 Task: calculate the distance and displacement between Edmonton and Elk Island National Park.
Action: Mouse moved to (200, 63)
Screenshot: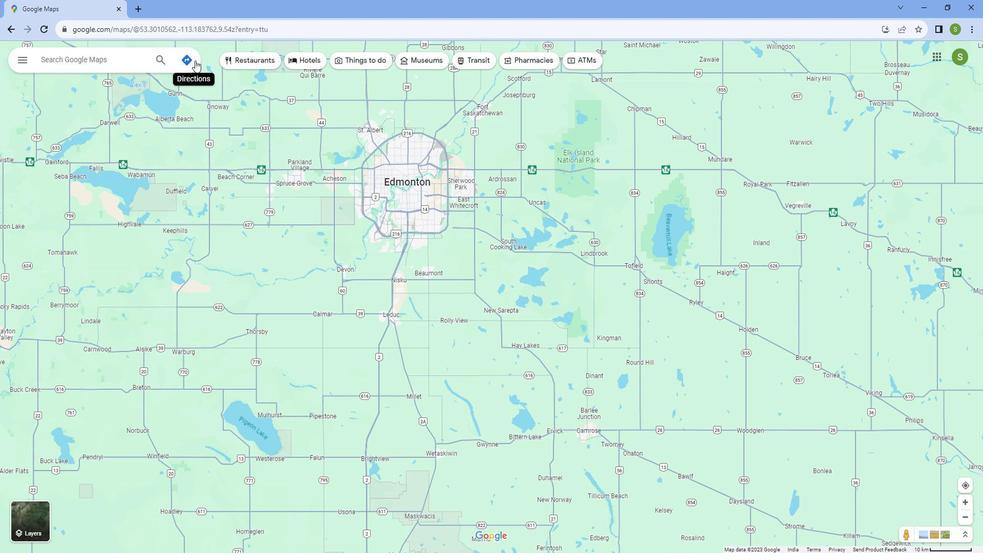 
Action: Mouse pressed left at (200, 63)
Screenshot: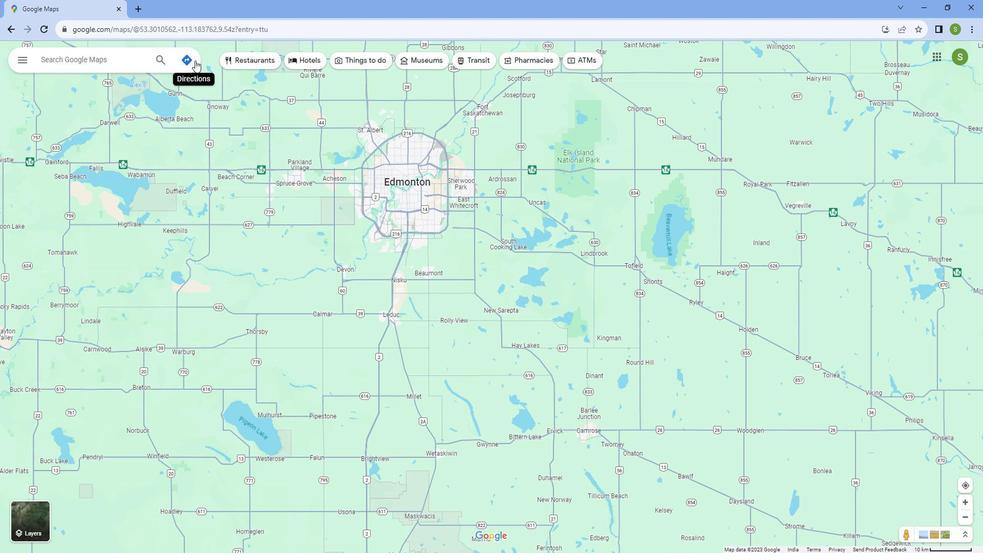 
Action: Mouse moved to (120, 86)
Screenshot: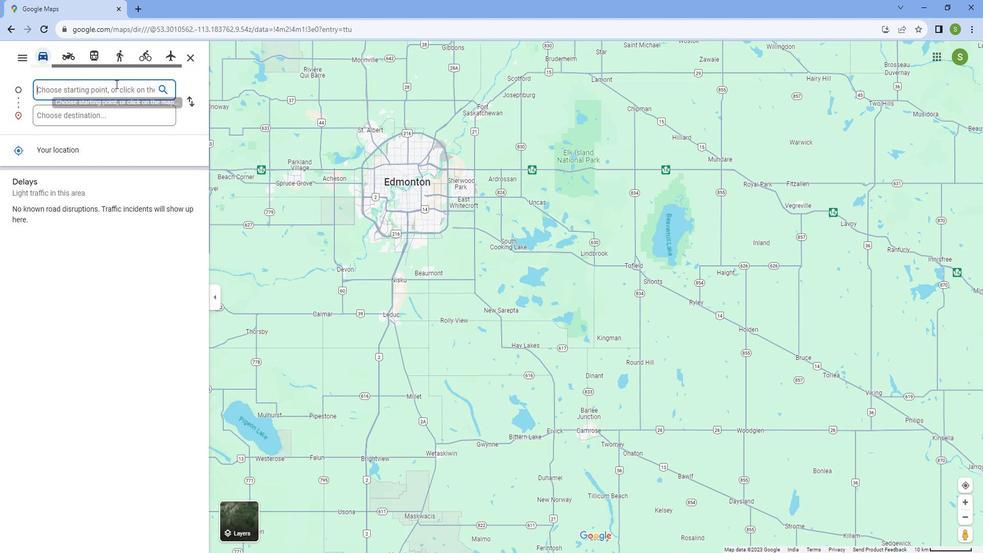 
Action: Mouse pressed left at (120, 86)
Screenshot: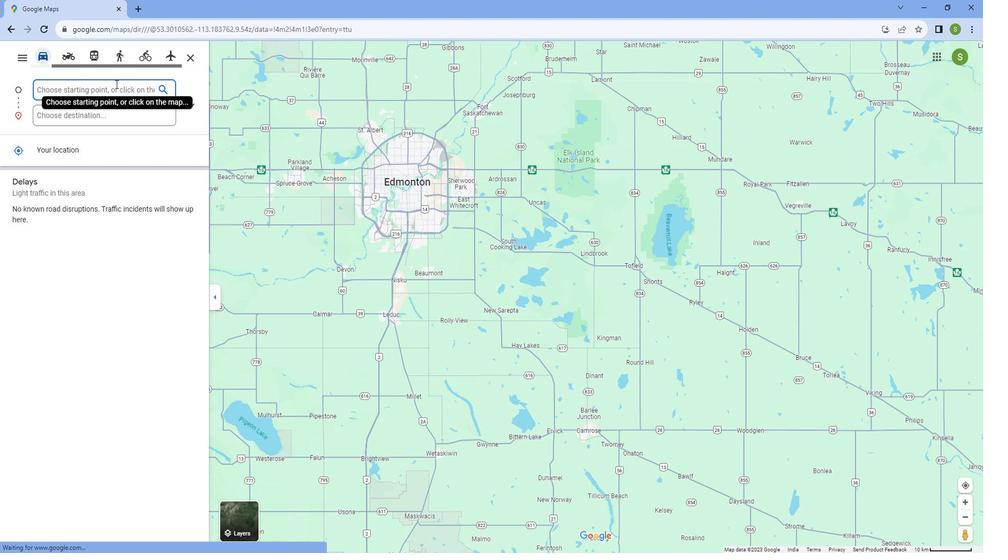 
Action: Mouse moved to (125, 85)
Screenshot: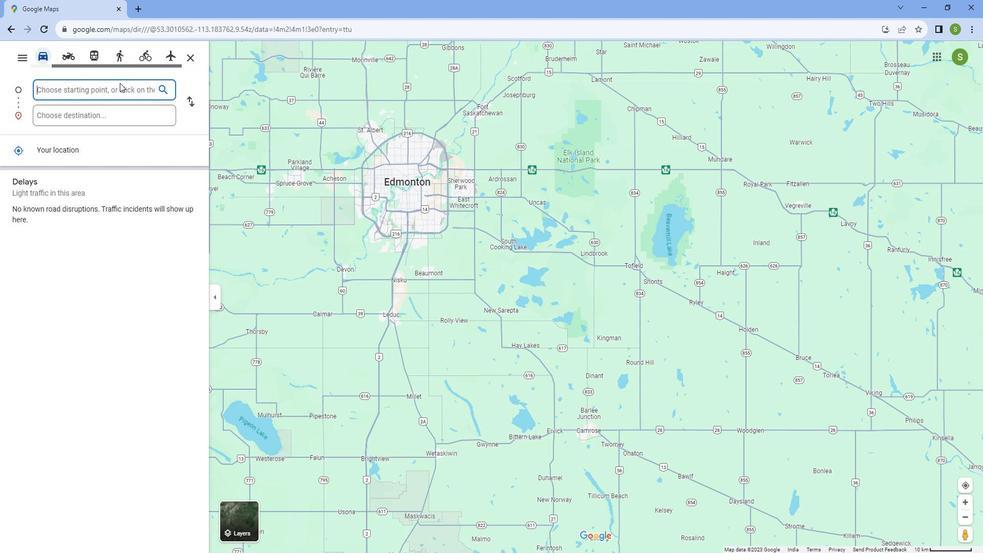 
Action: Key pressed <Key.caps_lock>E<Key.caps_lock>dmonton
Screenshot: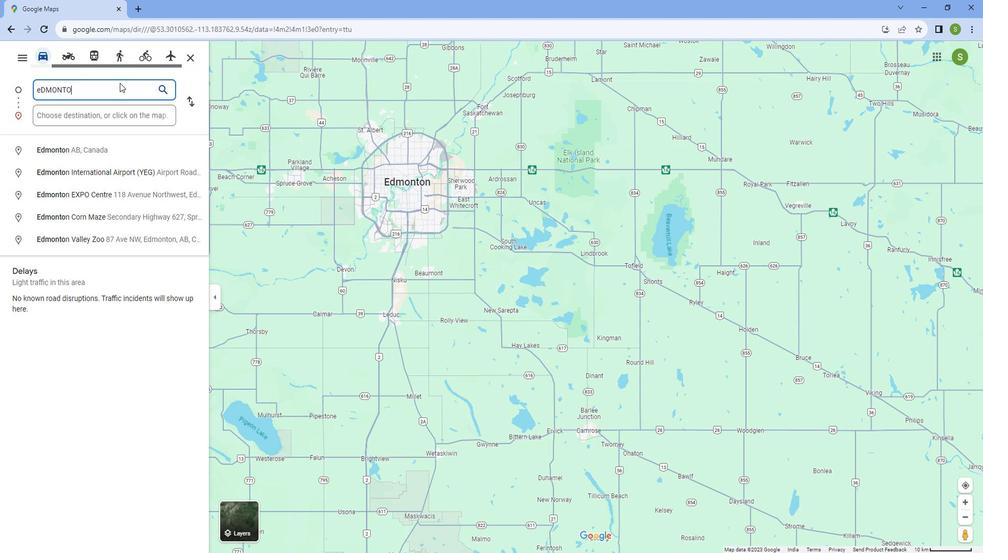 
Action: Mouse moved to (151, 151)
Screenshot: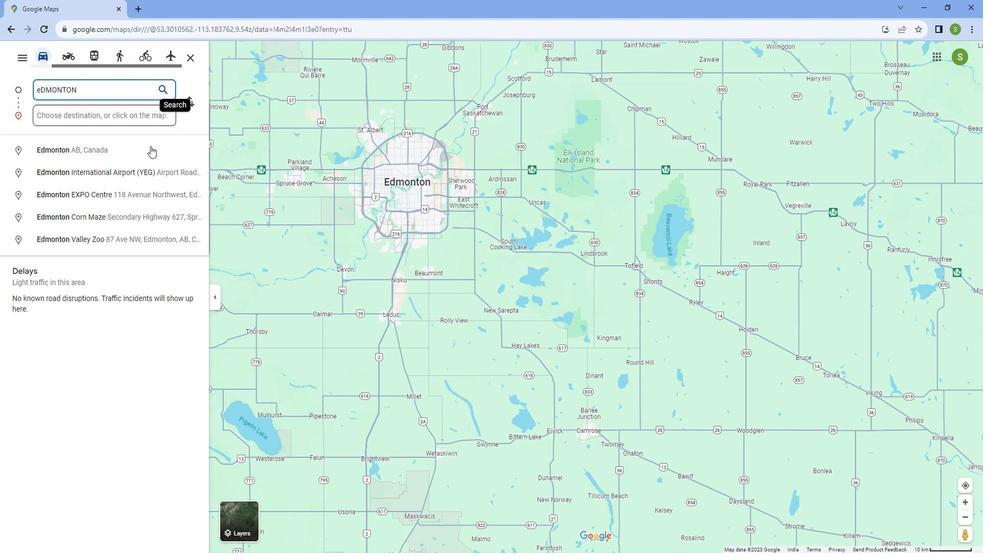 
Action: Mouse pressed left at (151, 151)
Screenshot: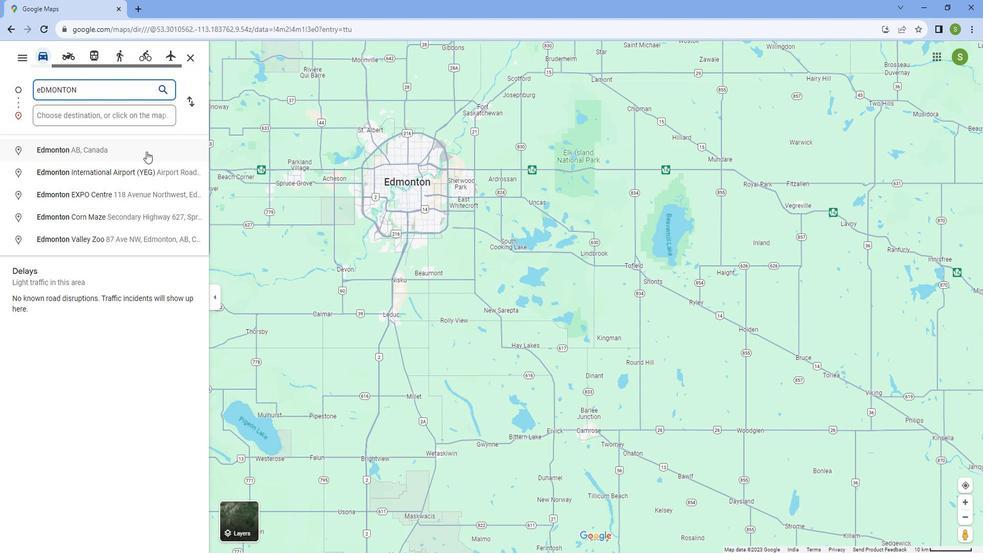 
Action: Mouse moved to (104, 112)
Screenshot: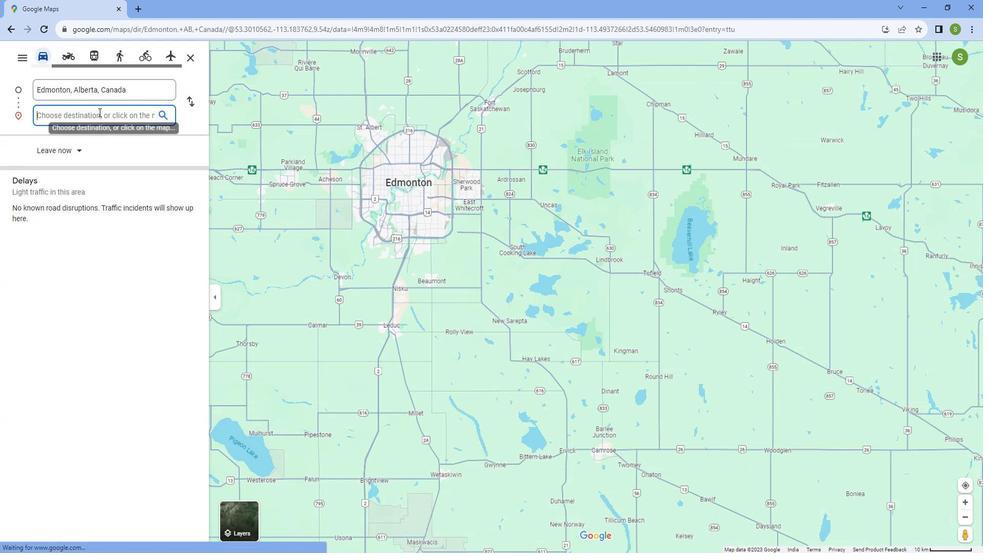 
Action: Mouse pressed left at (104, 112)
Screenshot: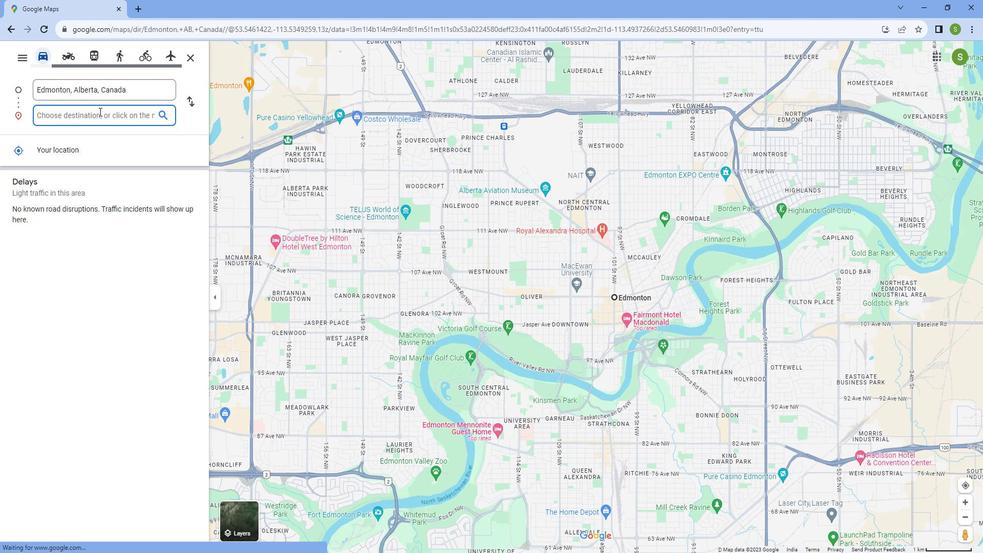 
Action: Key pressed <Key.caps_lock>E<Key.backspace><Key.caps_lock>e<Key.caps_lock>LK<Key.space><Key.caps_lock>i<Key.caps_lock>SLAND<Key.space><Key.caps_lock>n<Key.caps_lock>ATIONAL<Key.space><Key.caps_lock>p<Key.caps_lock>ARK
Screenshot: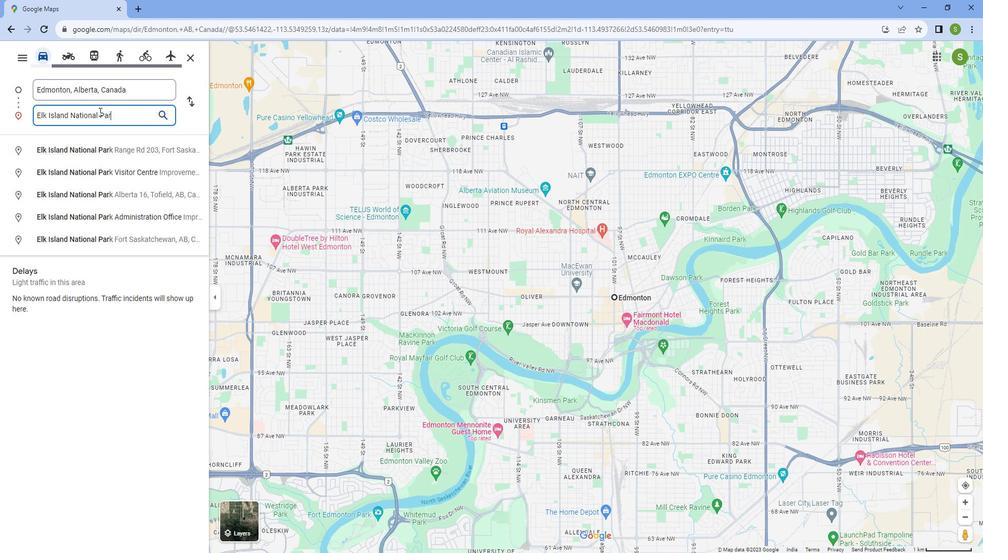 
Action: Mouse moved to (114, 148)
Screenshot: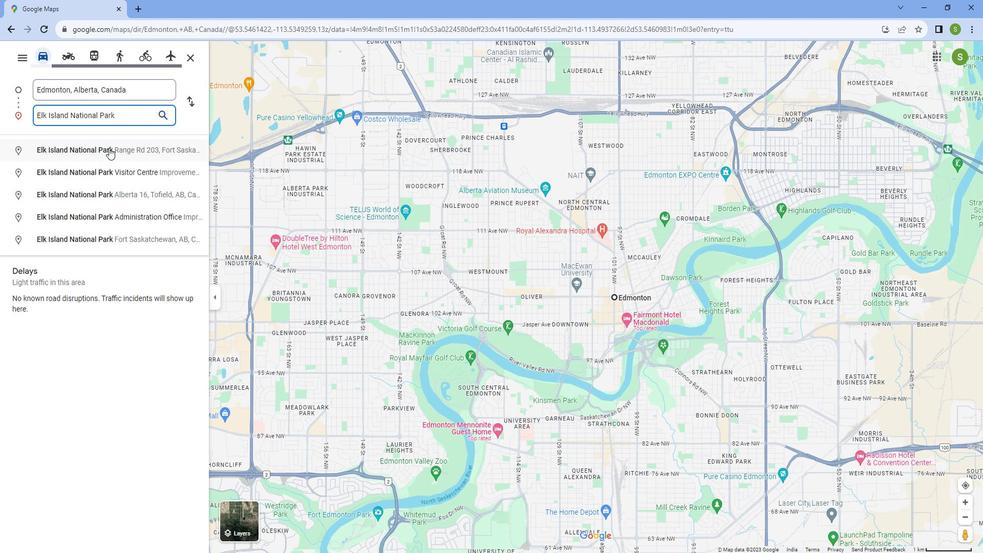 
Action: Mouse pressed left at (114, 148)
Screenshot: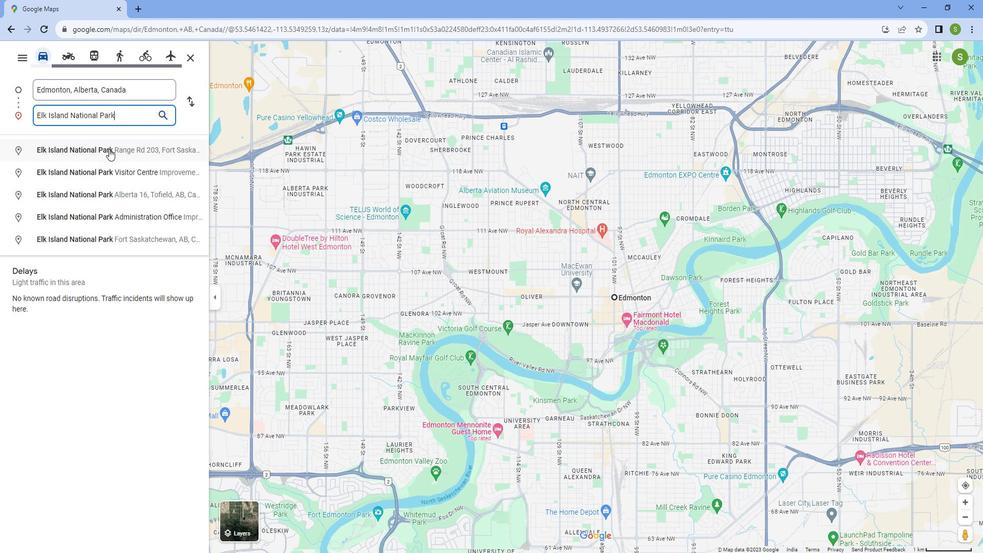 
Action: Mouse moved to (406, 496)
Screenshot: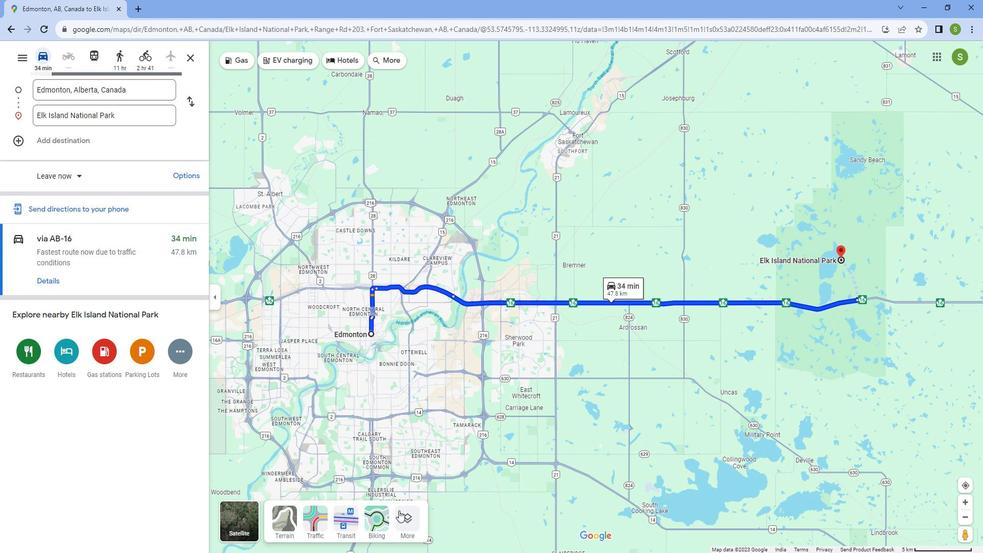 
Action: Mouse pressed left at (406, 496)
Screenshot: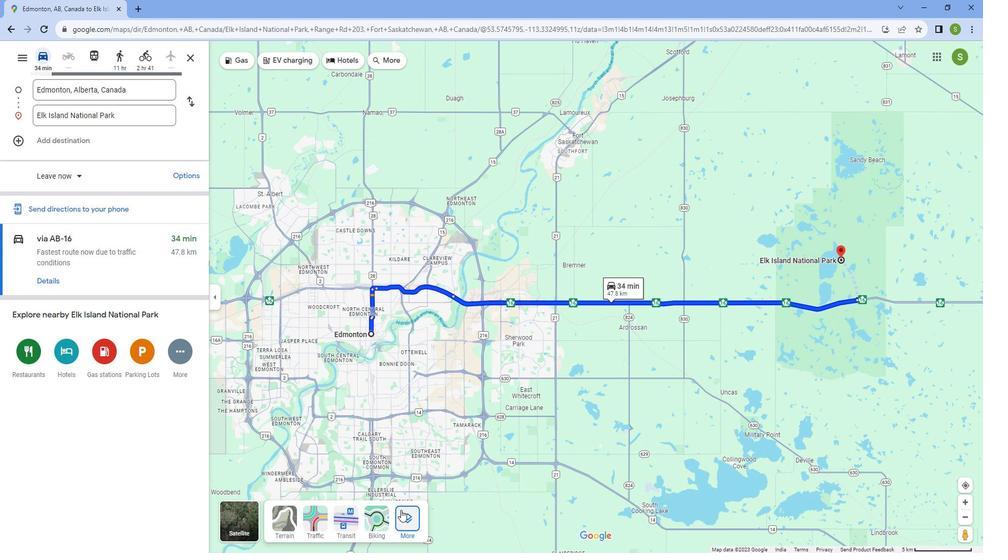 
Action: Mouse moved to (318, 403)
Screenshot: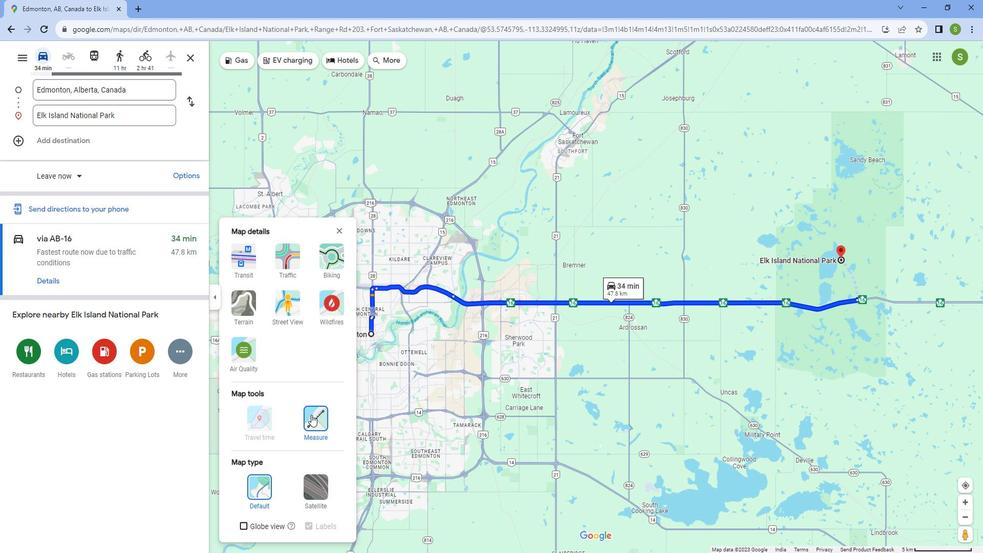 
Action: Mouse pressed left at (318, 403)
Screenshot: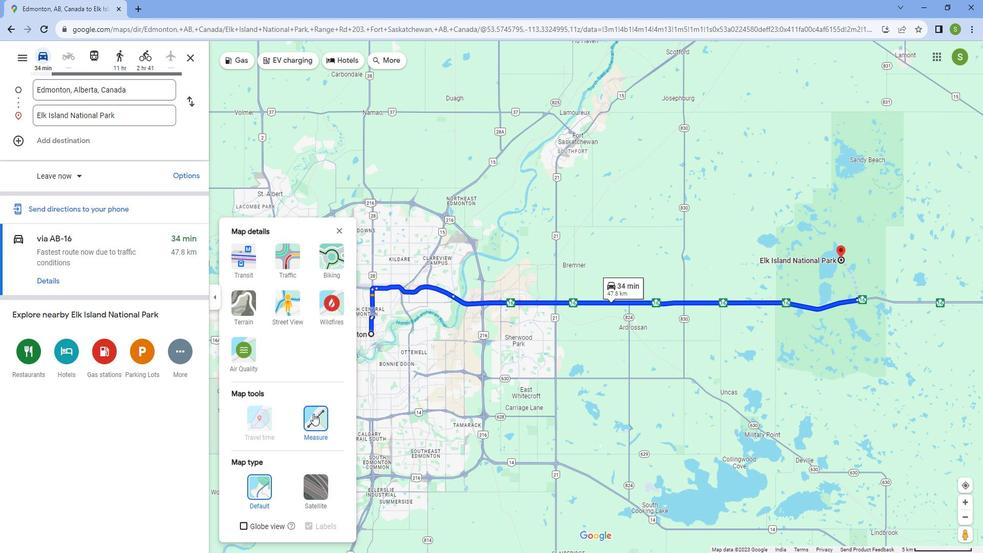 
Action: Mouse moved to (365, 337)
Screenshot: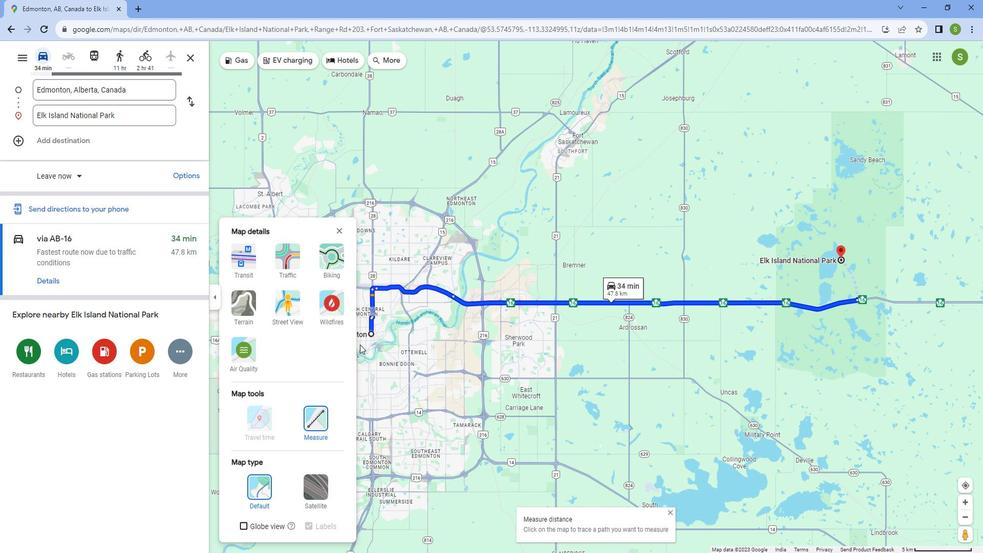 
Action: Mouse scrolled (365, 337) with delta (0, 0)
Screenshot: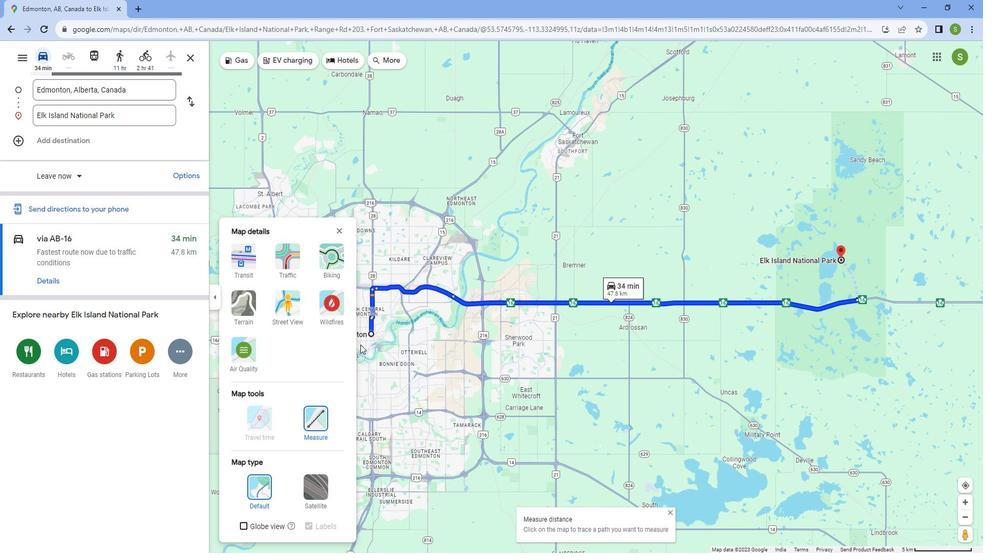 
Action: Mouse scrolled (365, 337) with delta (0, 0)
Screenshot: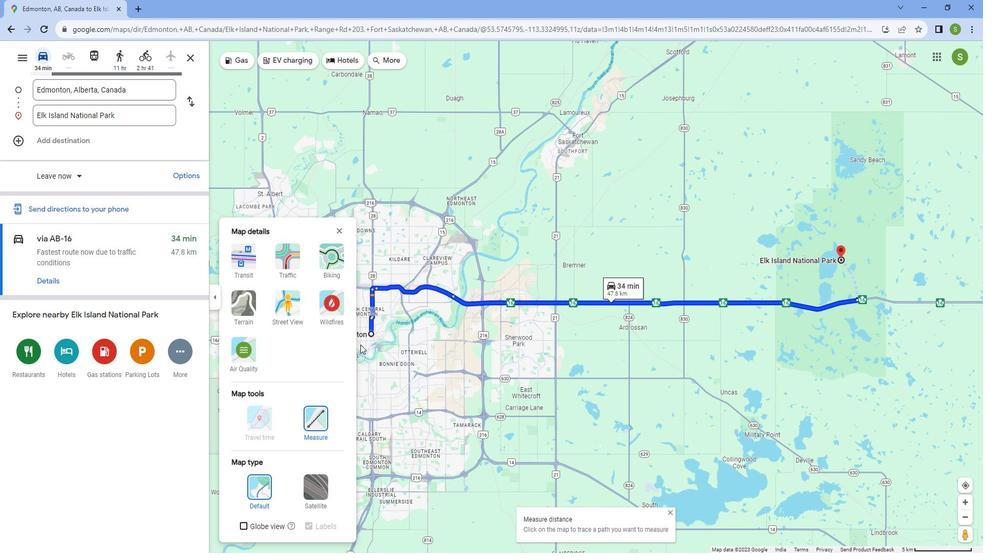 
Action: Mouse scrolled (365, 337) with delta (0, 0)
Screenshot: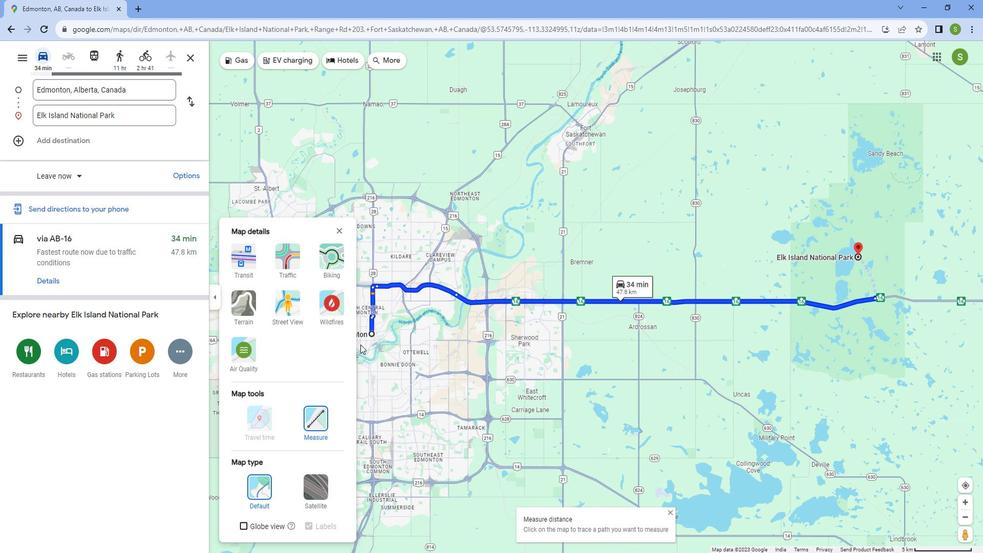 
Action: Mouse scrolled (365, 337) with delta (0, 0)
Screenshot: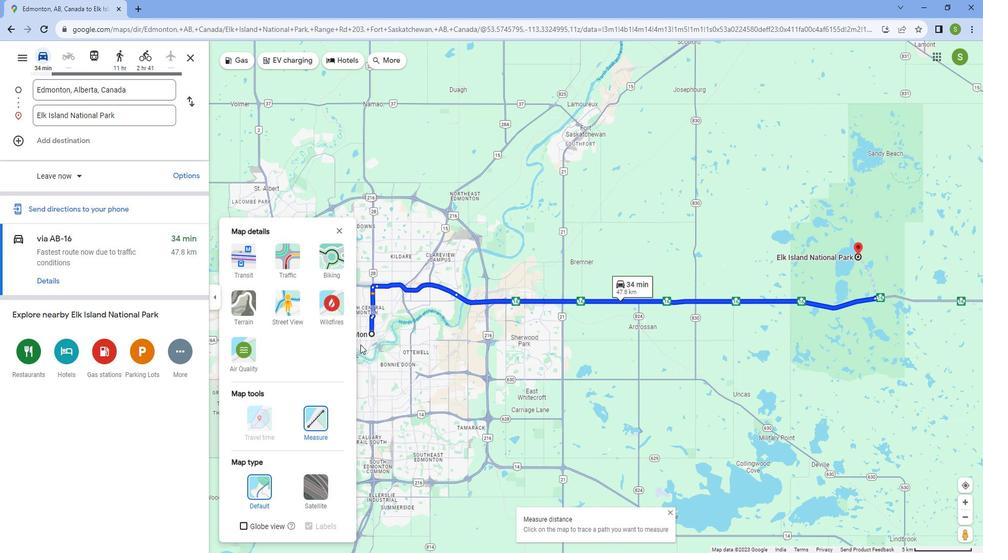 
Action: Mouse scrolled (365, 337) with delta (0, 0)
Screenshot: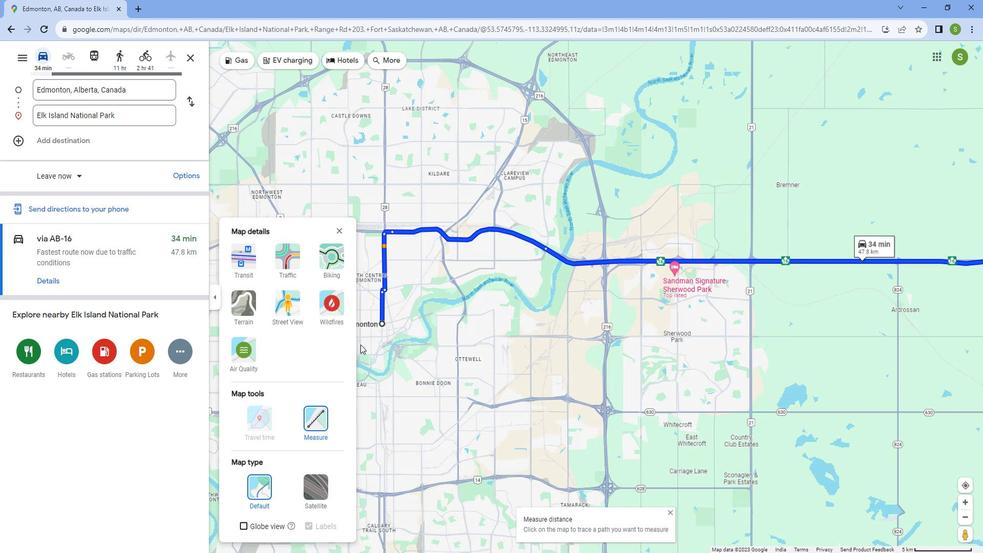 
Action: Mouse scrolled (365, 337) with delta (0, 0)
Screenshot: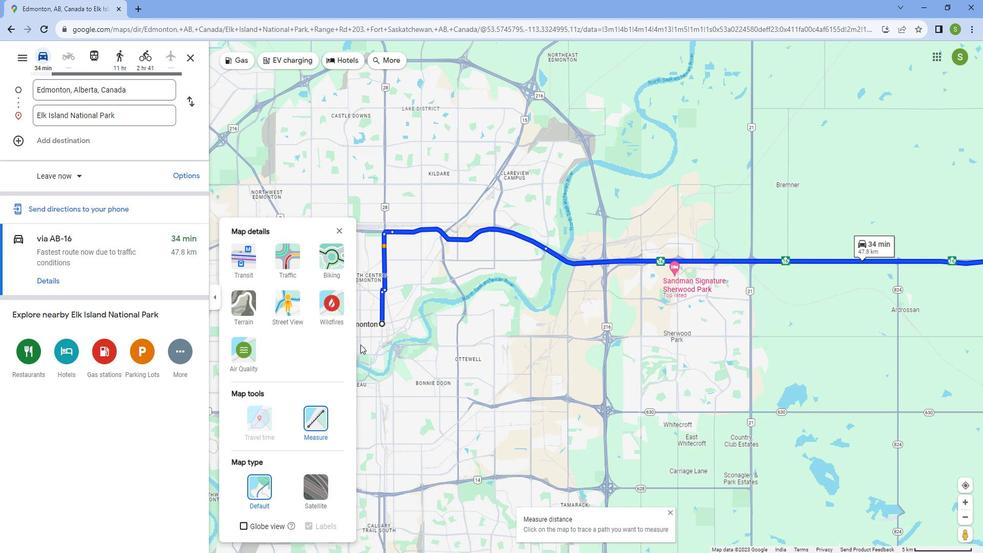 
Action: Mouse scrolled (365, 337) with delta (0, 0)
Screenshot: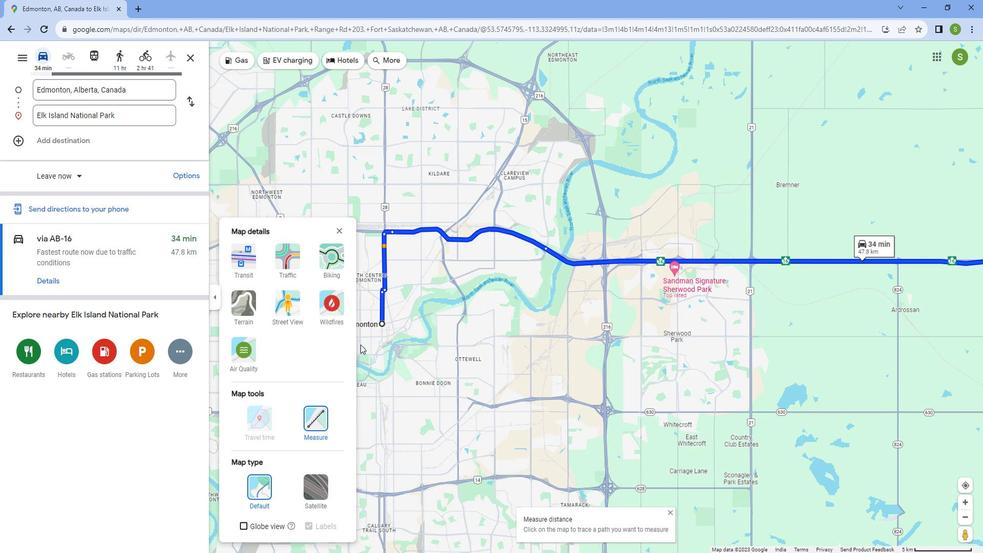 
Action: Mouse scrolled (365, 337) with delta (0, 0)
Screenshot: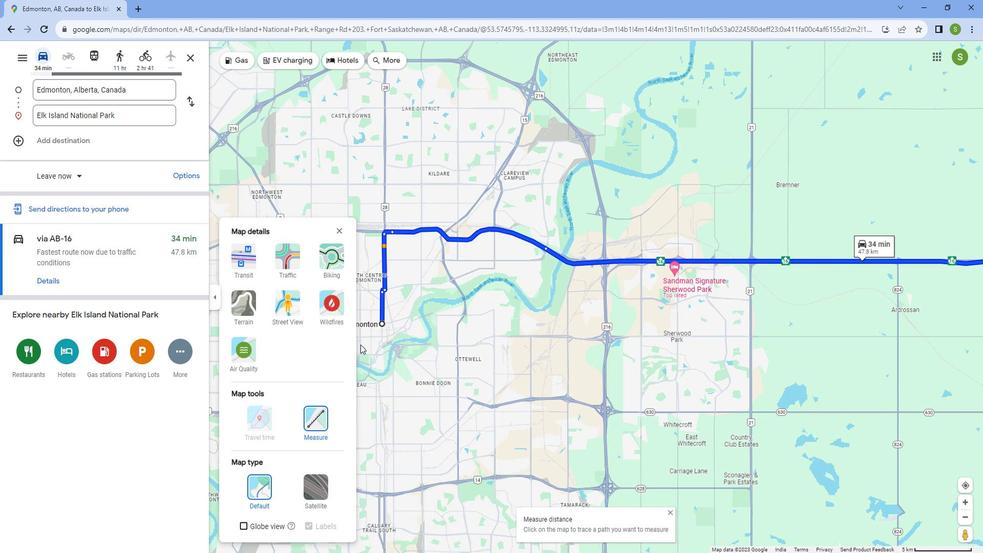
Action: Mouse scrolled (365, 337) with delta (0, 0)
Screenshot: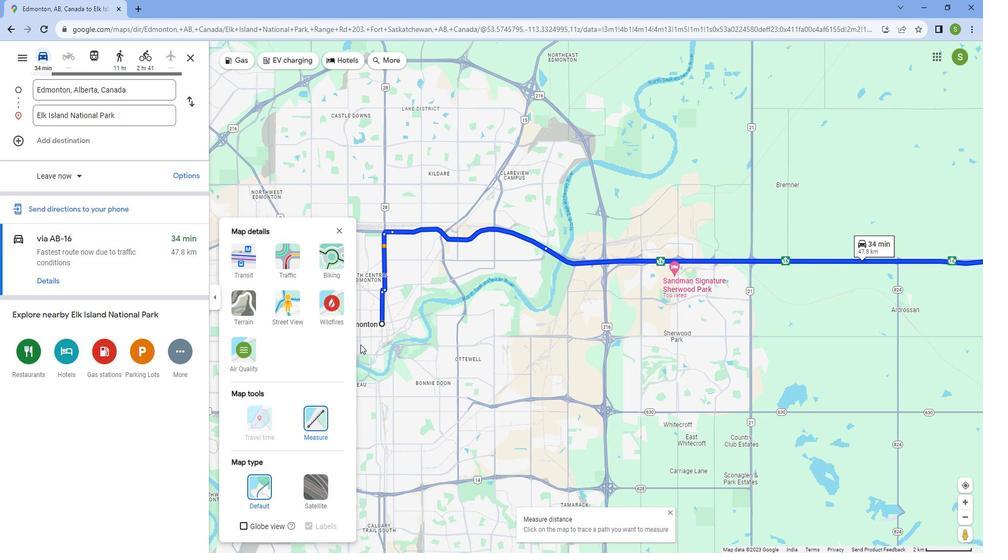 
Action: Mouse scrolled (365, 337) with delta (0, 0)
Screenshot: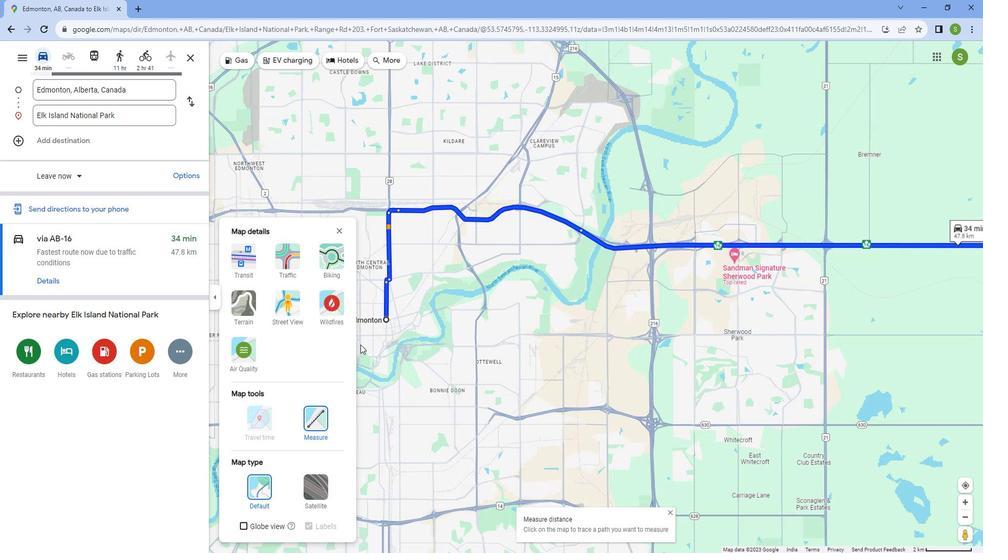 
Action: Mouse scrolled (365, 337) with delta (0, 0)
Screenshot: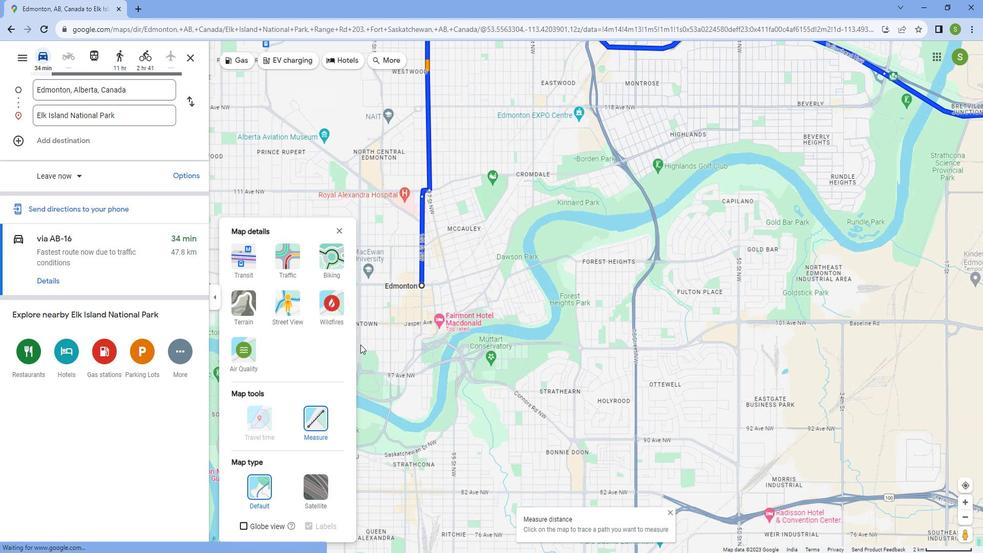 
Action: Mouse scrolled (365, 337) with delta (0, 0)
Screenshot: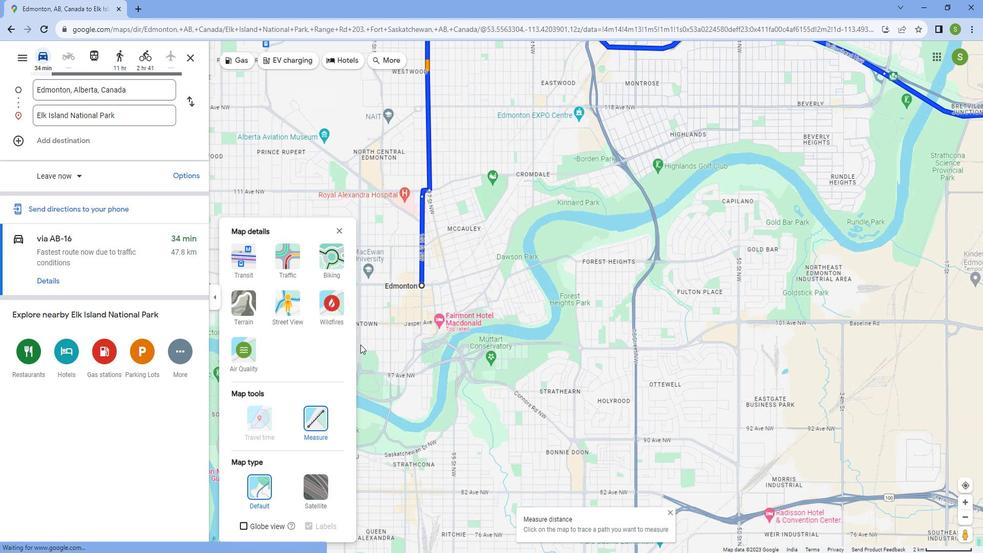 
Action: Mouse scrolled (365, 337) with delta (0, 0)
Screenshot: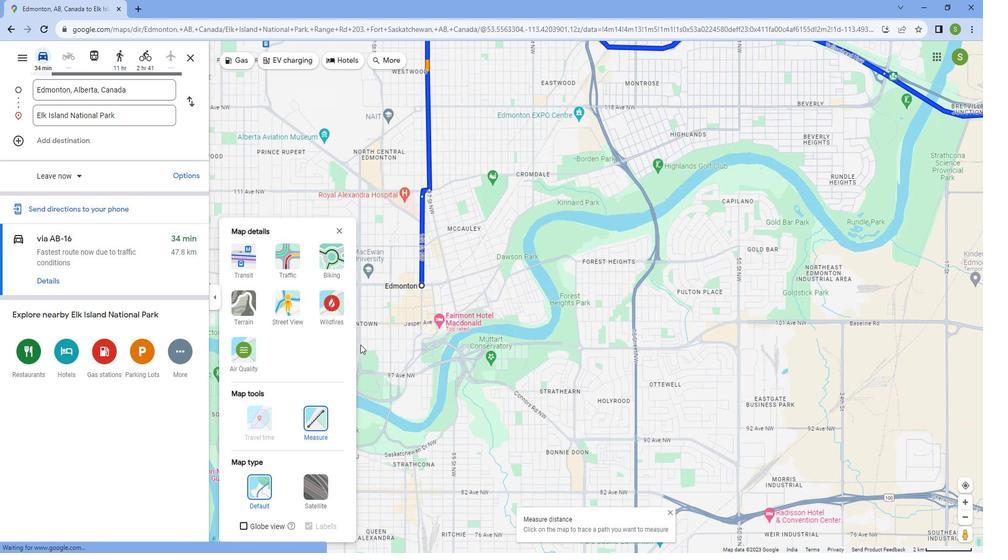 
Action: Mouse scrolled (365, 337) with delta (0, 0)
Screenshot: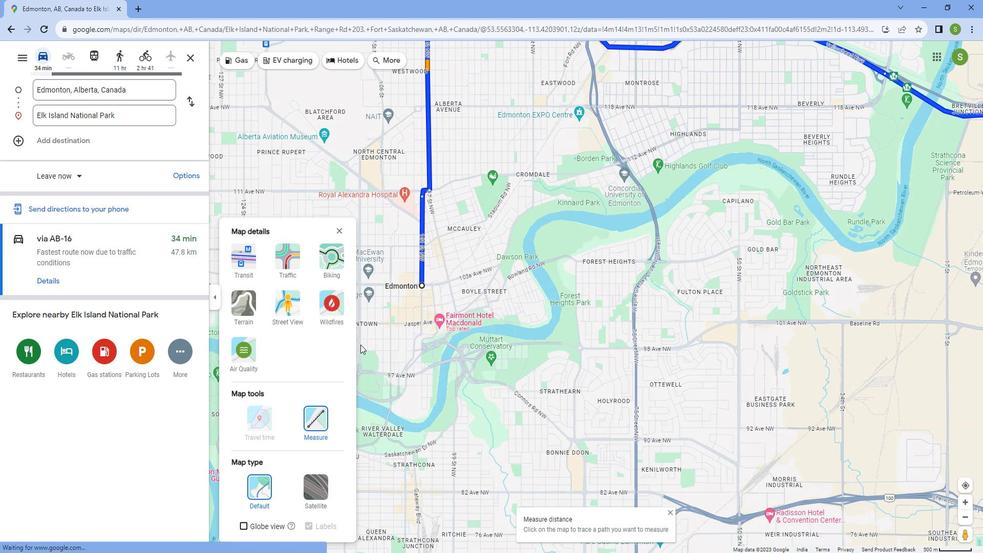 
Action: Mouse scrolled (365, 337) with delta (0, 0)
Screenshot: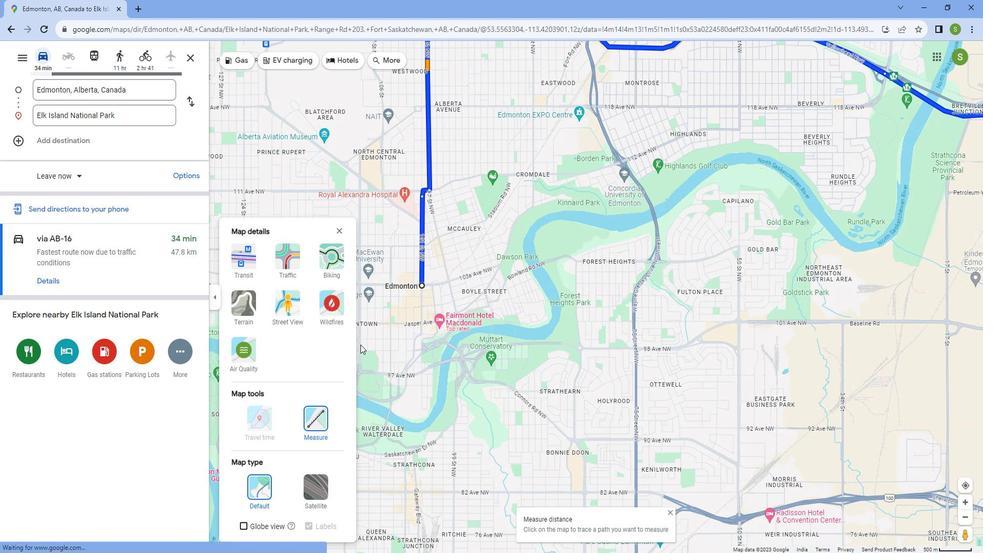 
Action: Mouse moved to (508, 216)
Screenshot: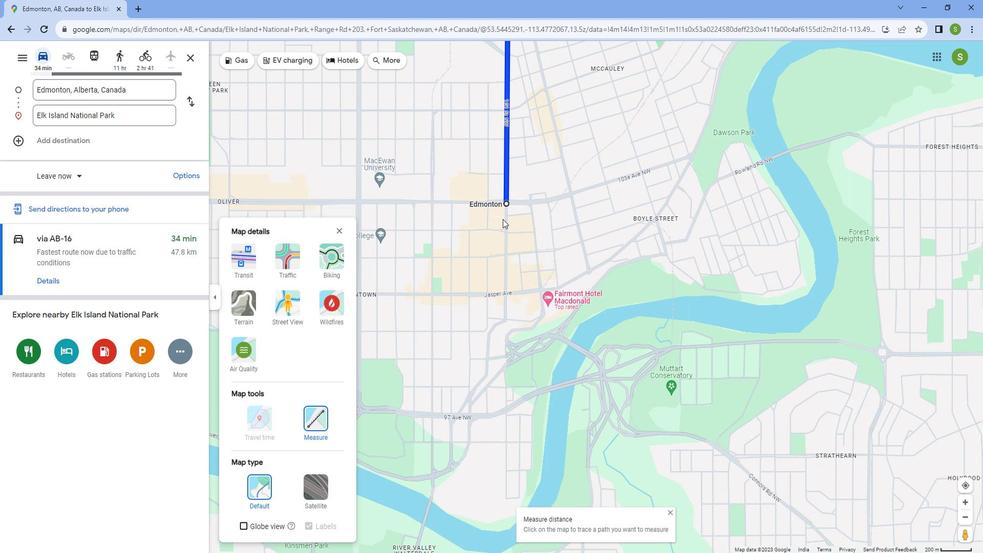 
Action: Mouse scrolled (508, 216) with delta (0, 0)
Screenshot: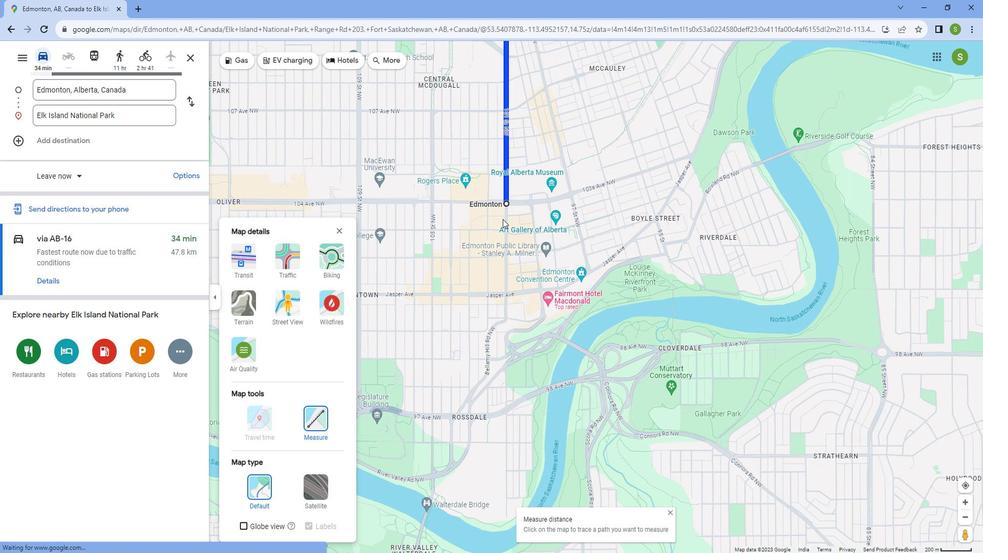 
Action: Mouse scrolled (508, 216) with delta (0, 0)
Screenshot: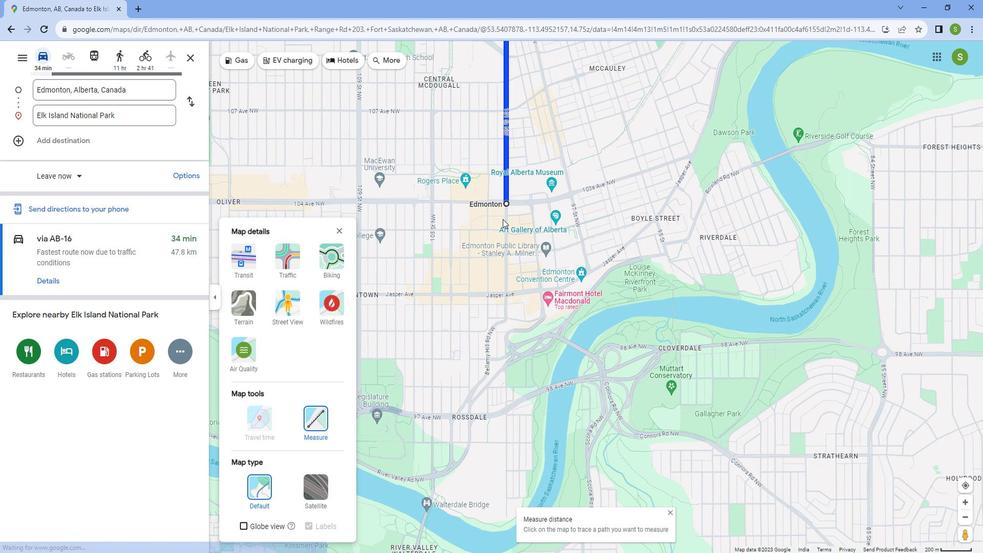 
Action: Mouse scrolled (508, 216) with delta (0, 0)
Screenshot: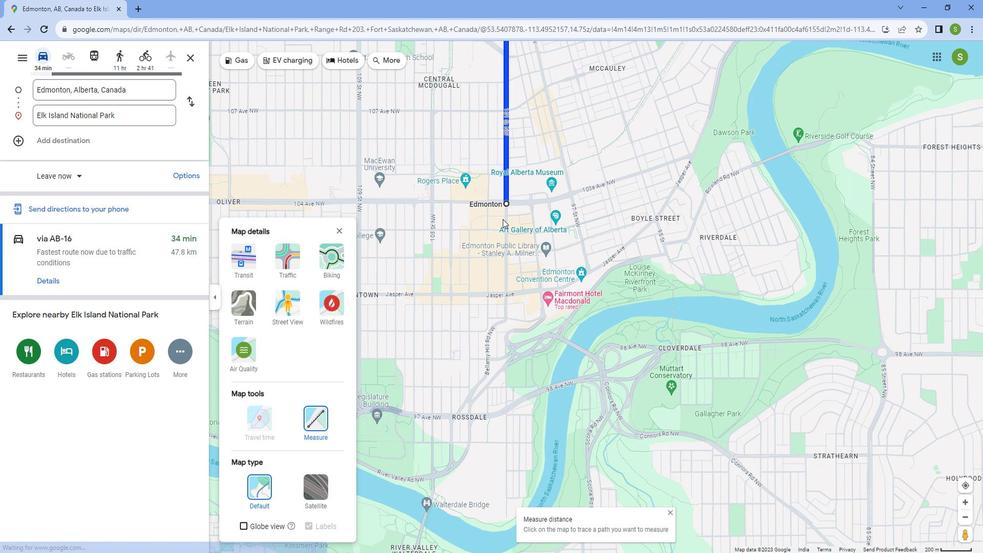 
Action: Mouse scrolled (508, 216) with delta (0, 0)
Screenshot: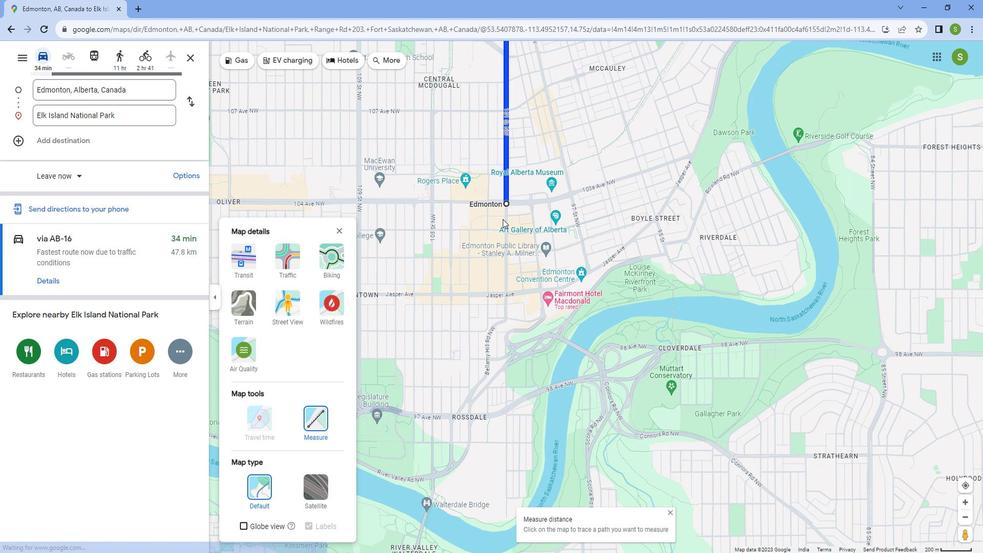 
Action: Mouse scrolled (508, 216) with delta (0, 0)
Screenshot: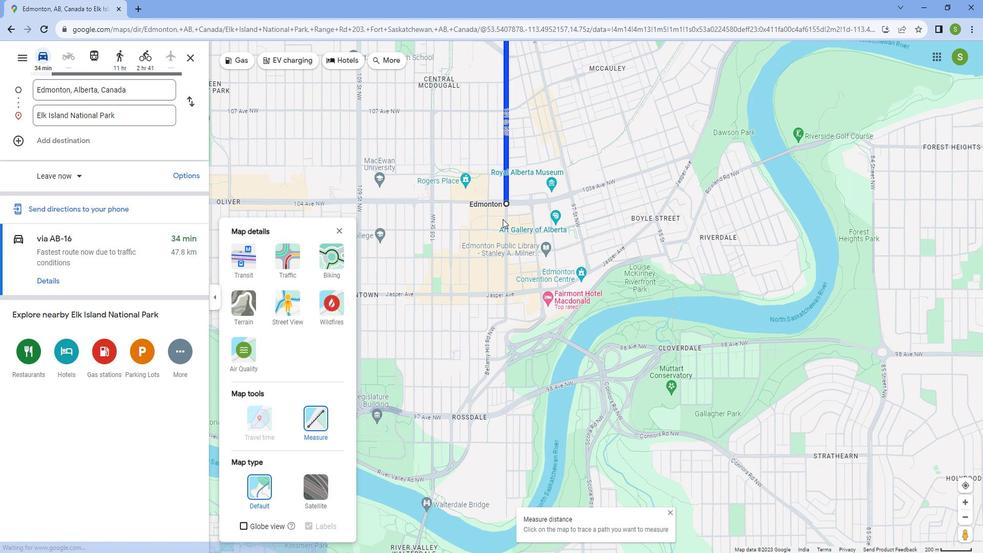 
Action: Mouse scrolled (508, 216) with delta (0, 0)
Screenshot: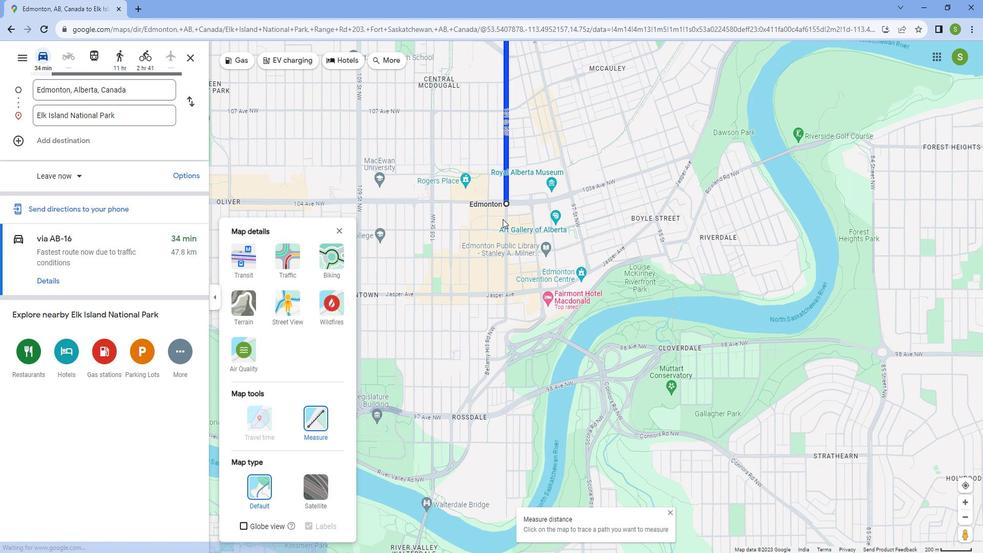 
Action: Mouse scrolled (508, 216) with delta (0, 0)
Screenshot: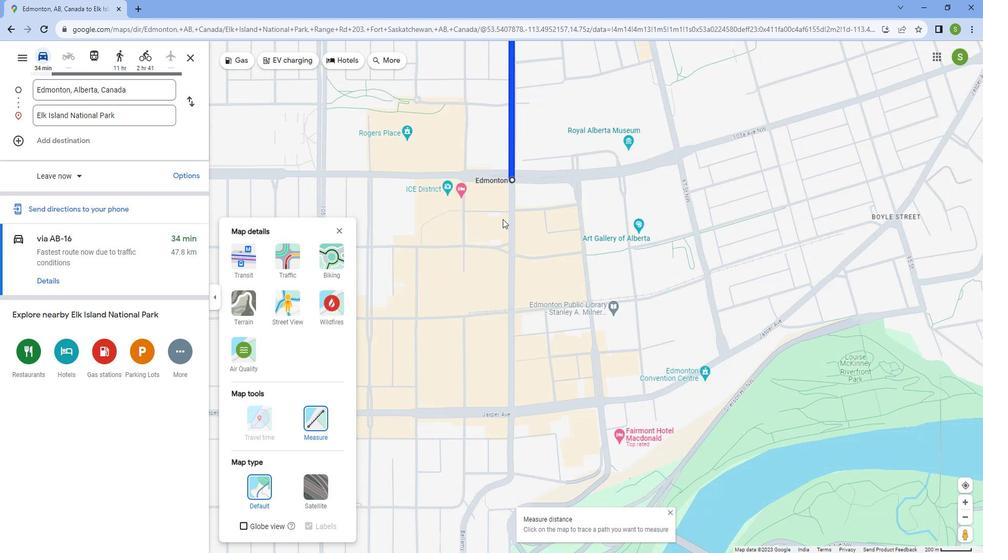 
Action: Mouse scrolled (508, 216) with delta (0, 0)
Screenshot: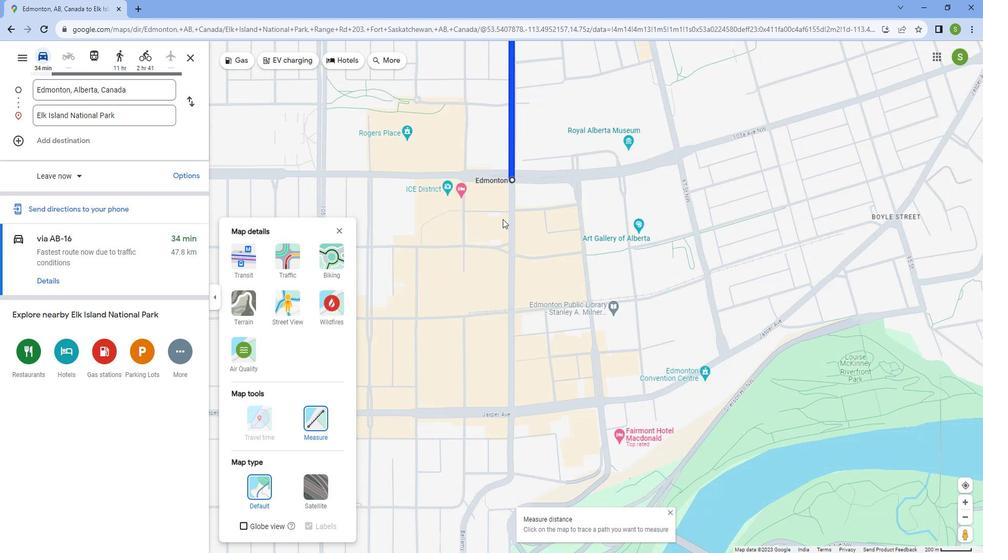 
Action: Mouse scrolled (508, 216) with delta (0, 0)
Screenshot: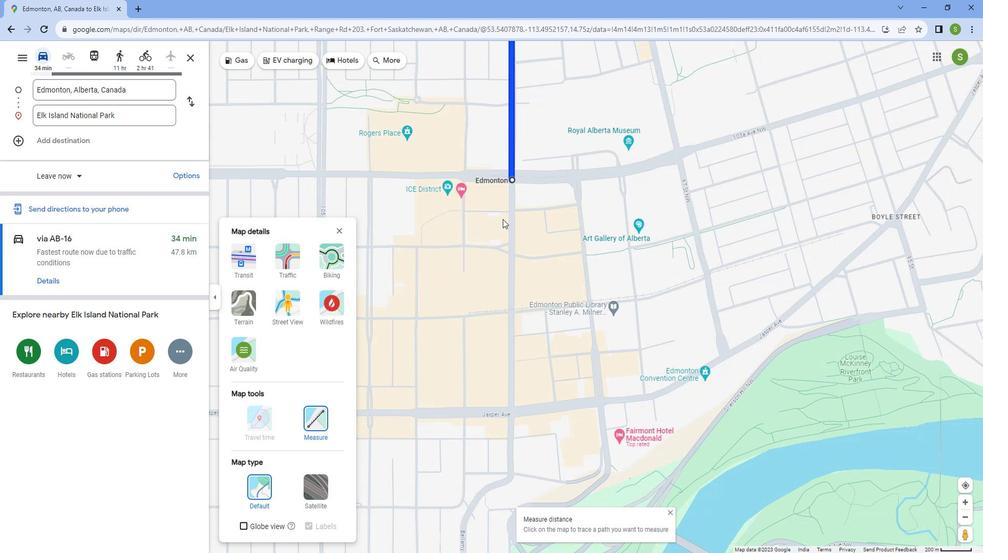 
Action: Mouse scrolled (508, 216) with delta (0, 0)
Screenshot: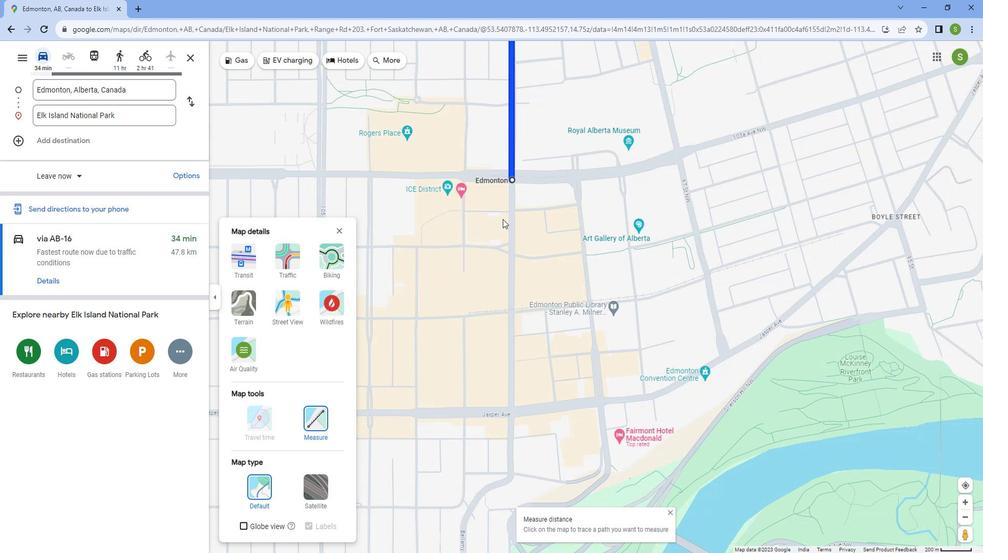 
Action: Mouse scrolled (508, 216) with delta (0, 0)
Screenshot: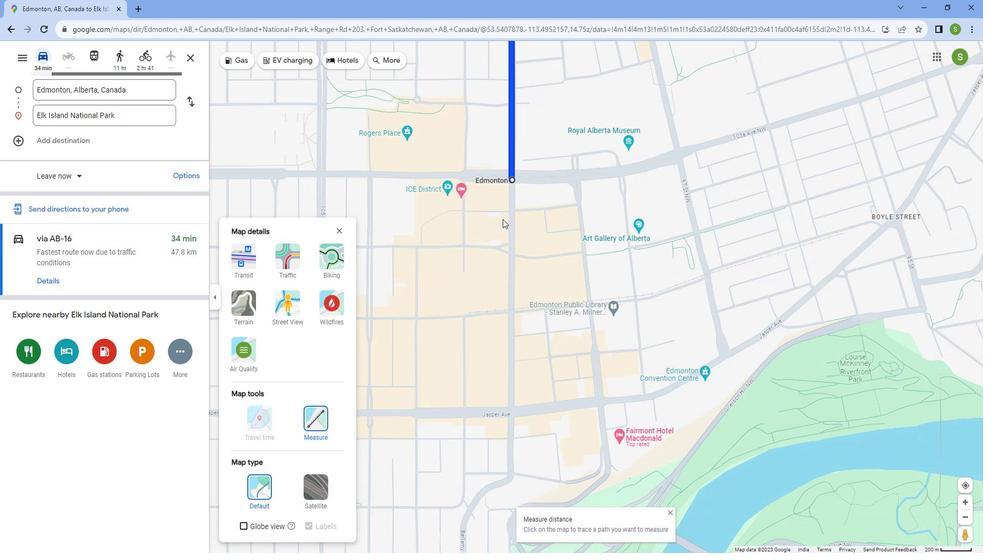 
Action: Mouse scrolled (508, 216) with delta (0, 0)
Screenshot: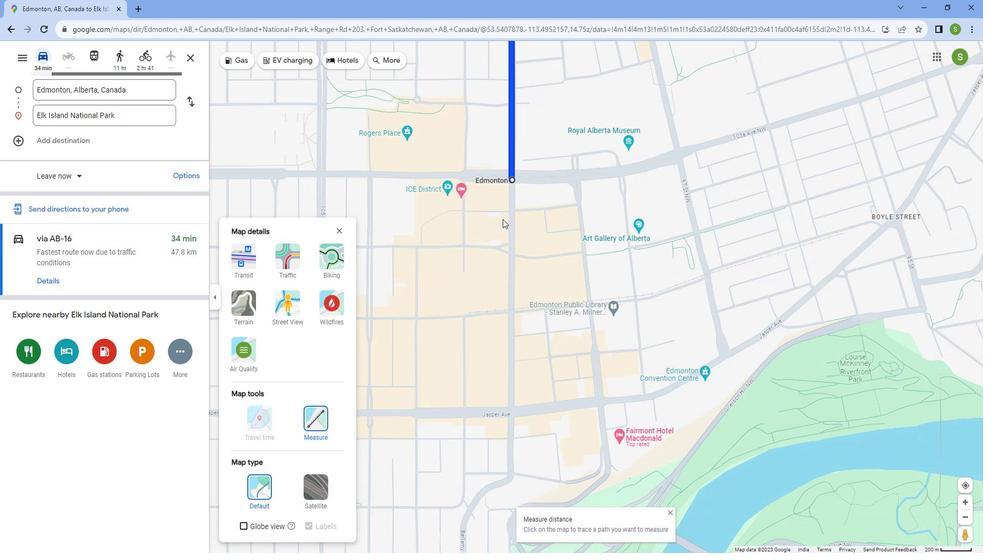 
Action: Mouse moved to (537, 98)
Screenshot: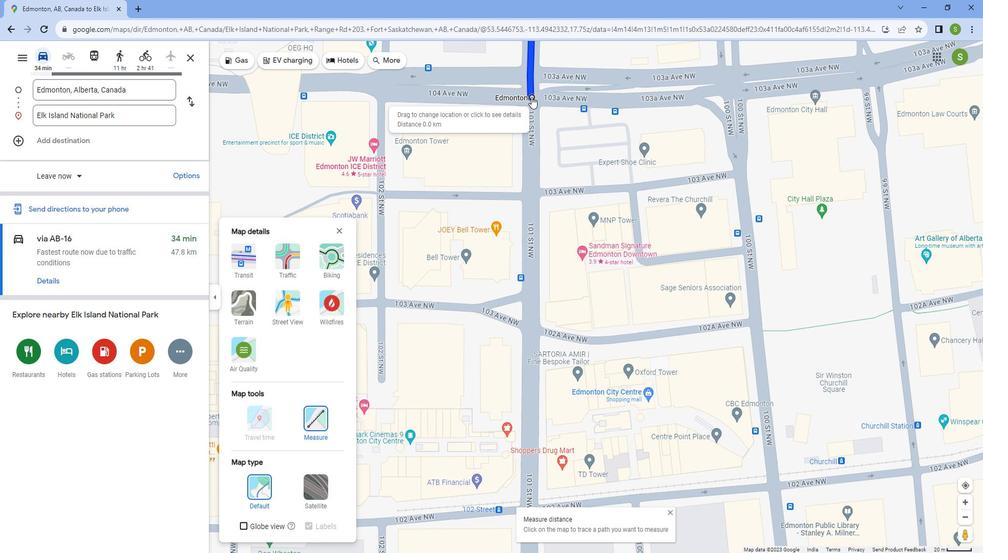 
Action: Mouse pressed left at (537, 98)
Screenshot: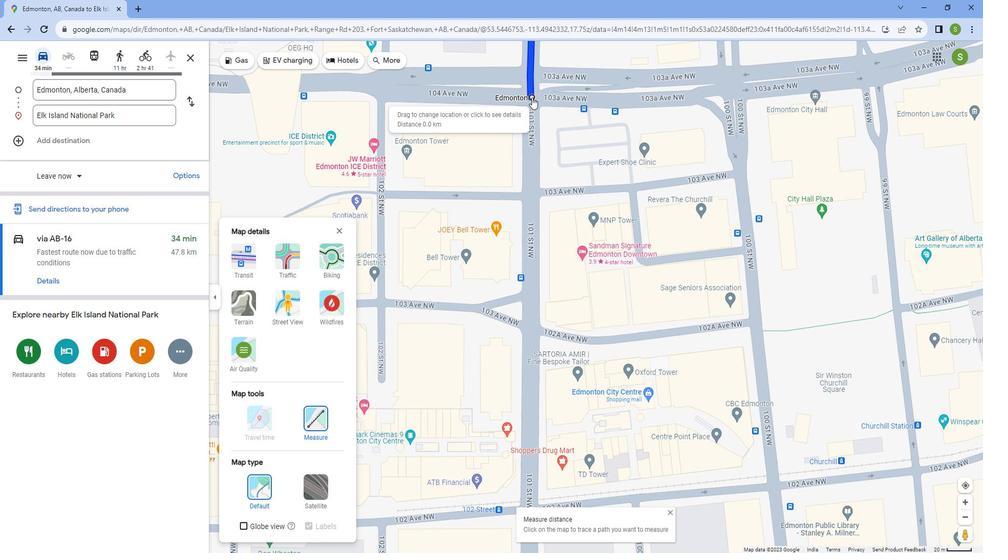 
Action: Mouse moved to (484, 238)
Screenshot: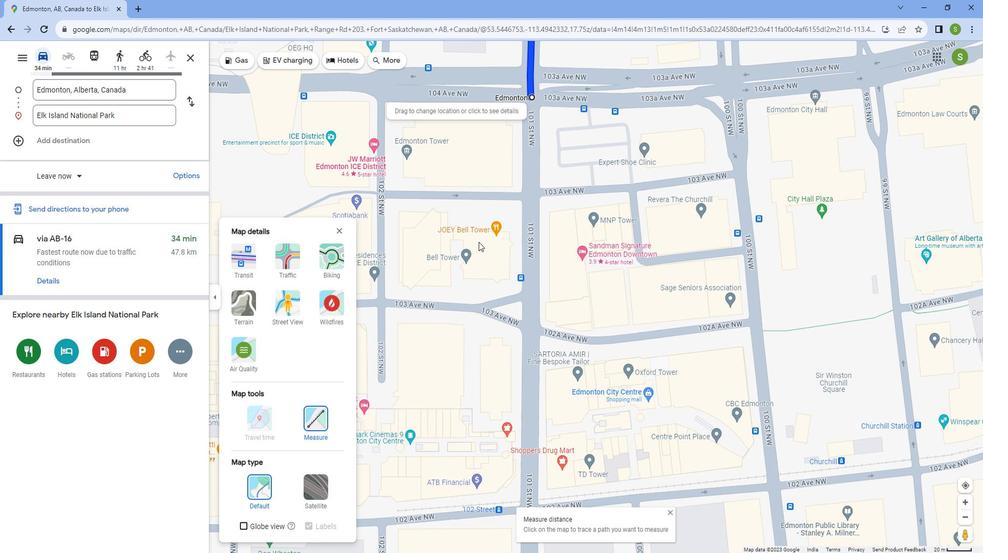 
Action: Mouse scrolled (484, 237) with delta (0, 0)
Screenshot: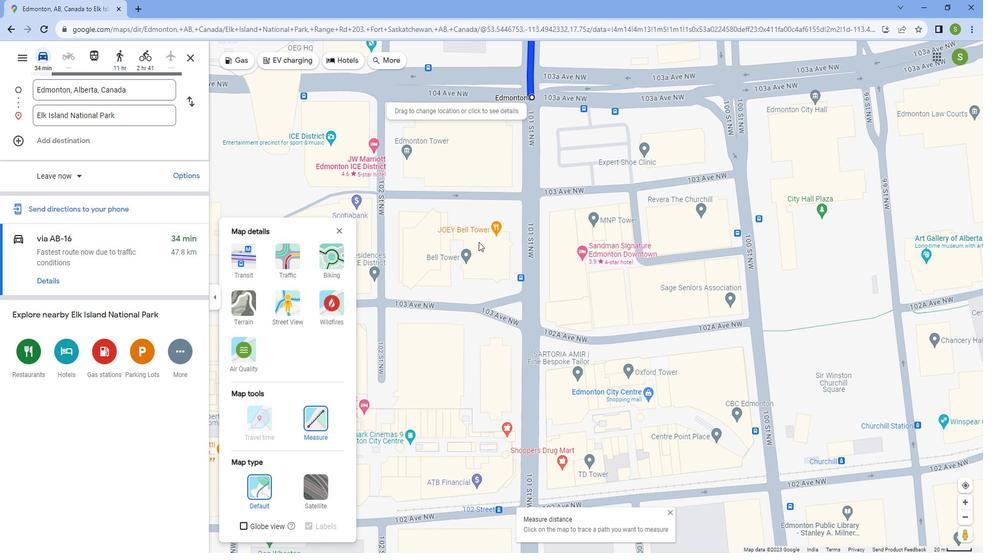 
Action: Mouse moved to (483, 238)
Screenshot: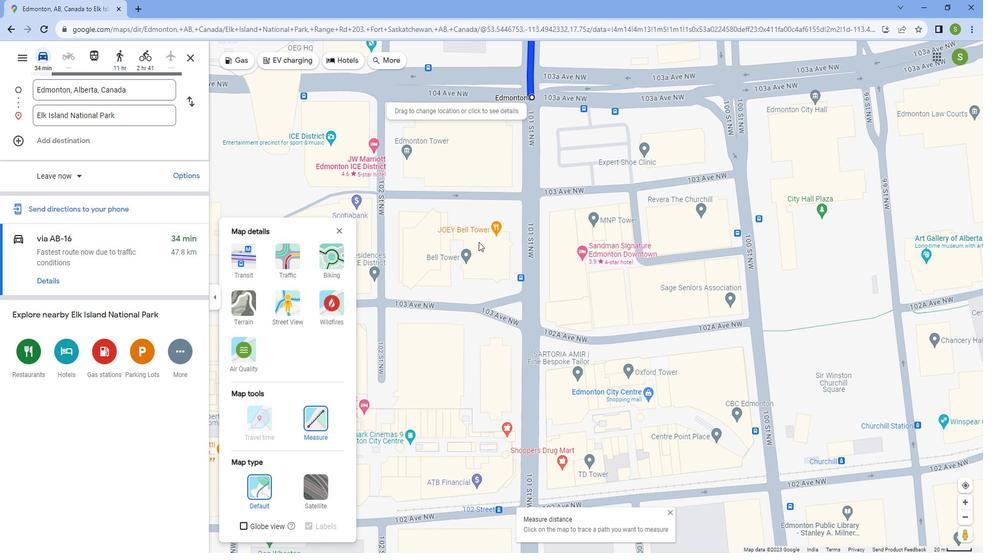 
Action: Mouse scrolled (483, 237) with delta (0, 0)
Screenshot: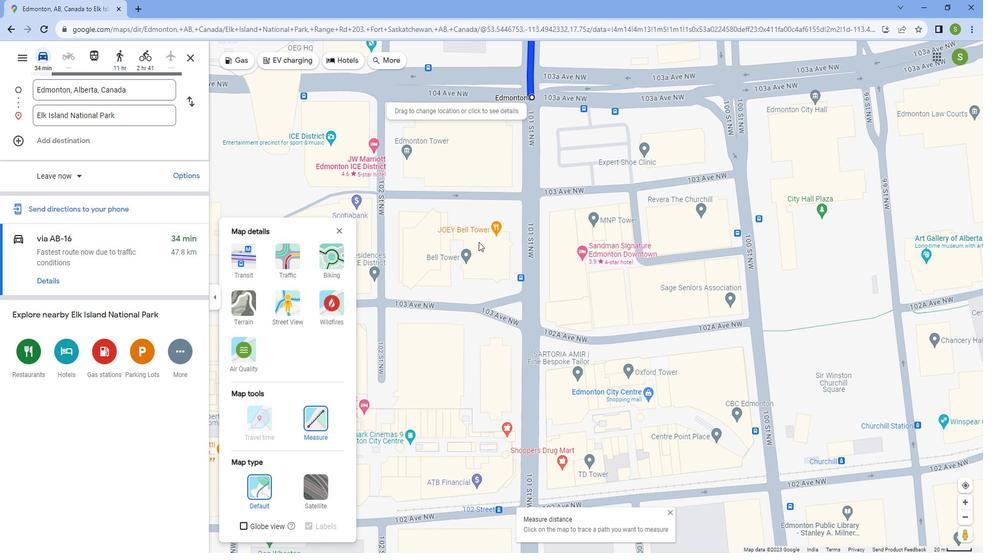 
Action: Mouse moved to (482, 238)
Screenshot: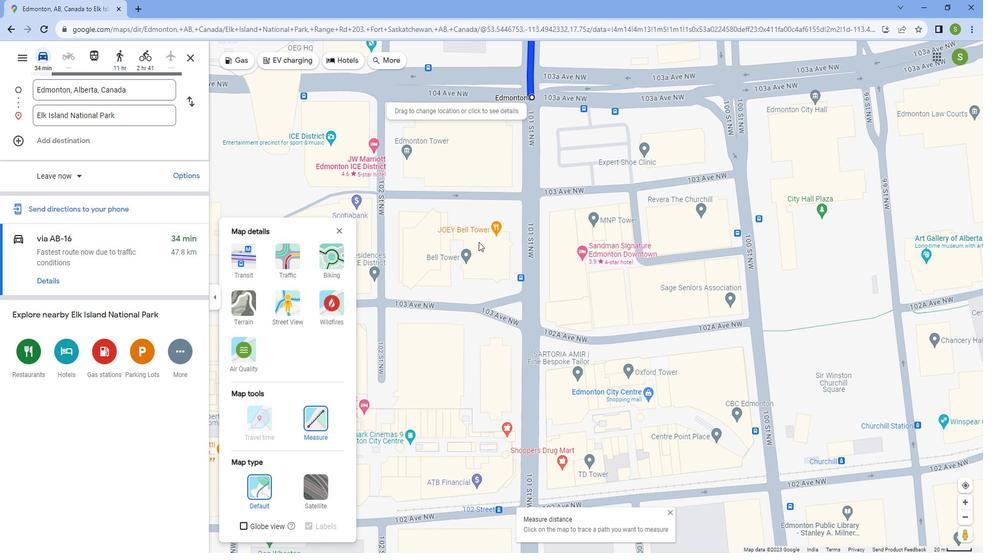 
Action: Mouse scrolled (482, 237) with delta (0, 0)
Screenshot: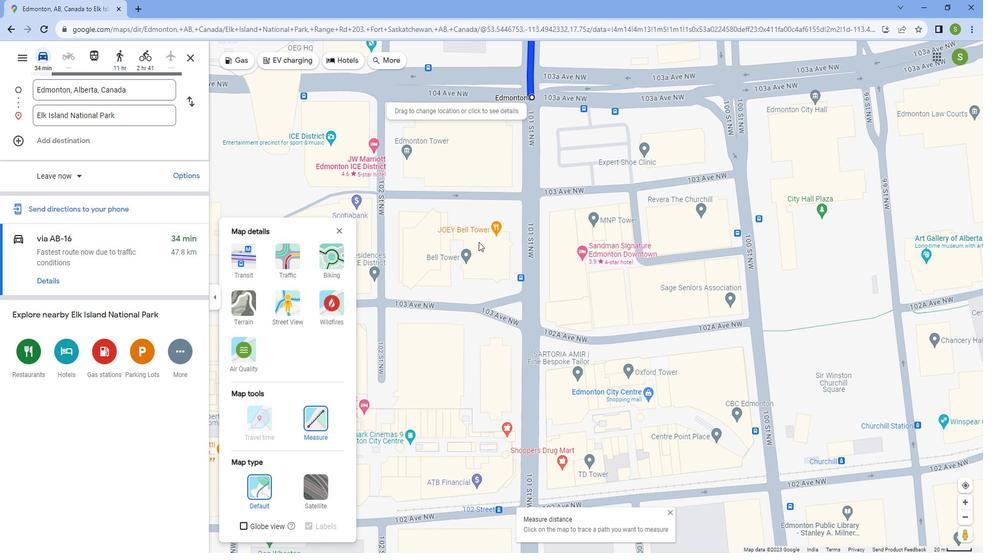 
Action: Mouse moved to (481, 238)
Screenshot: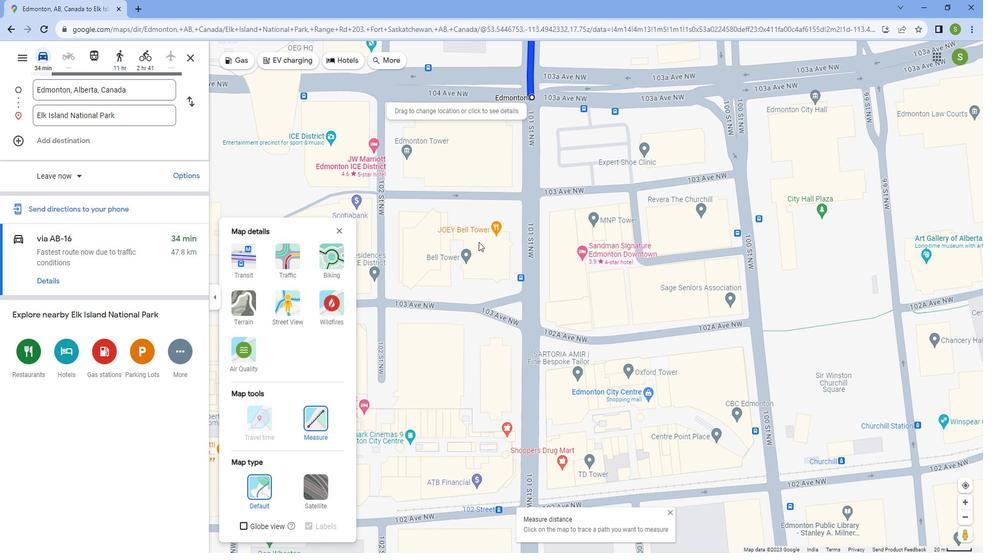 
Action: Mouse scrolled (481, 237) with delta (0, 0)
Screenshot: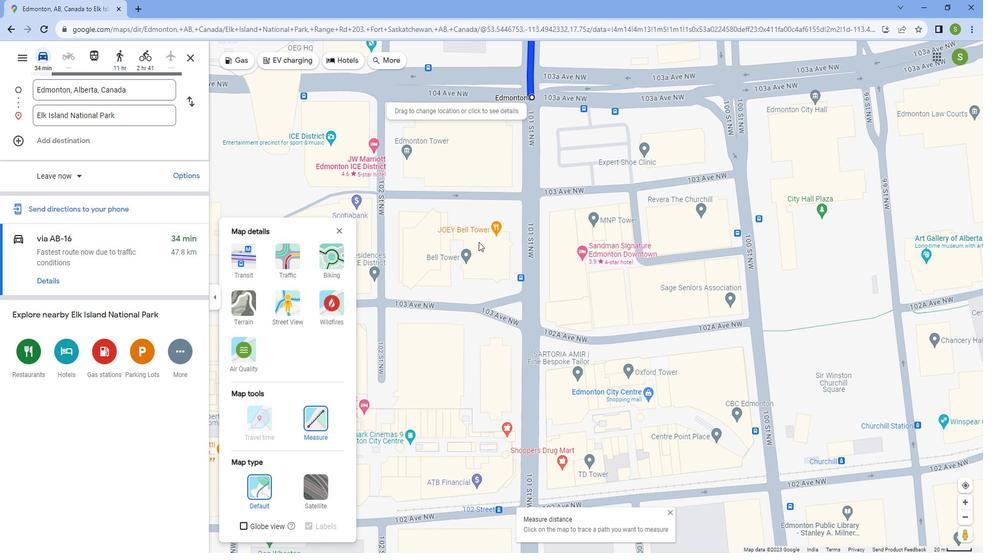 
Action: Mouse moved to (481, 238)
Screenshot: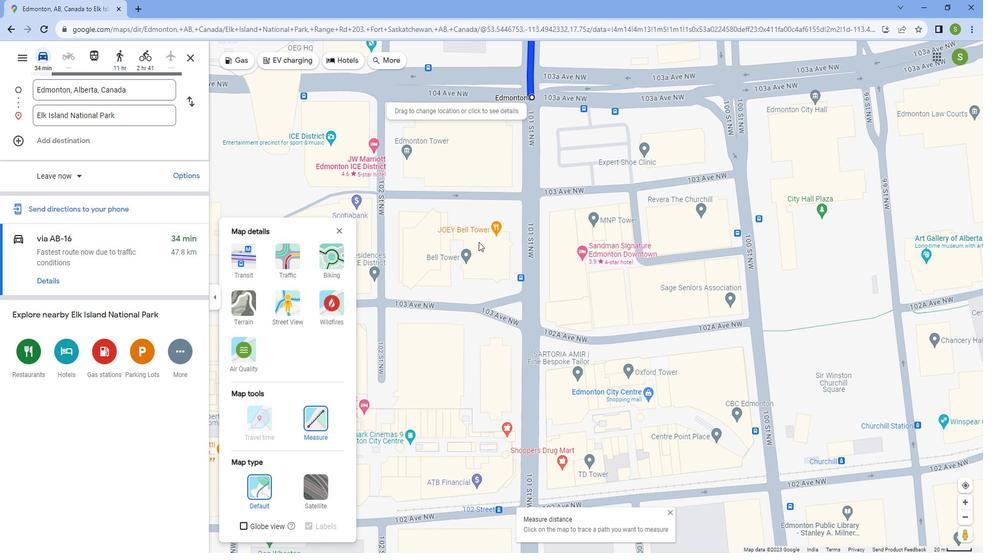 
Action: Mouse scrolled (481, 237) with delta (0, 0)
Screenshot: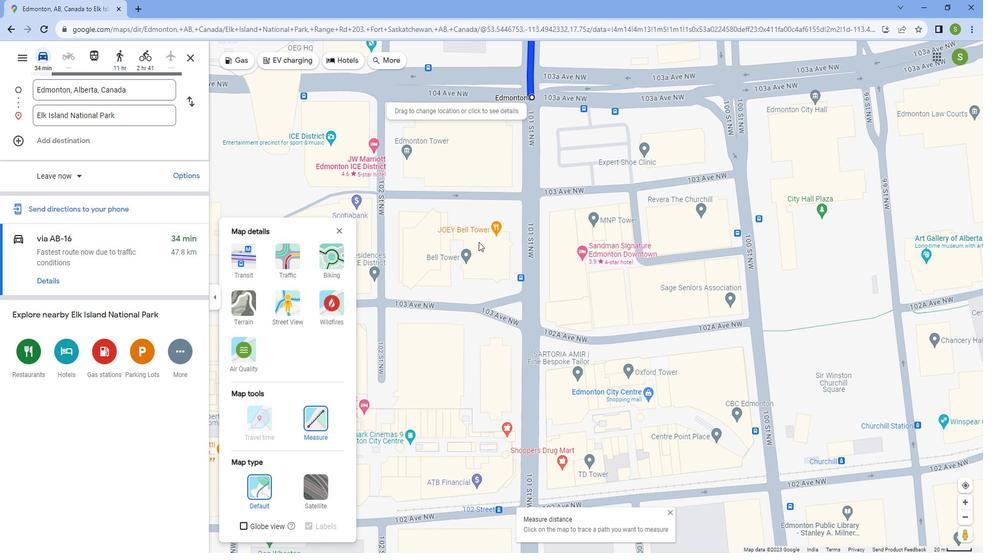 
Action: Mouse scrolled (481, 237) with delta (0, 0)
Screenshot: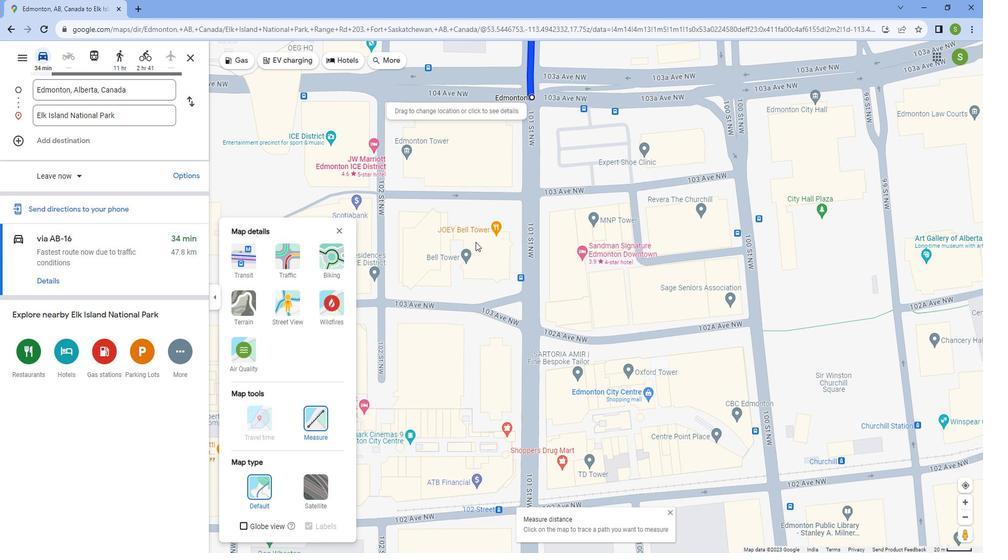 
Action: Mouse scrolled (481, 237) with delta (0, 0)
Screenshot: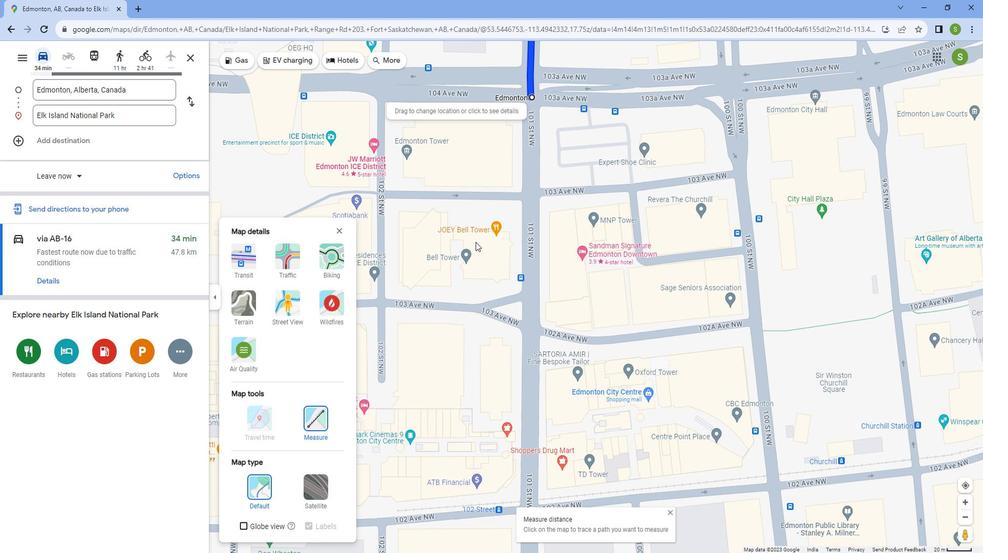 
Action: Mouse moved to (476, 233)
Screenshot: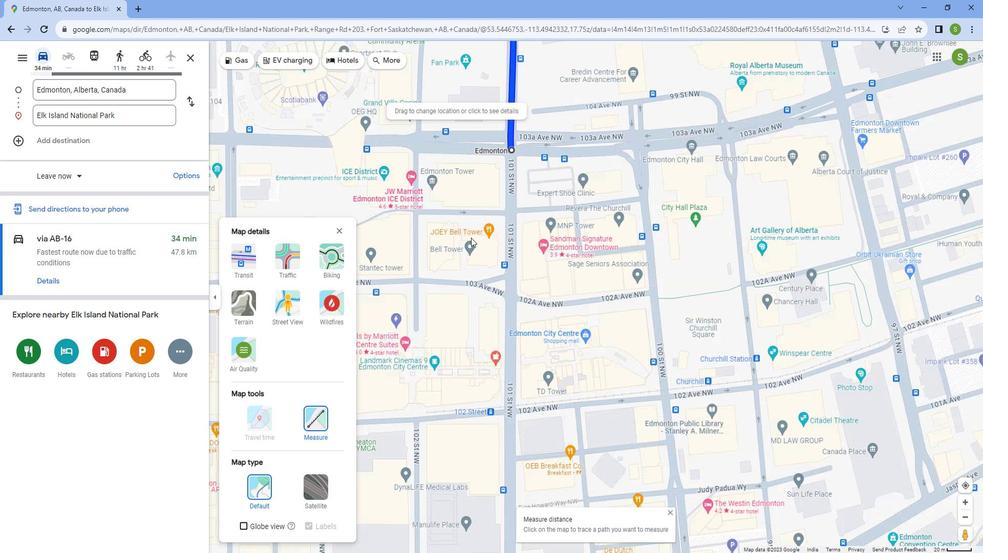 
Action: Mouse scrolled (476, 233) with delta (0, 0)
Screenshot: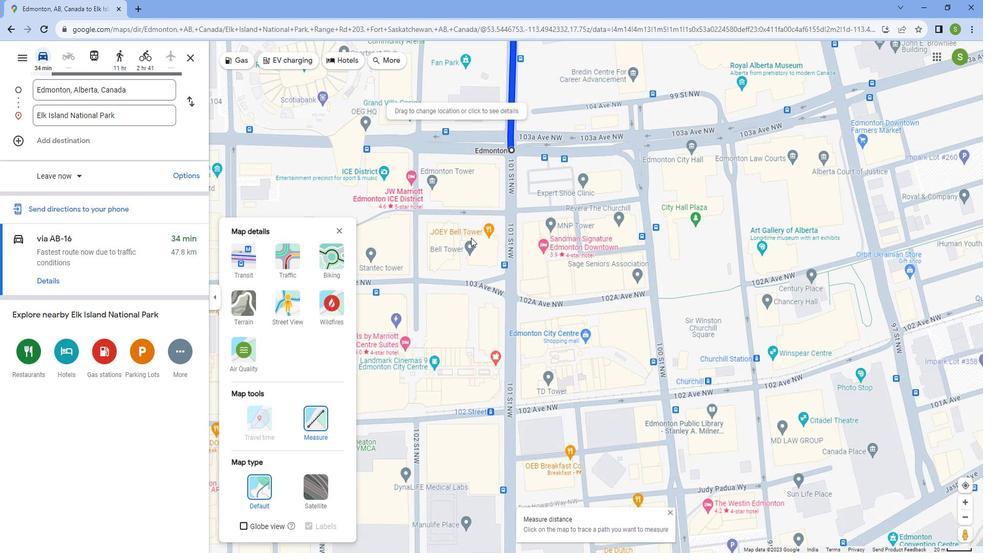 
Action: Mouse scrolled (476, 233) with delta (0, 0)
Screenshot: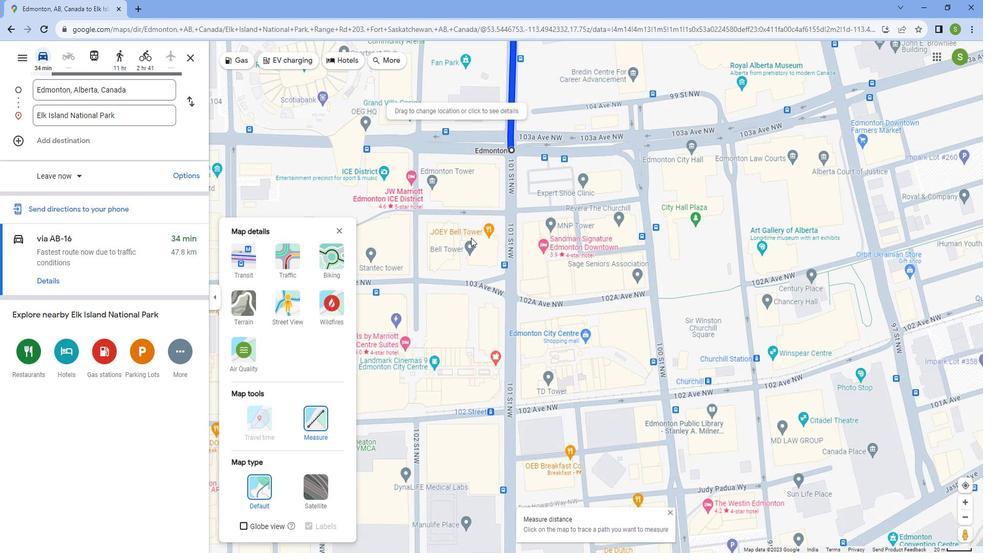 
Action: Mouse scrolled (476, 233) with delta (0, 0)
Screenshot: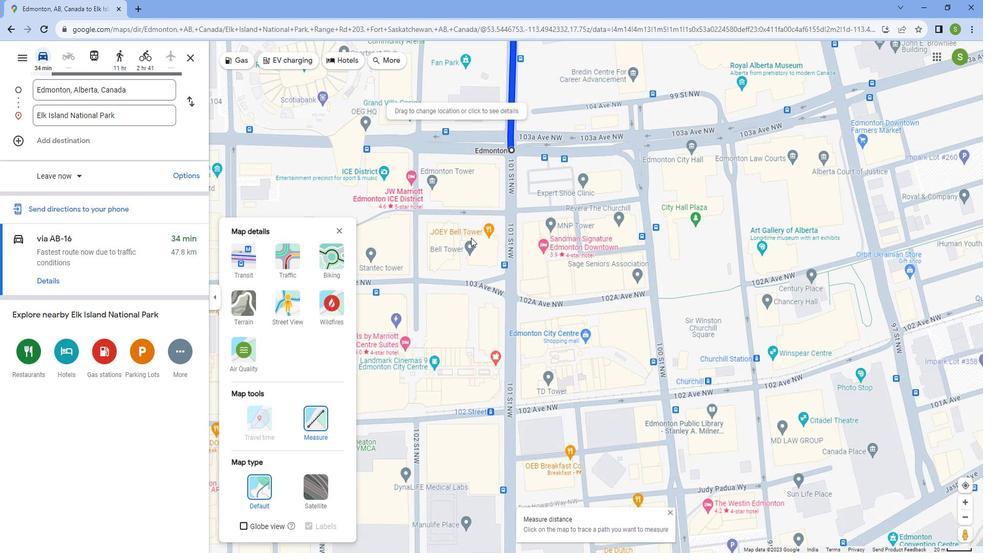 
Action: Mouse scrolled (476, 233) with delta (0, 0)
Screenshot: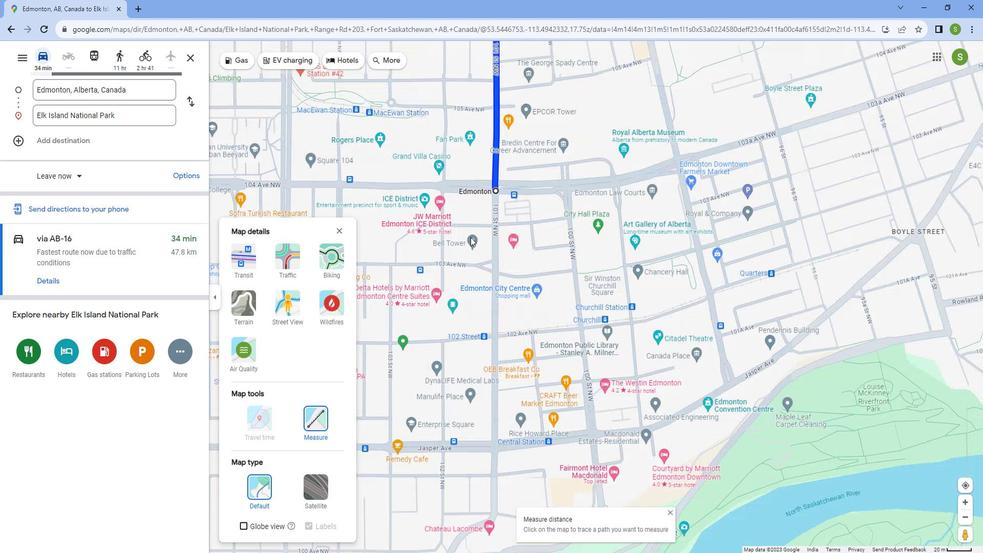 
Action: Mouse scrolled (476, 233) with delta (0, 0)
Screenshot: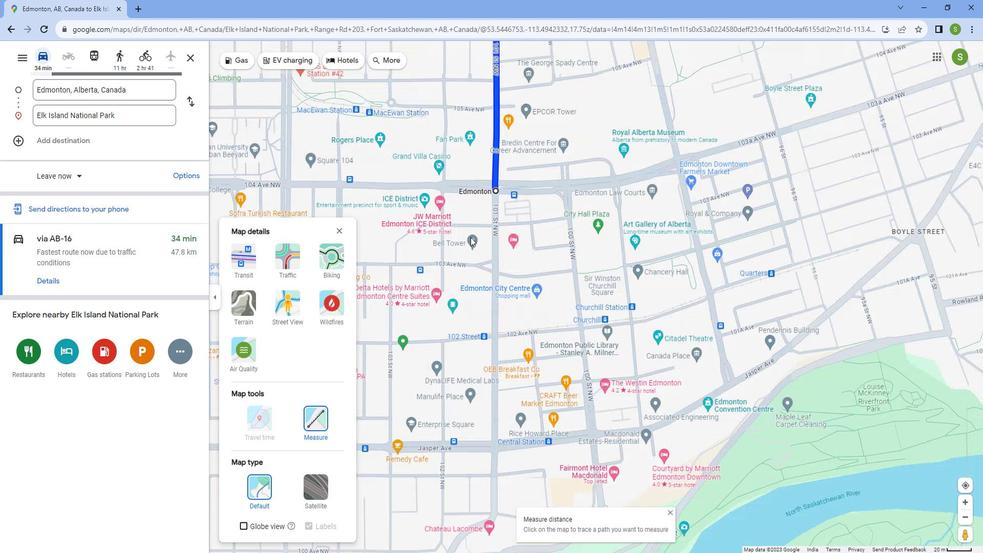 
Action: Mouse scrolled (476, 233) with delta (0, 0)
Screenshot: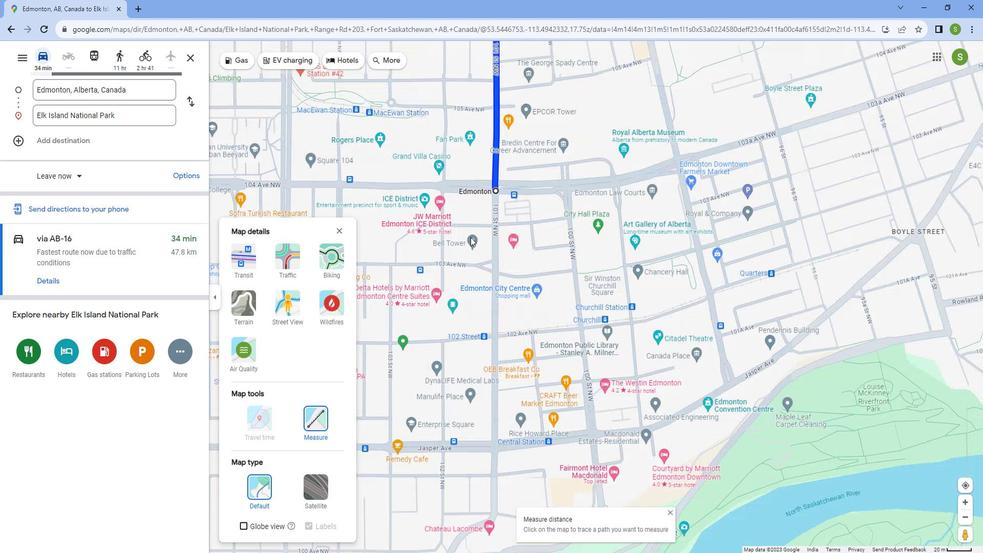 
Action: Mouse scrolled (476, 233) with delta (0, 0)
Screenshot: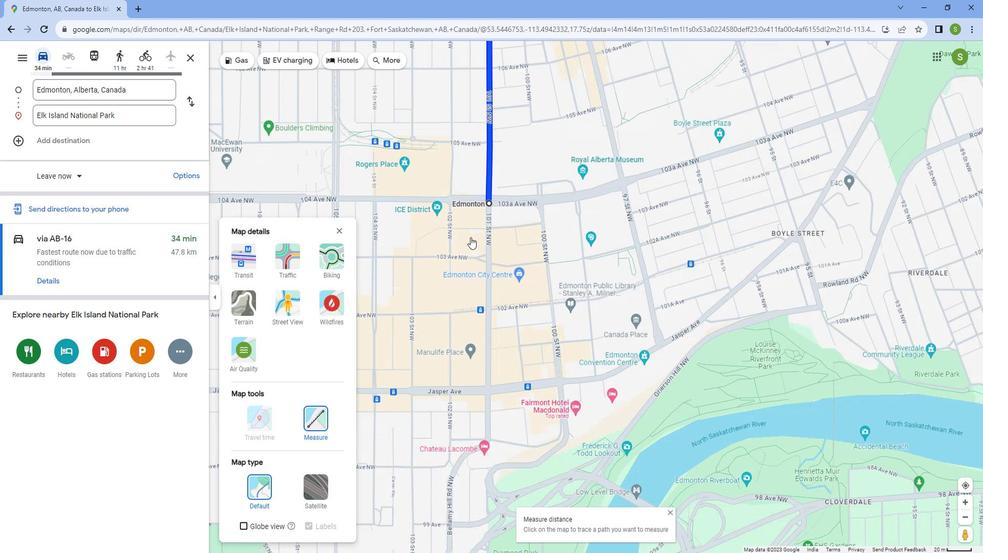 
Action: Mouse scrolled (476, 233) with delta (0, 0)
Screenshot: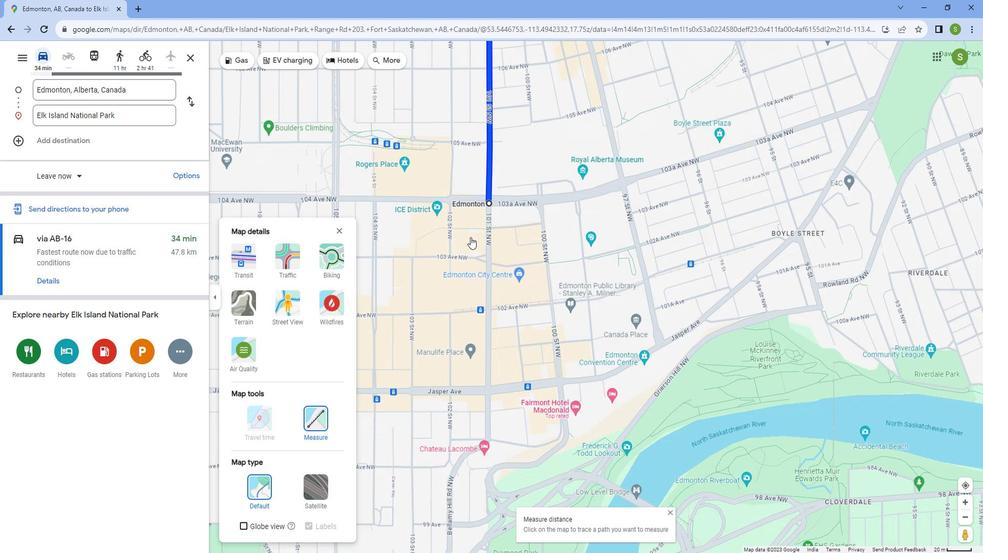 
Action: Mouse scrolled (476, 233) with delta (0, 0)
Screenshot: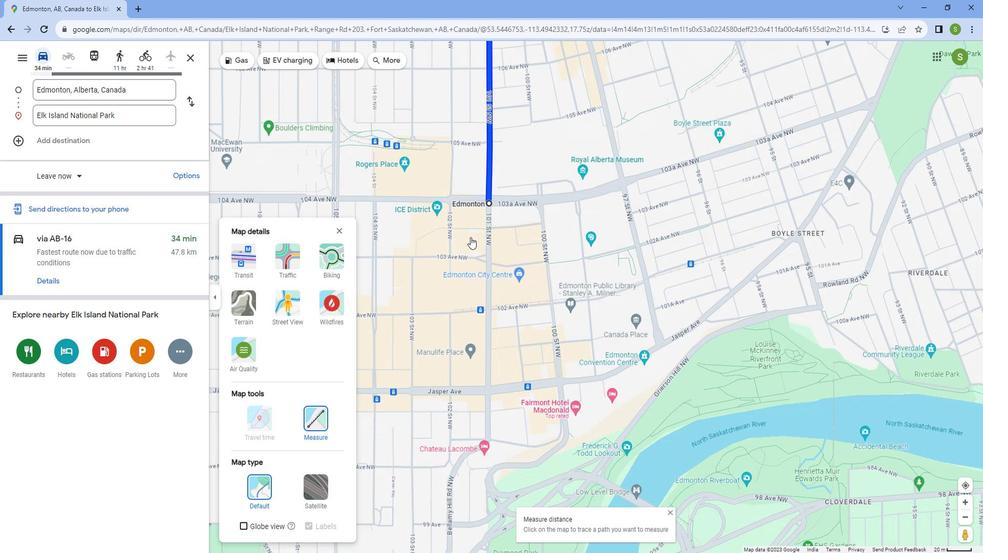 
Action: Mouse scrolled (476, 233) with delta (0, 0)
Screenshot: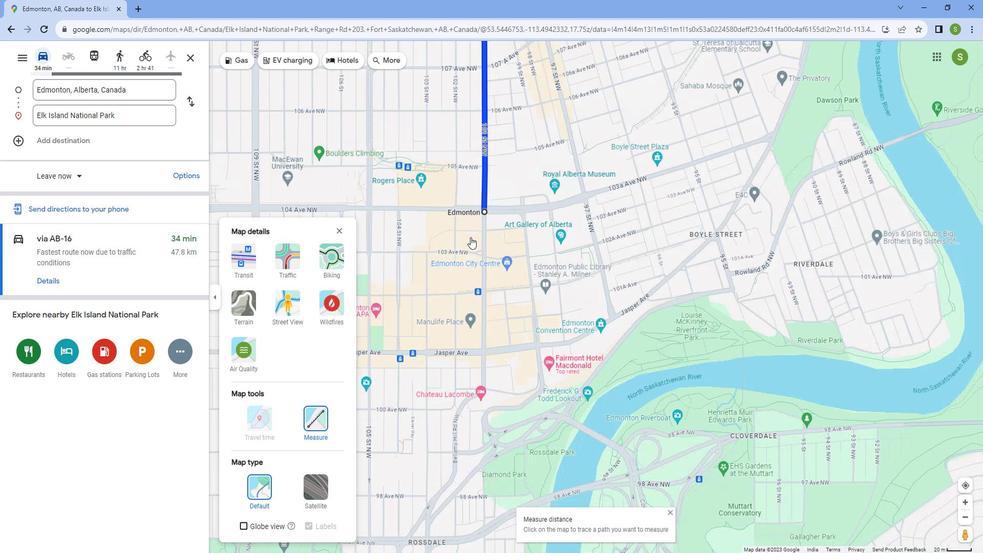 
Action: Mouse scrolled (476, 233) with delta (0, 0)
Screenshot: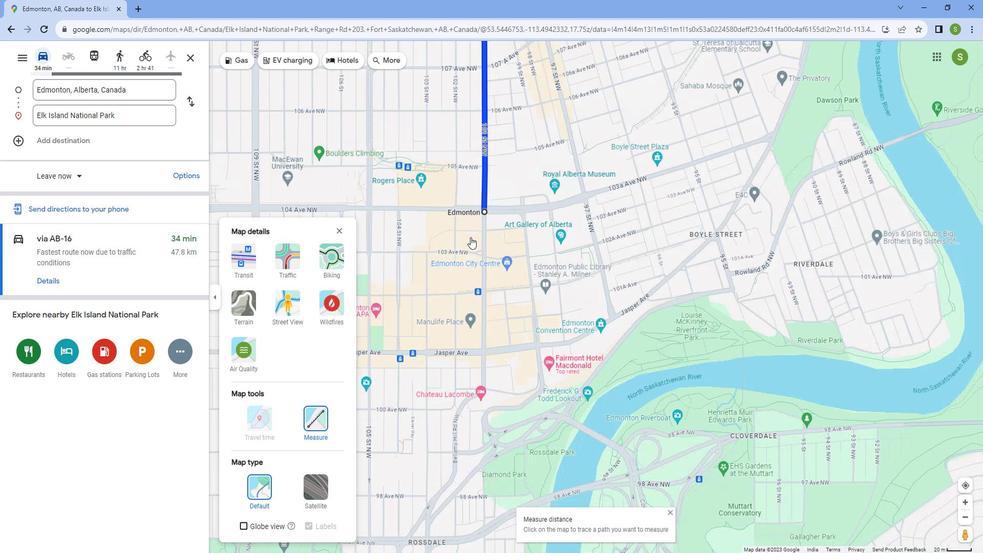 
Action: Mouse scrolled (476, 233) with delta (0, 0)
Screenshot: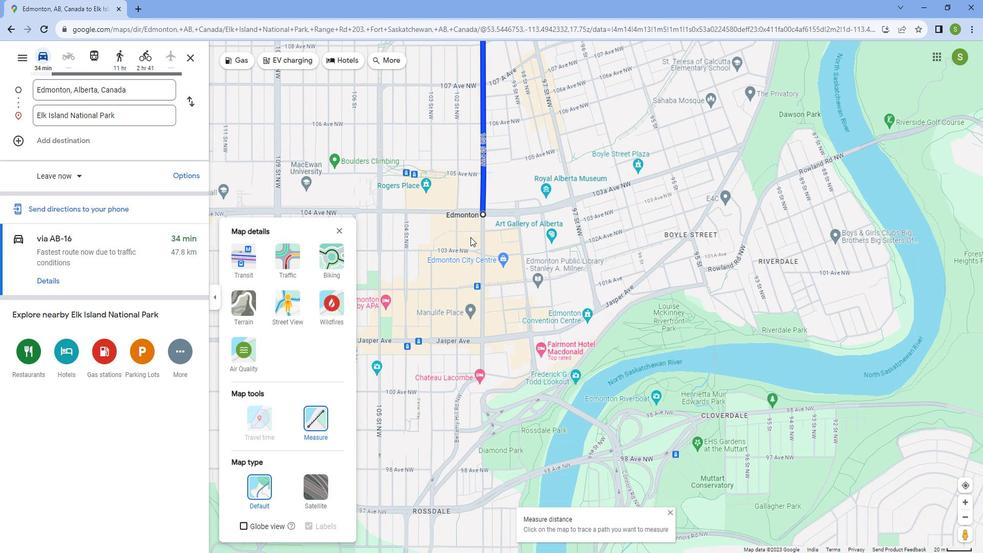 
Action: Mouse scrolled (476, 233) with delta (0, 0)
Screenshot: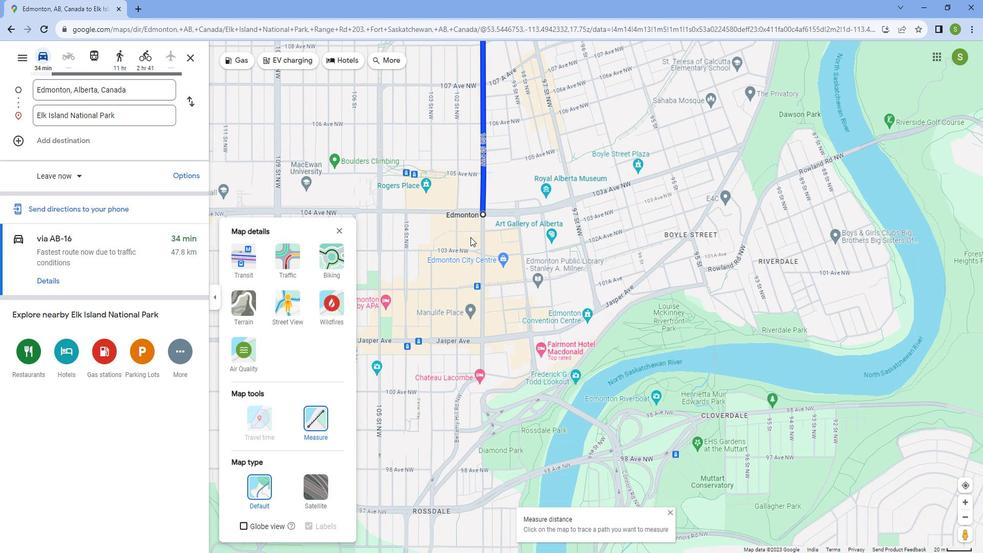 
Action: Mouse scrolled (476, 233) with delta (0, 0)
Screenshot: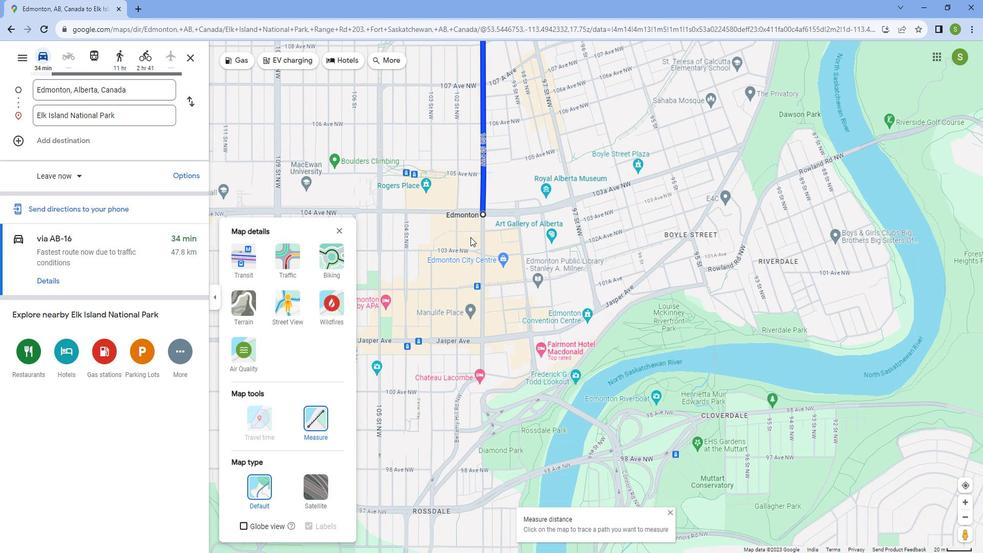 
Action: Mouse scrolled (476, 233) with delta (0, 0)
Screenshot: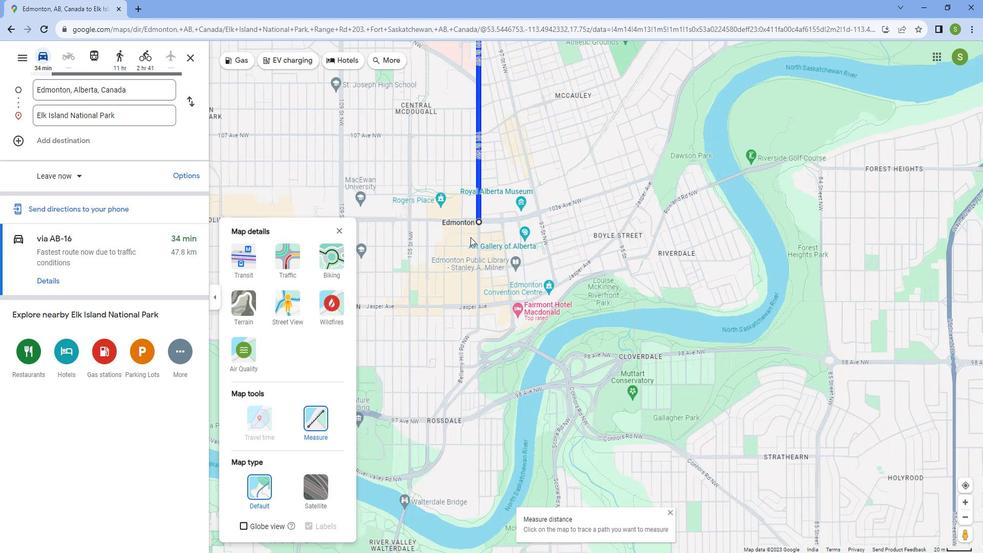 
Action: Mouse scrolled (476, 233) with delta (0, 0)
Screenshot: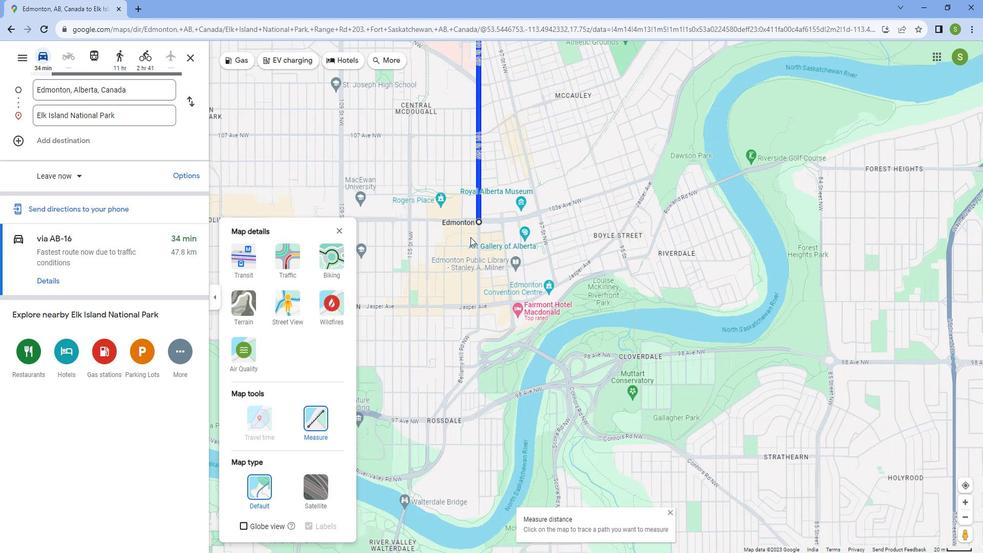 
Action: Mouse scrolled (476, 233) with delta (0, 0)
Screenshot: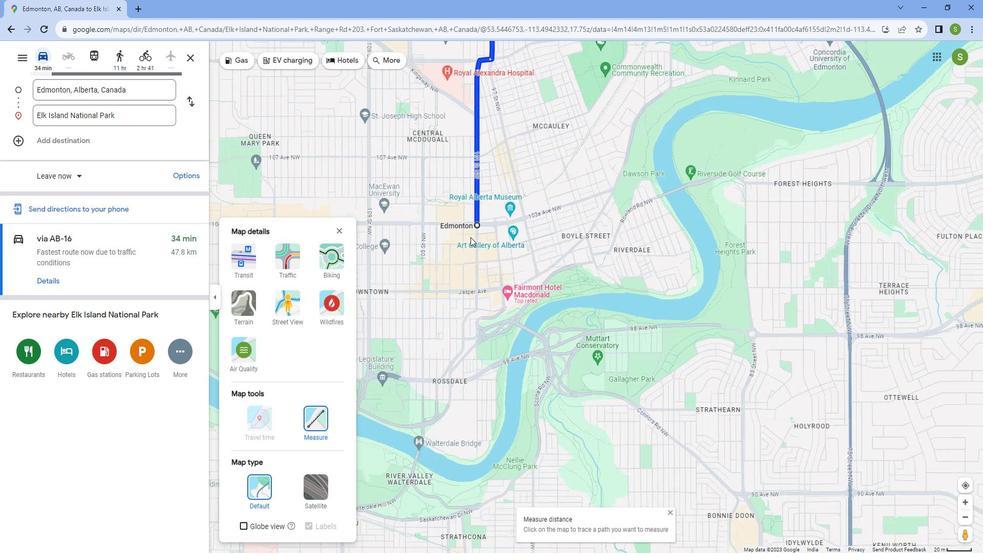 
Action: Mouse scrolled (476, 233) with delta (0, 0)
Screenshot: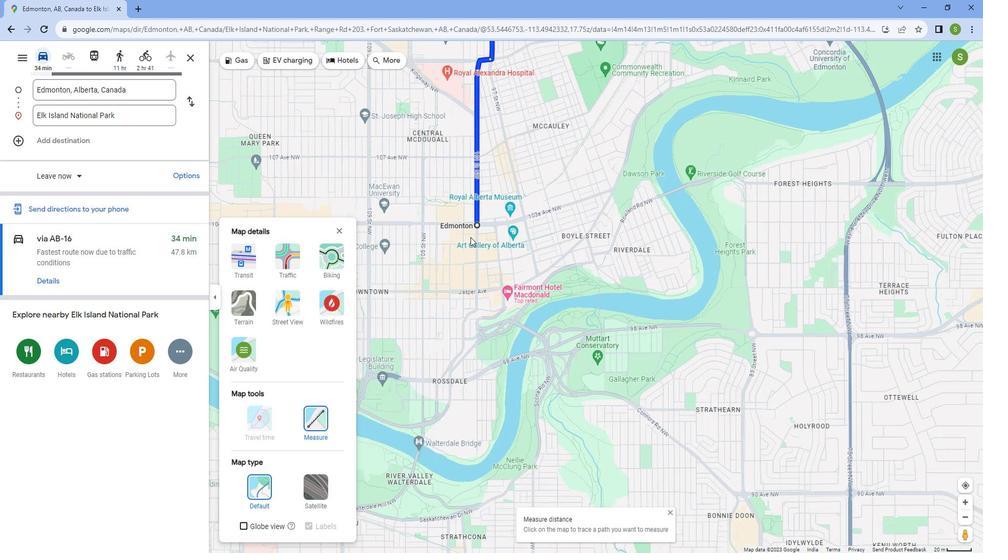 
Action: Mouse scrolled (476, 233) with delta (0, 0)
Screenshot: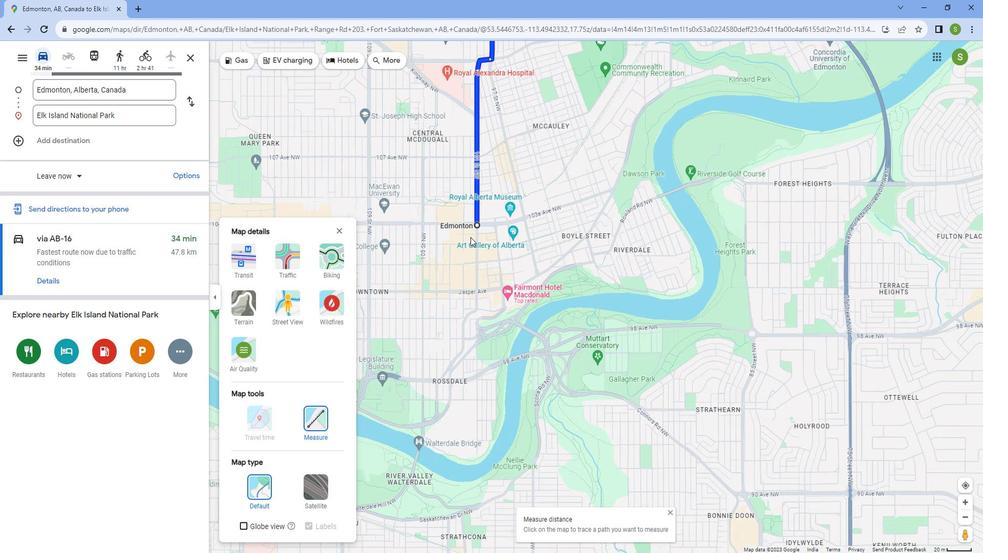 
Action: Mouse scrolled (476, 233) with delta (0, 0)
Screenshot: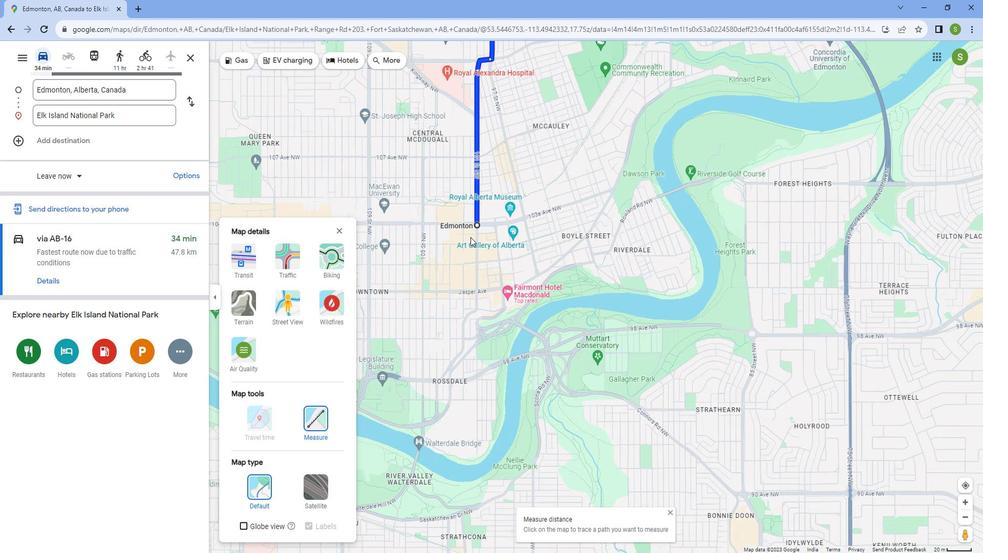 
Action: Mouse moved to (474, 231)
Screenshot: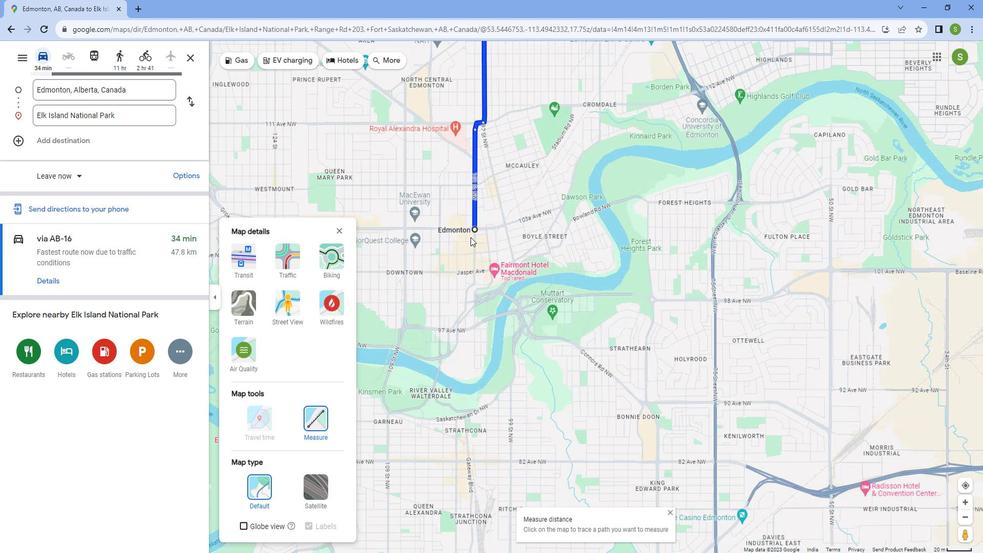 
Action: Mouse scrolled (474, 230) with delta (0, 0)
Screenshot: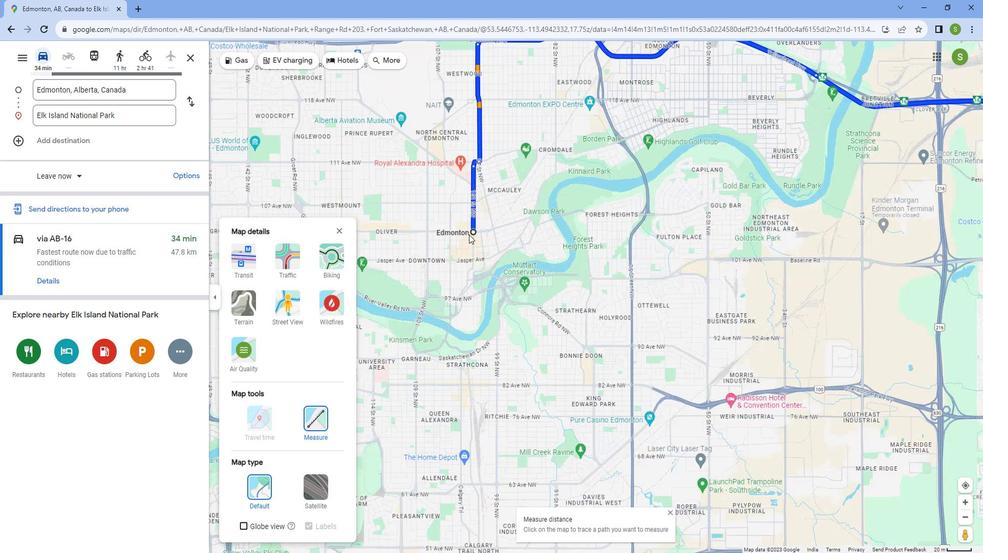 
Action: Mouse scrolled (474, 230) with delta (0, 0)
Screenshot: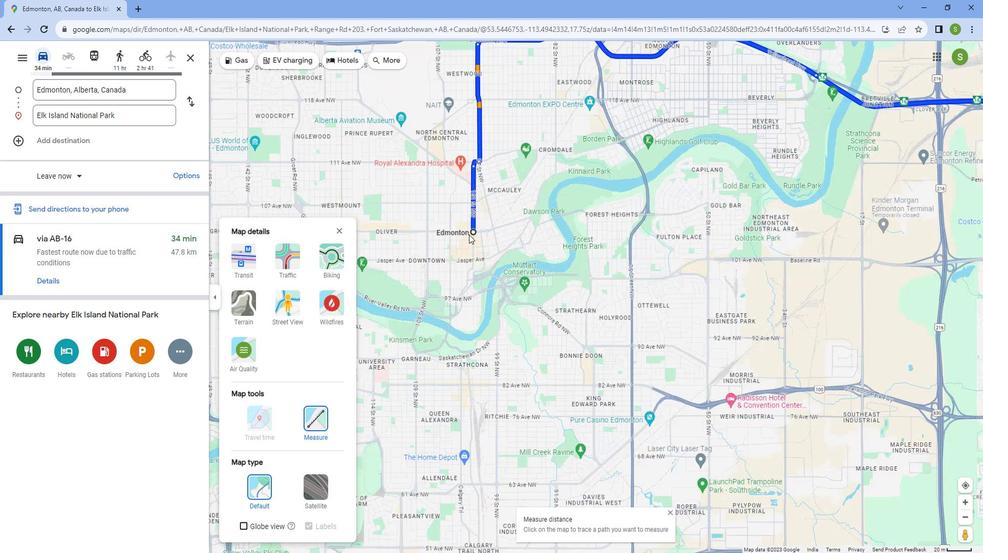 
Action: Mouse scrolled (474, 230) with delta (0, 0)
Screenshot: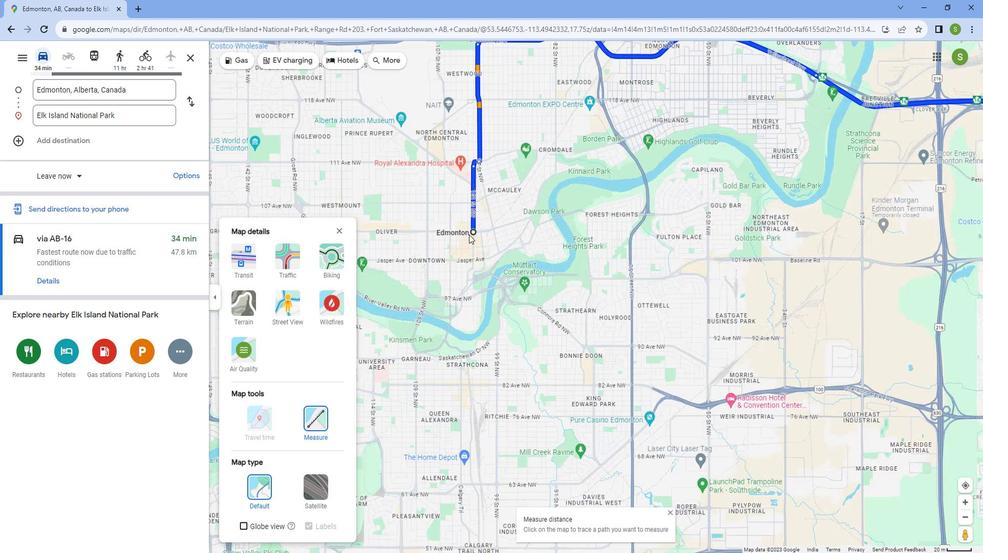 
Action: Mouse scrolled (474, 230) with delta (0, 0)
Screenshot: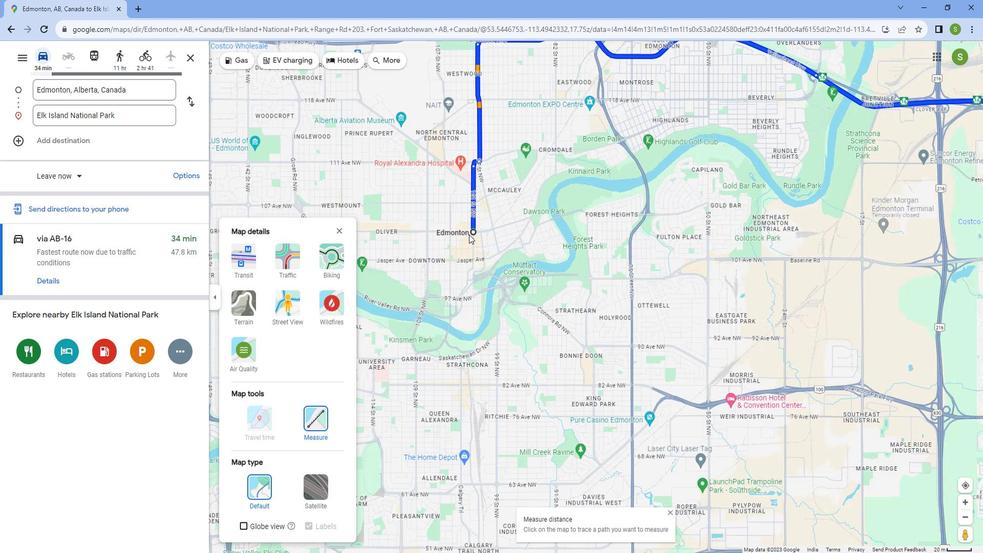 
Action: Mouse moved to (727, 151)
Screenshot: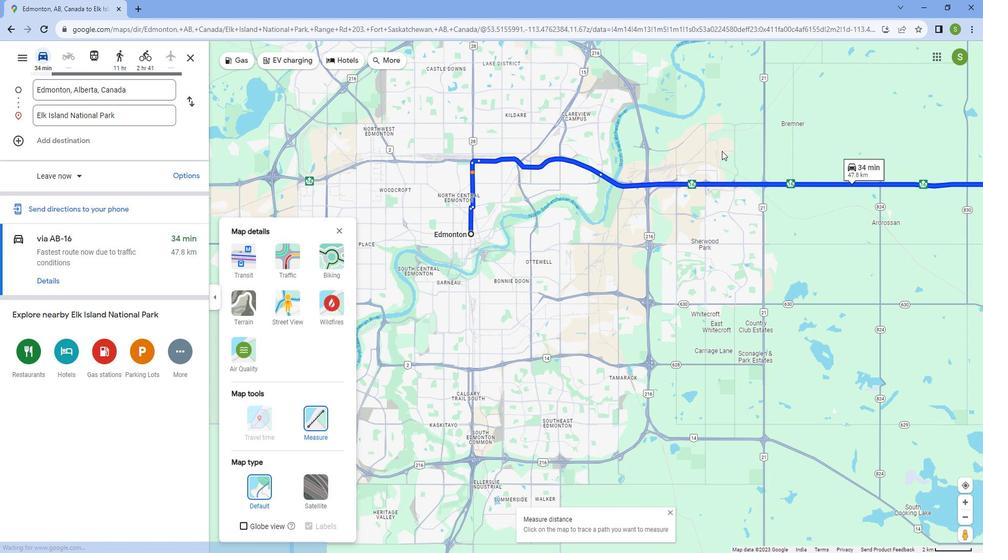 
Action: Mouse pressed left at (727, 151)
Screenshot: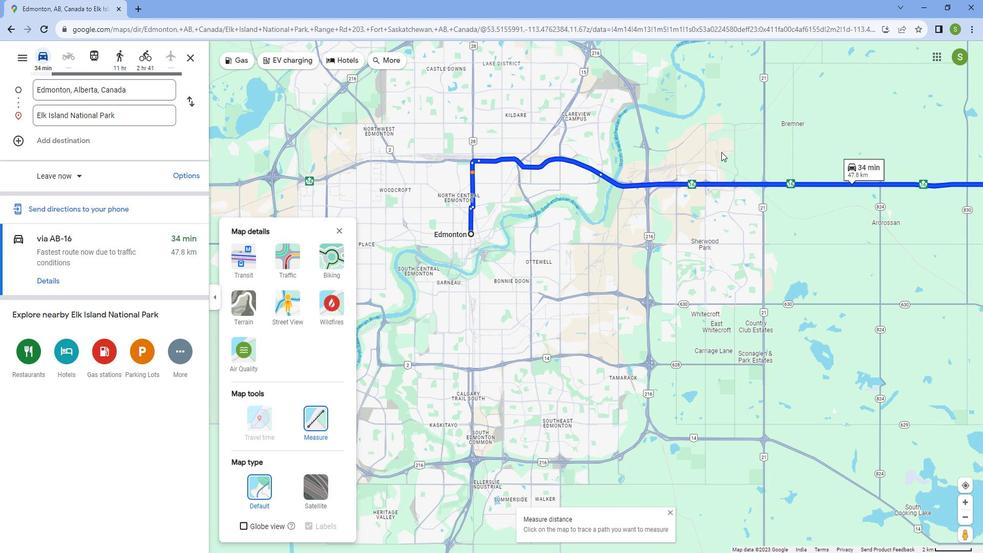 
Action: Mouse moved to (534, 150)
Screenshot: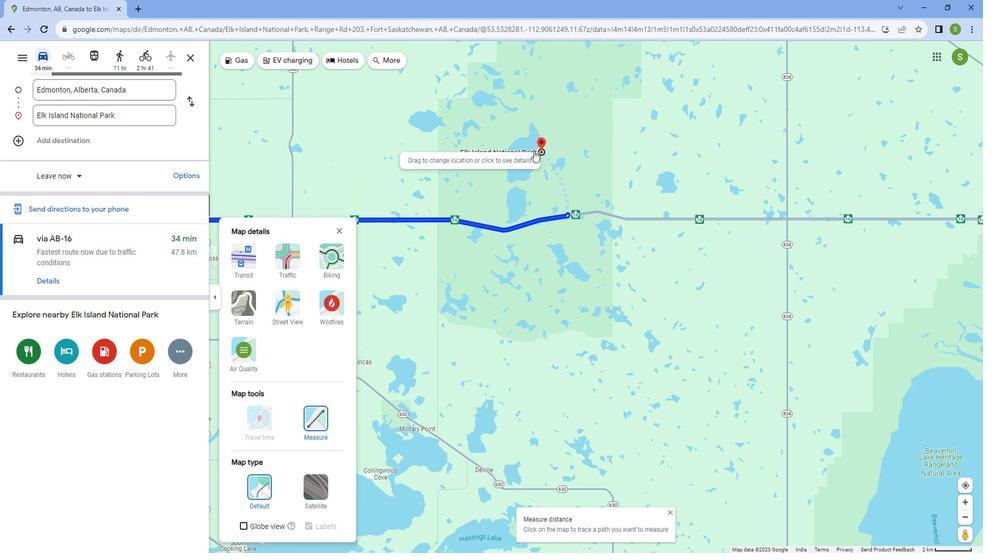 
Action: Mouse scrolled (534, 150) with delta (0, 0)
Screenshot: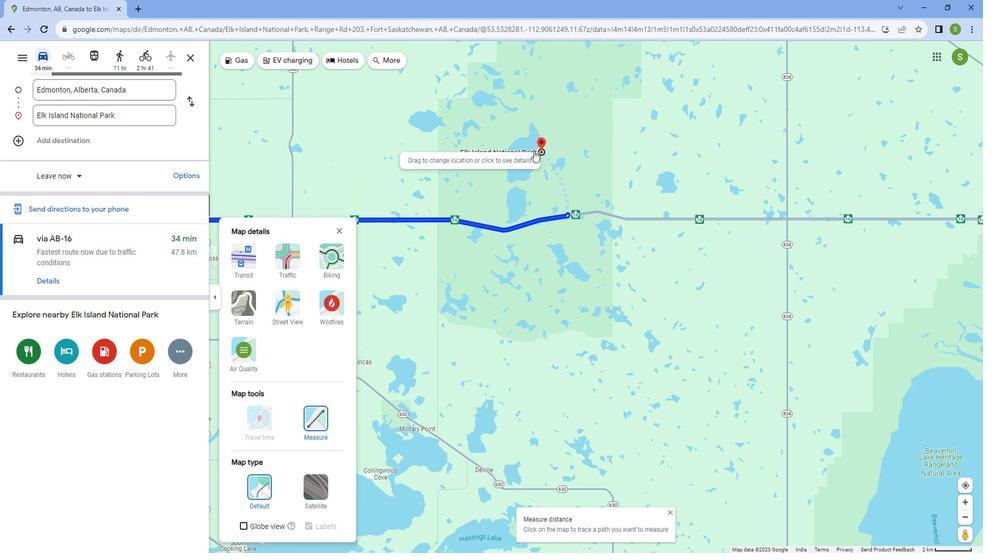 
Action: Mouse moved to (534, 150)
Screenshot: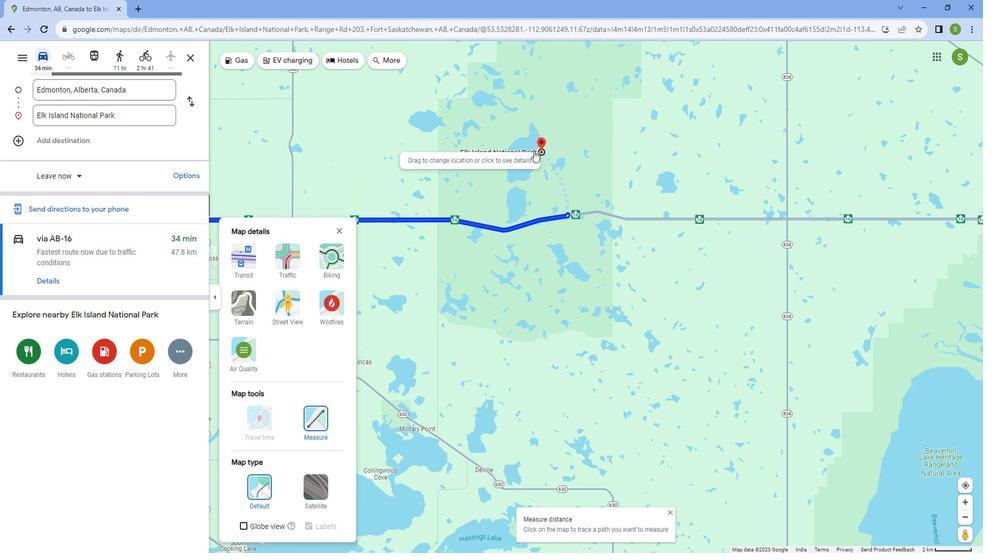 
Action: Mouse scrolled (534, 150) with delta (0, 0)
Screenshot: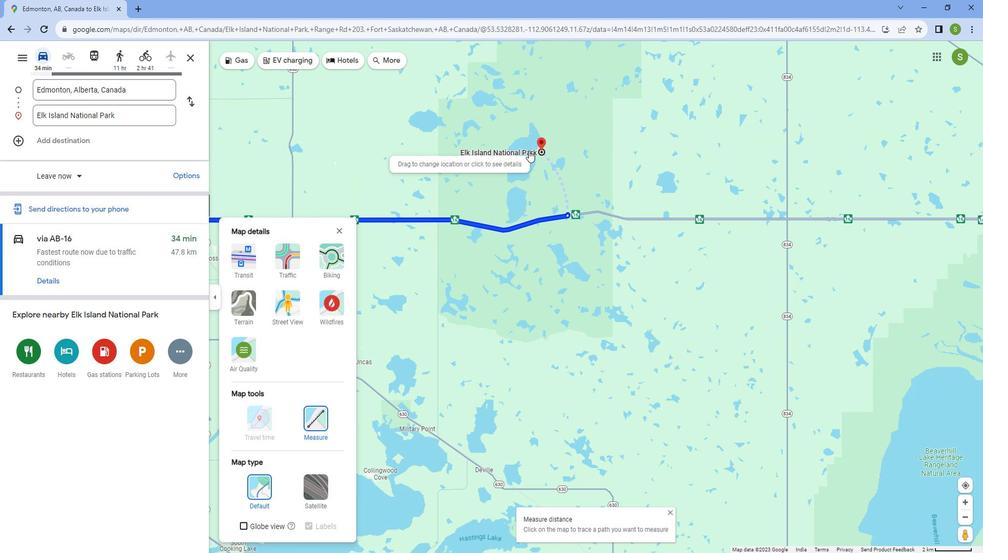 
Action: Mouse scrolled (534, 150) with delta (0, 0)
Screenshot: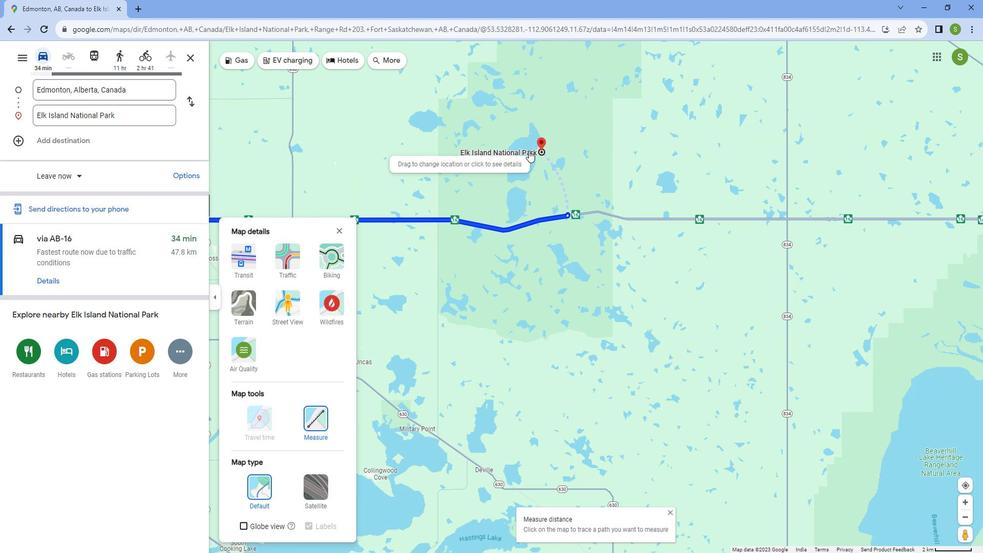 
Action: Mouse scrolled (534, 150) with delta (0, 0)
Screenshot: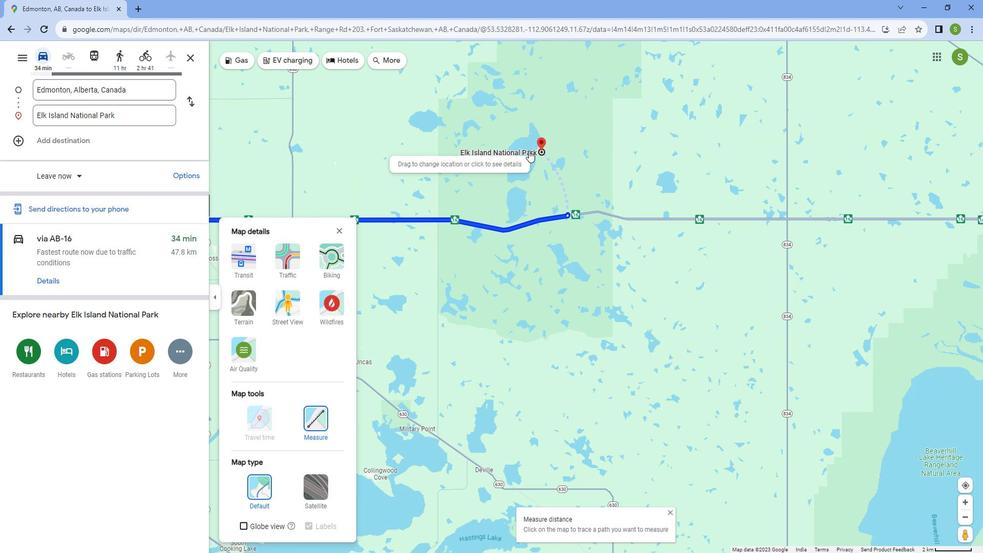 
Action: Mouse scrolled (534, 150) with delta (0, 0)
Screenshot: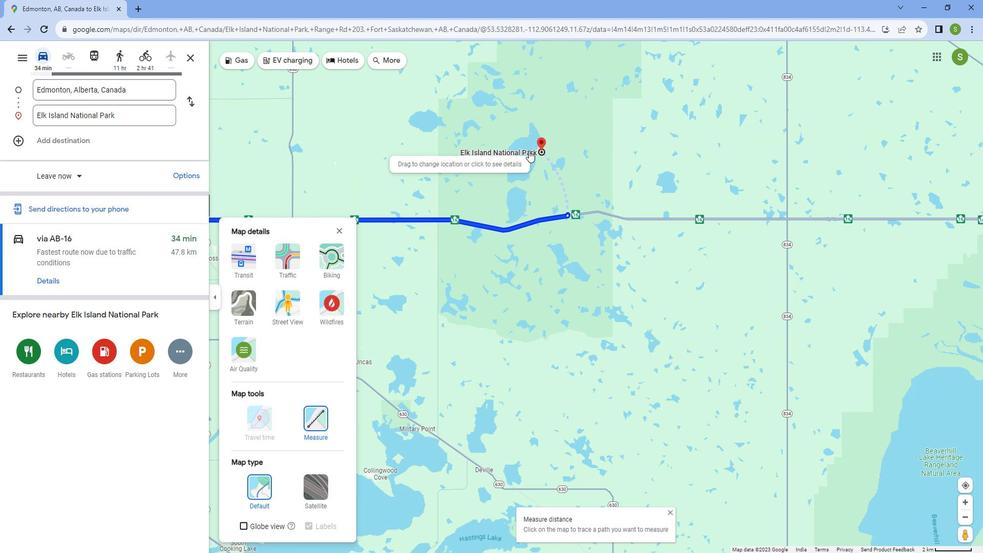 
Action: Mouse scrolled (534, 150) with delta (0, 0)
Screenshot: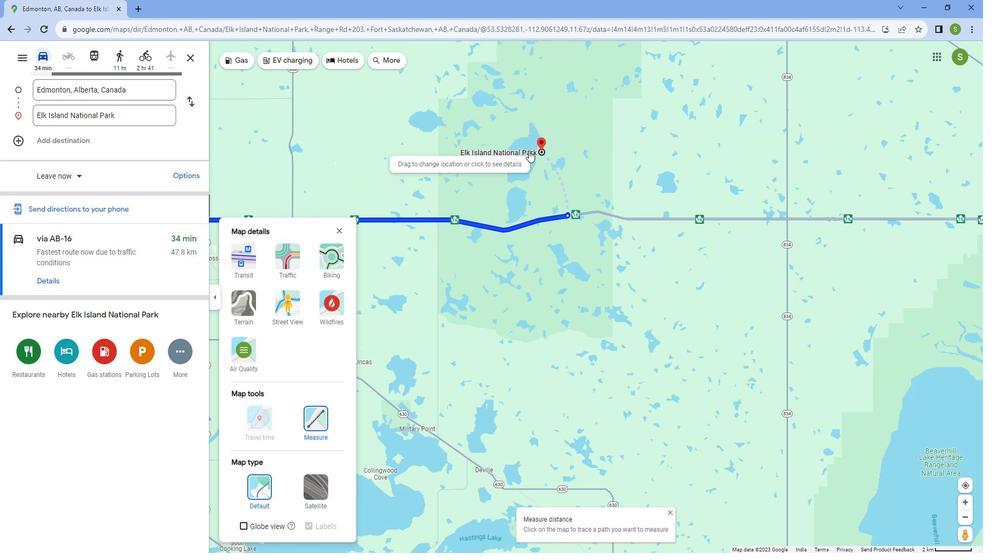 
Action: Mouse moved to (532, 150)
Screenshot: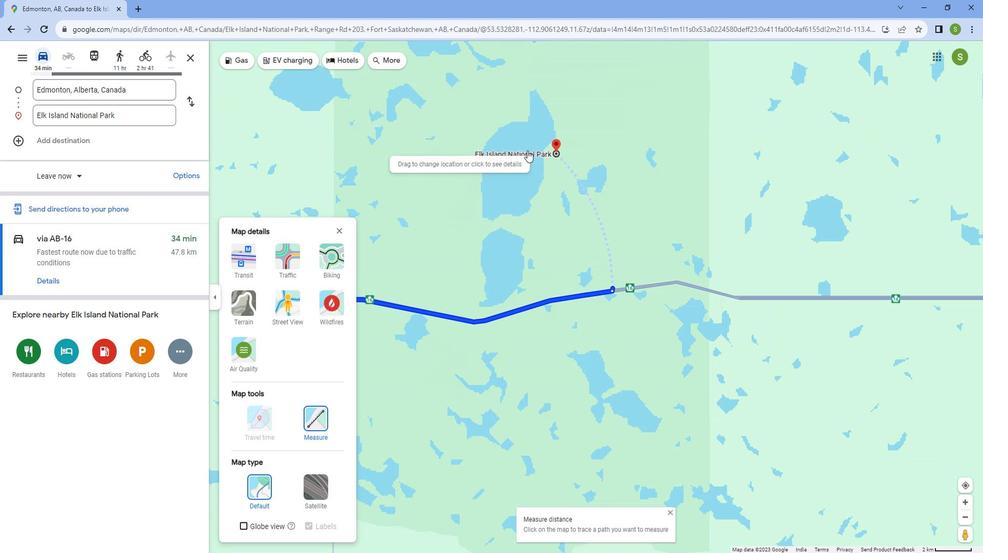 
Action: Mouse scrolled (532, 150) with delta (0, 0)
Screenshot: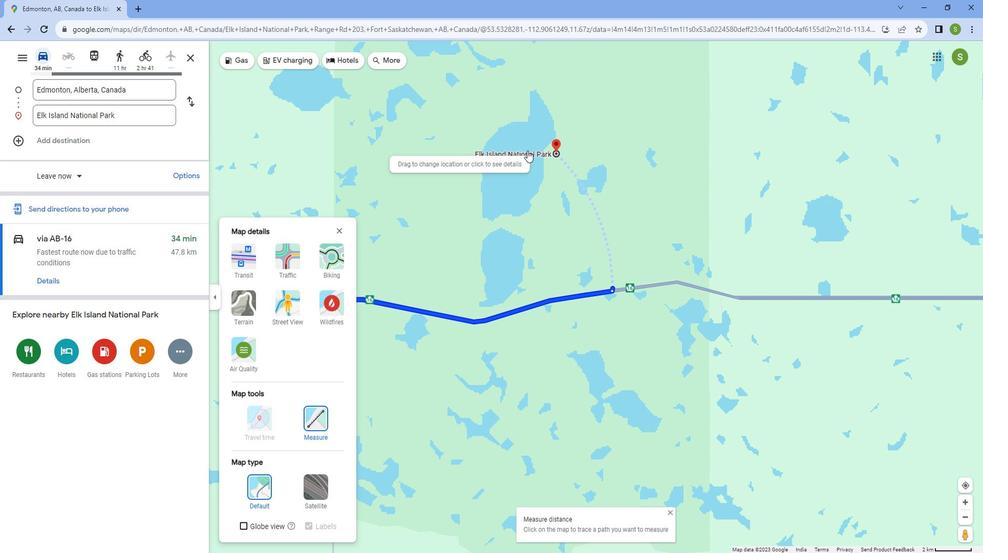 
Action: Mouse scrolled (532, 150) with delta (0, 0)
Screenshot: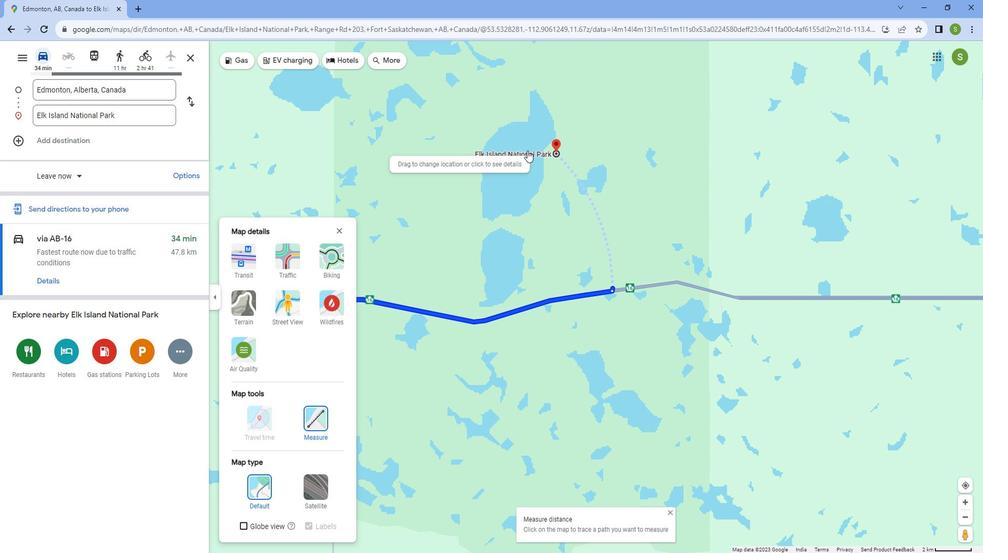 
Action: Mouse scrolled (532, 150) with delta (0, 0)
Screenshot: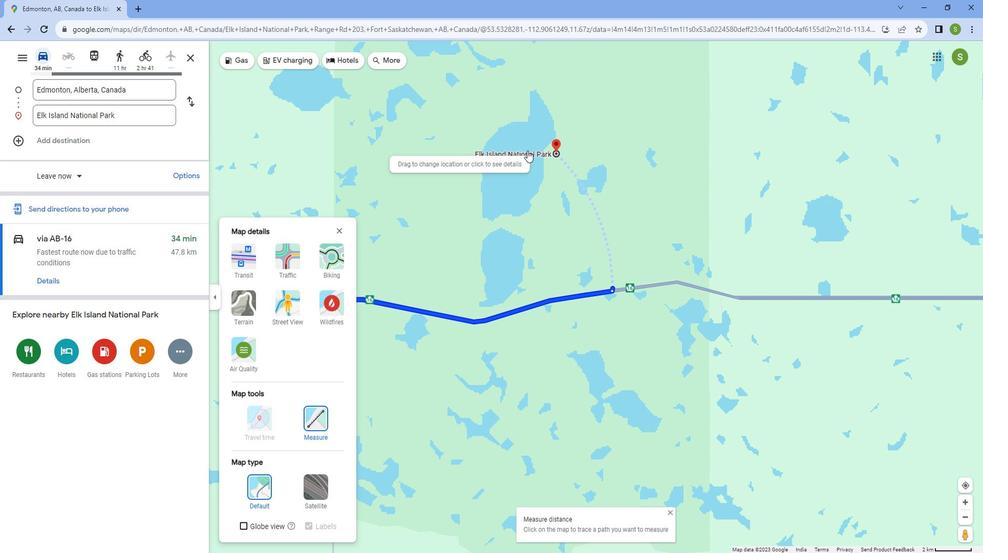 
Action: Mouse scrolled (532, 150) with delta (0, 0)
Screenshot: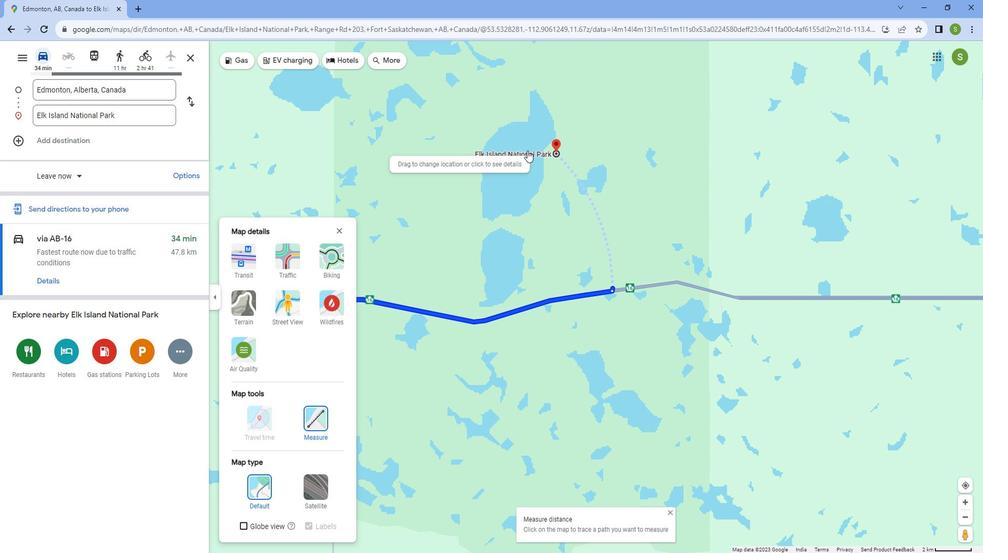 
Action: Mouse scrolled (532, 150) with delta (0, 0)
Screenshot: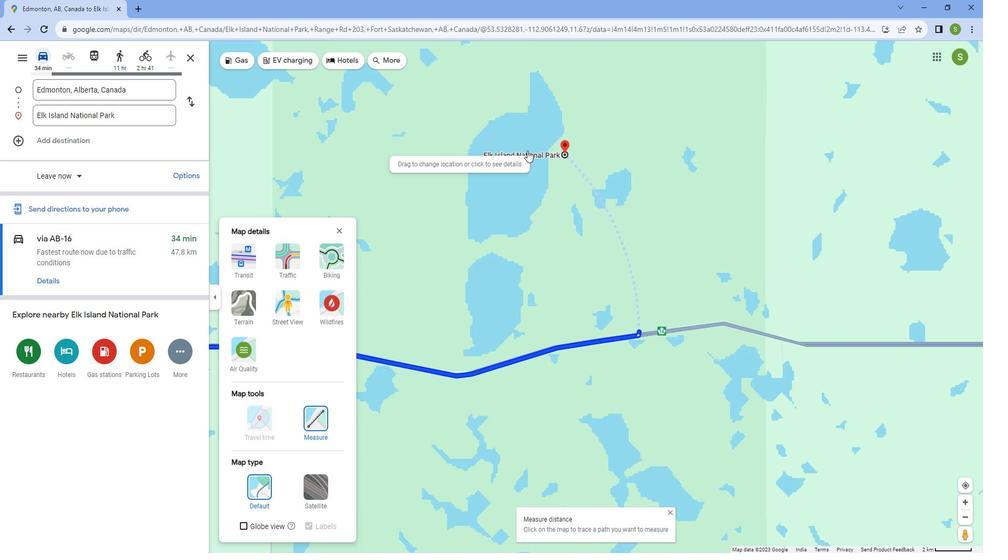 
Action: Mouse scrolled (532, 150) with delta (0, 0)
Screenshot: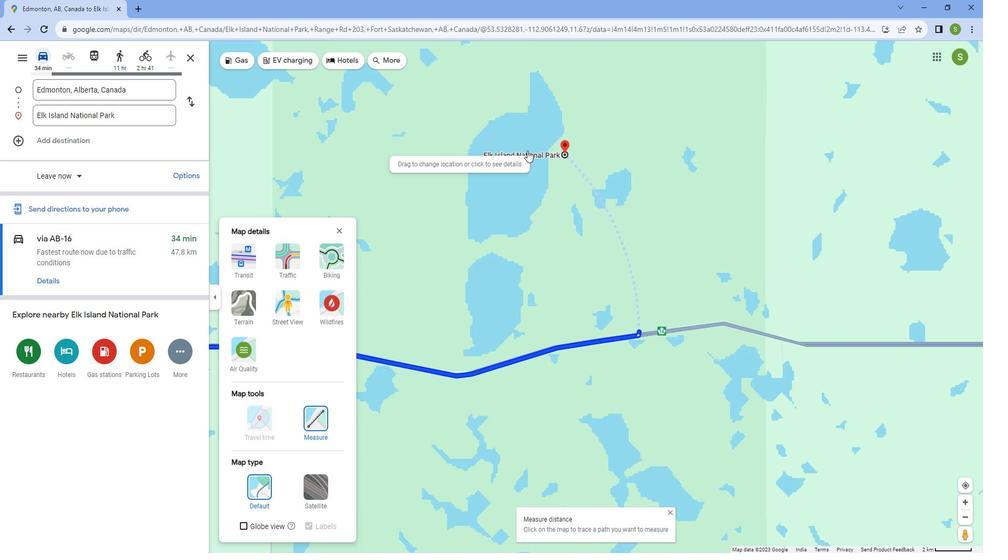 
Action: Mouse scrolled (532, 150) with delta (0, 0)
Screenshot: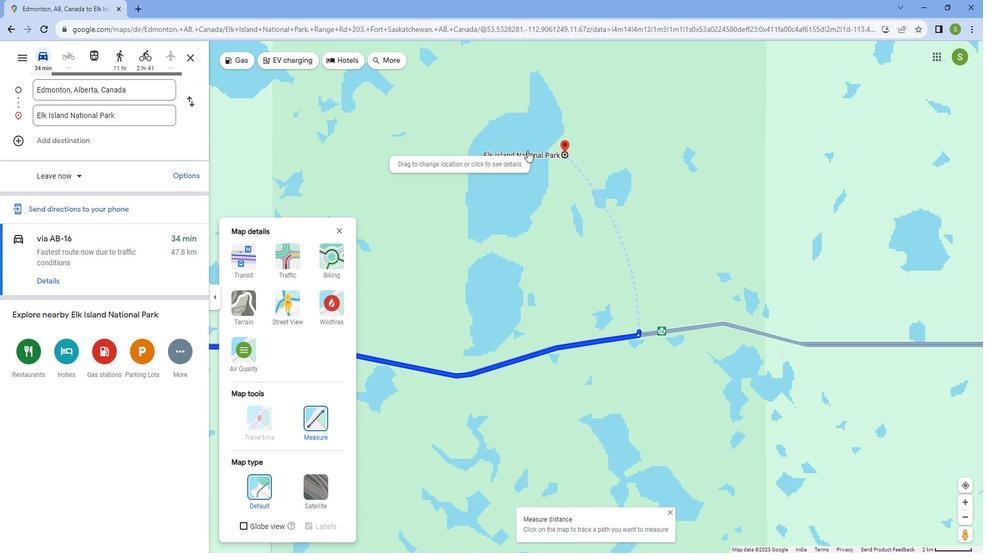 
Action: Mouse scrolled (532, 150) with delta (0, 0)
Screenshot: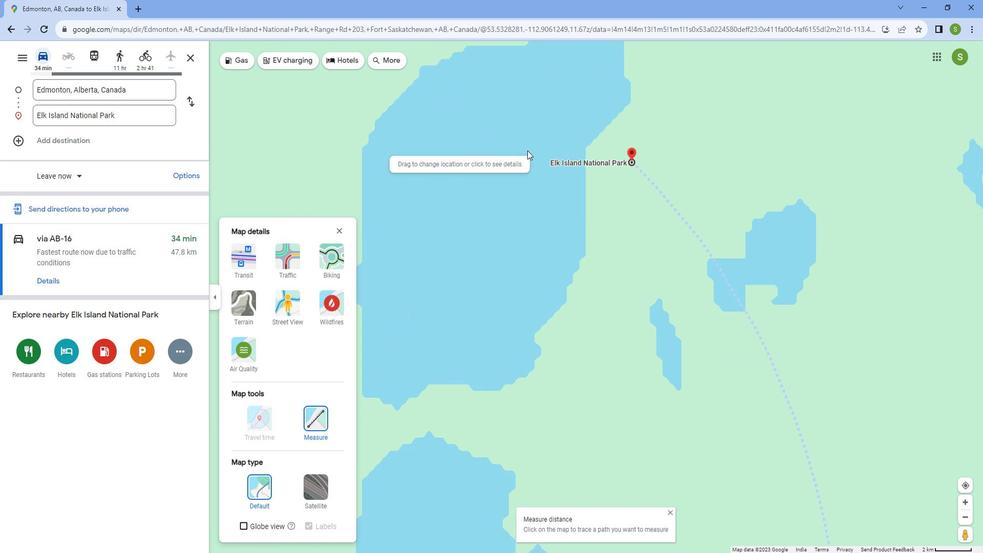 
Action: Mouse scrolled (532, 150) with delta (0, 0)
Screenshot: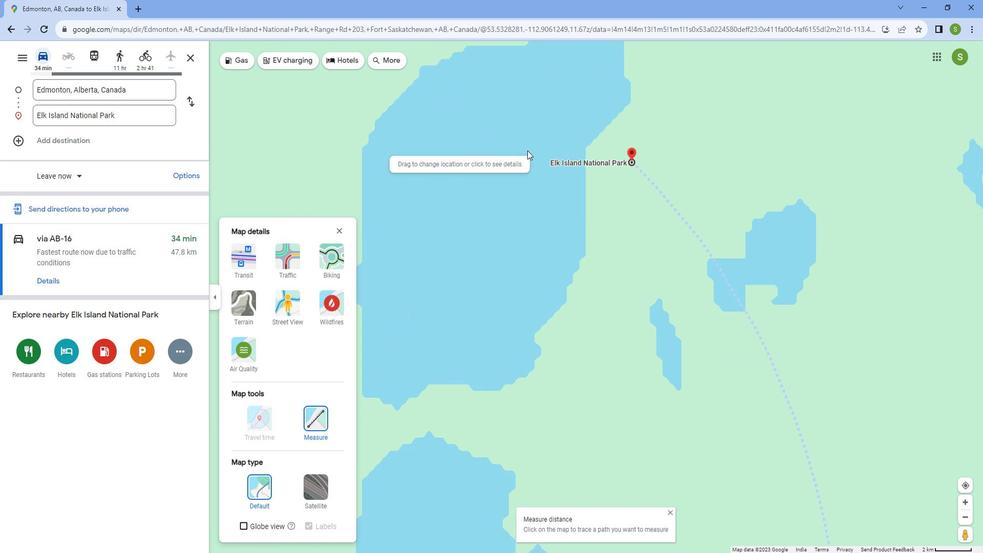 
Action: Mouse scrolled (532, 150) with delta (0, 0)
Screenshot: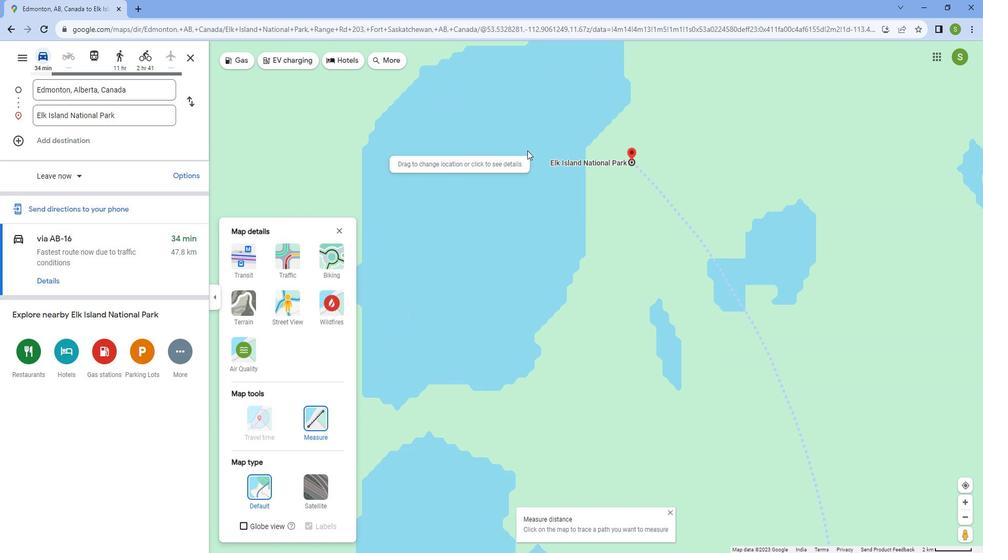 
Action: Mouse scrolled (532, 150) with delta (0, 0)
Screenshot: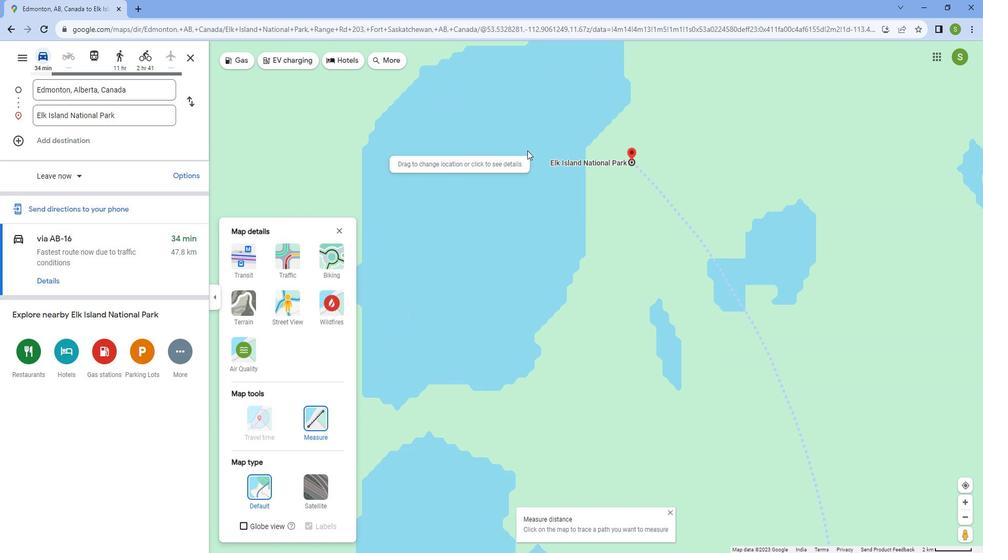 
Action: Mouse scrolled (532, 150) with delta (0, 0)
Screenshot: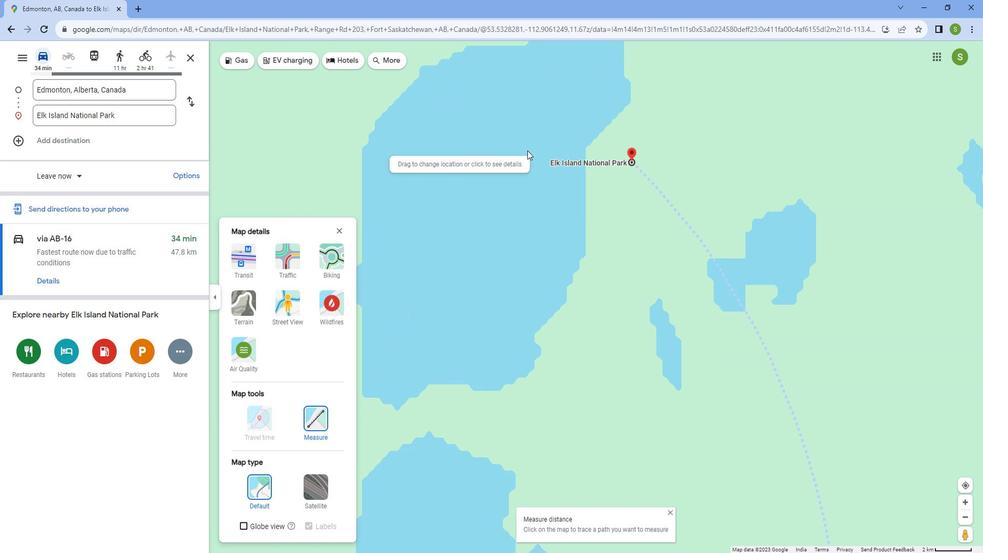 
Action: Mouse scrolled (532, 150) with delta (0, 0)
Screenshot: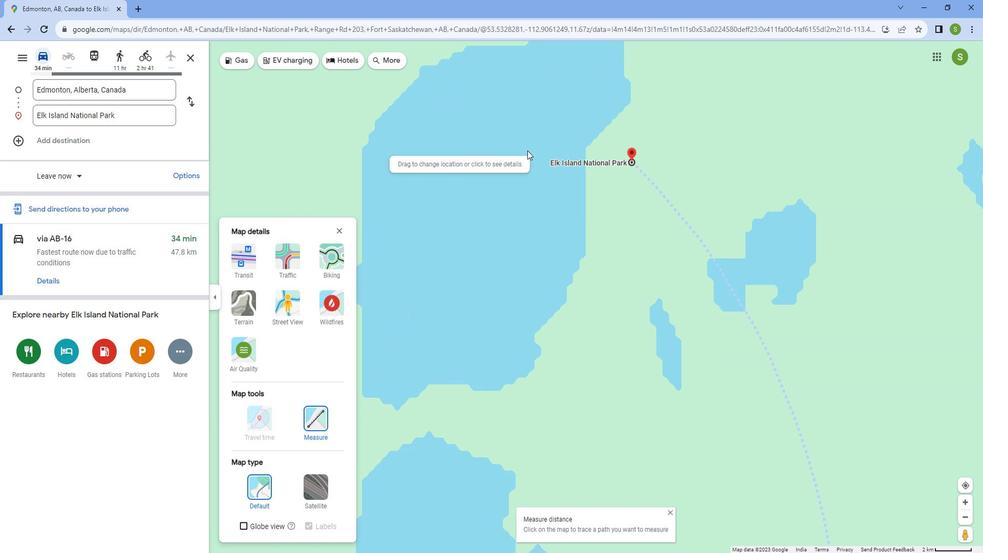 
Action: Mouse scrolled (532, 150) with delta (0, 0)
Screenshot: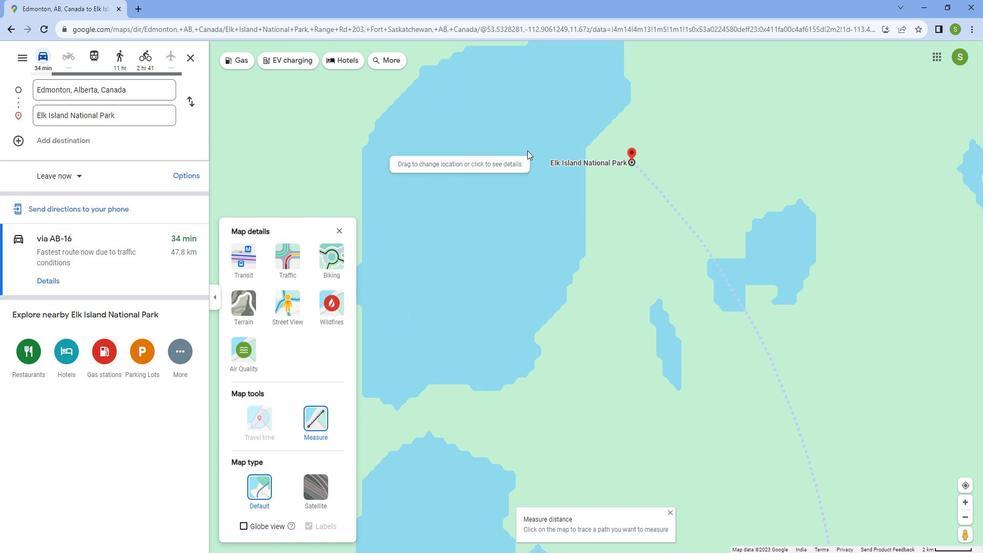 
Action: Mouse scrolled (532, 149) with delta (0, 0)
Screenshot: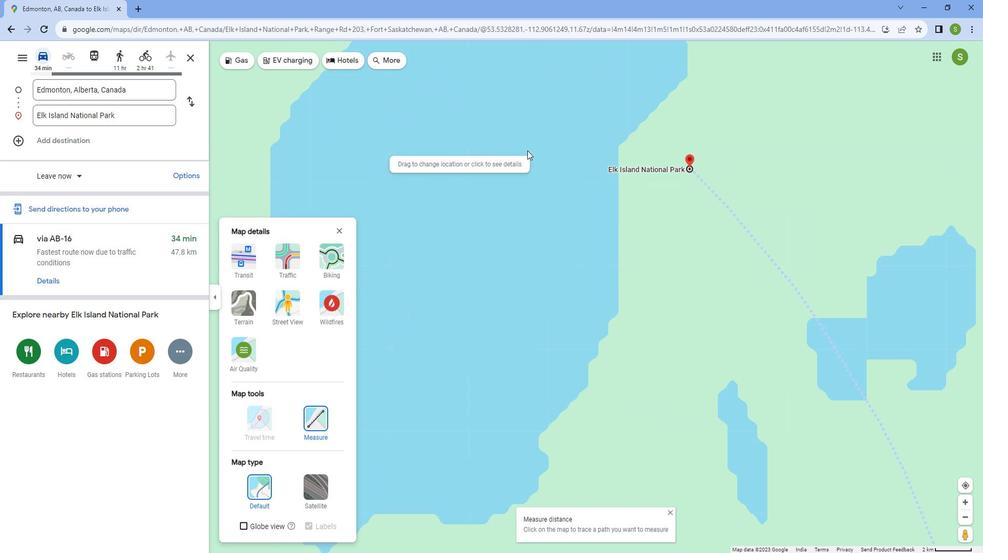 
Action: Mouse moved to (913, 166)
Screenshot: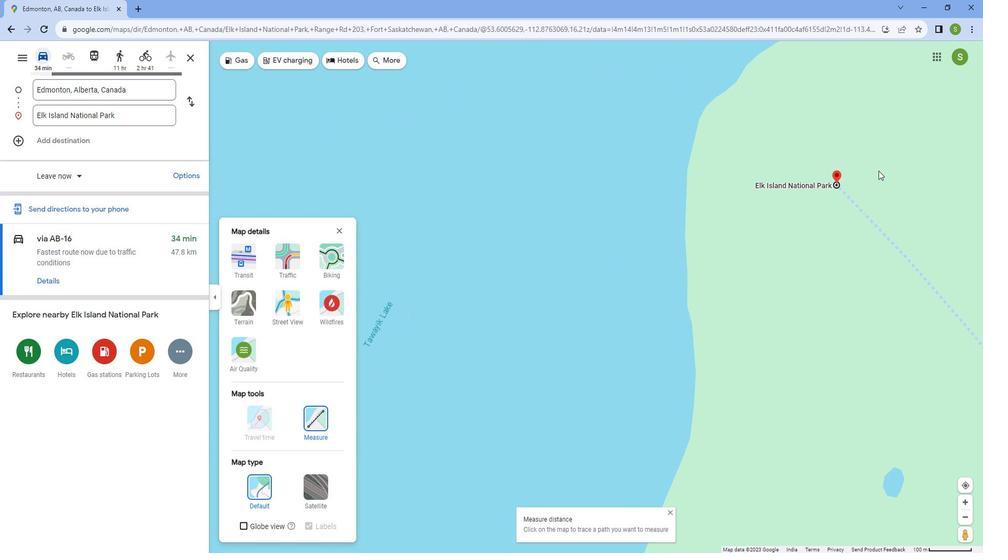 
Action: Mouse scrolled (913, 167) with delta (0, 0)
Screenshot: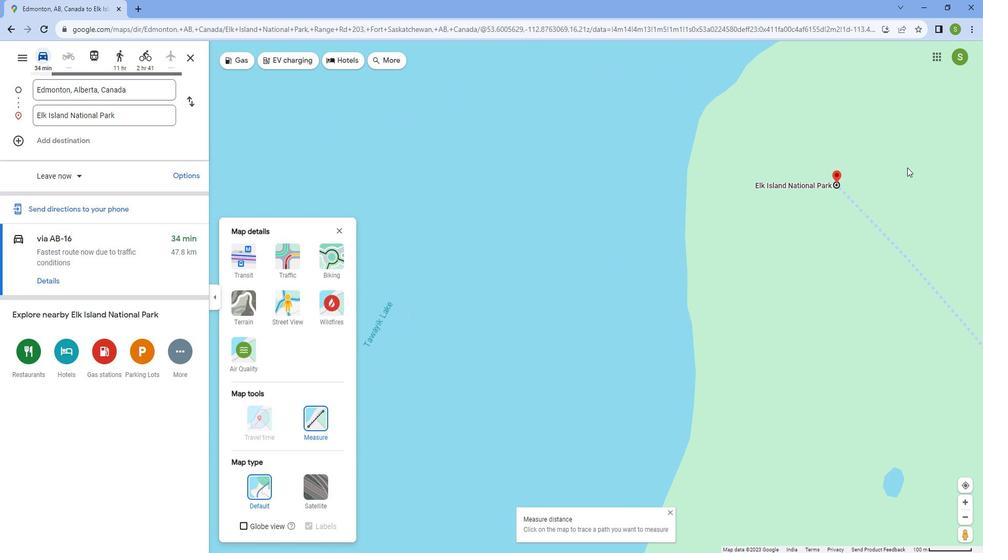 
Action: Mouse scrolled (913, 167) with delta (0, 0)
Screenshot: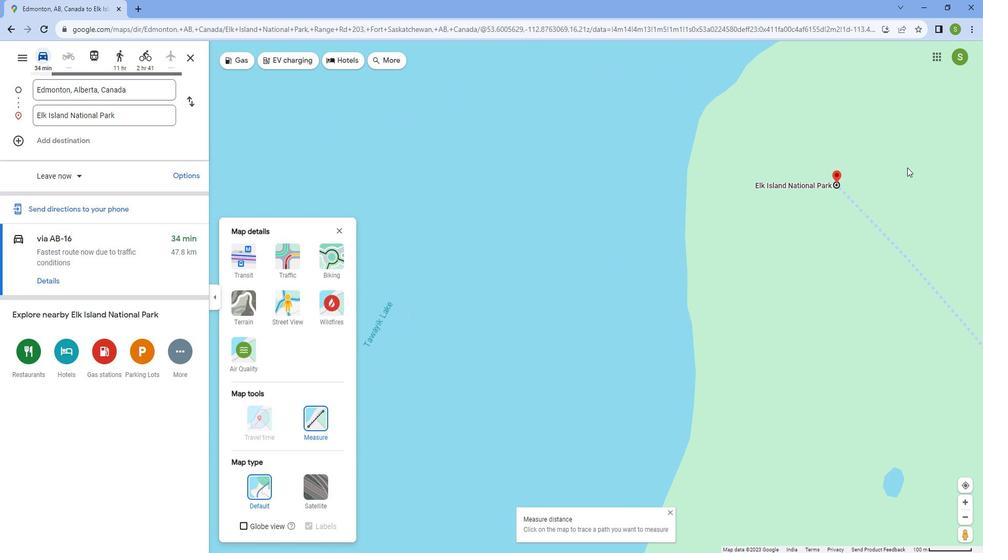 
Action: Mouse scrolled (913, 167) with delta (0, 0)
Screenshot: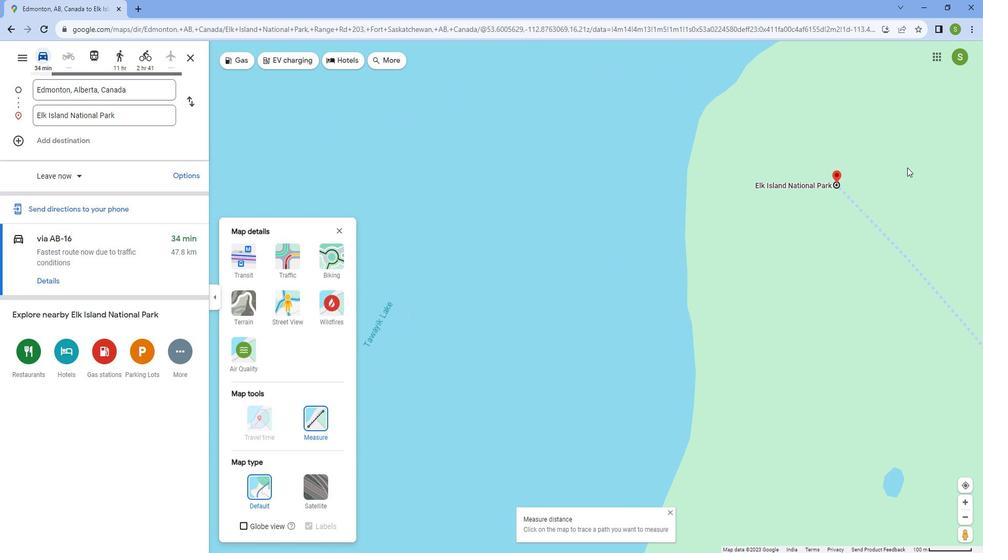 
Action: Mouse scrolled (913, 167) with delta (0, 0)
Screenshot: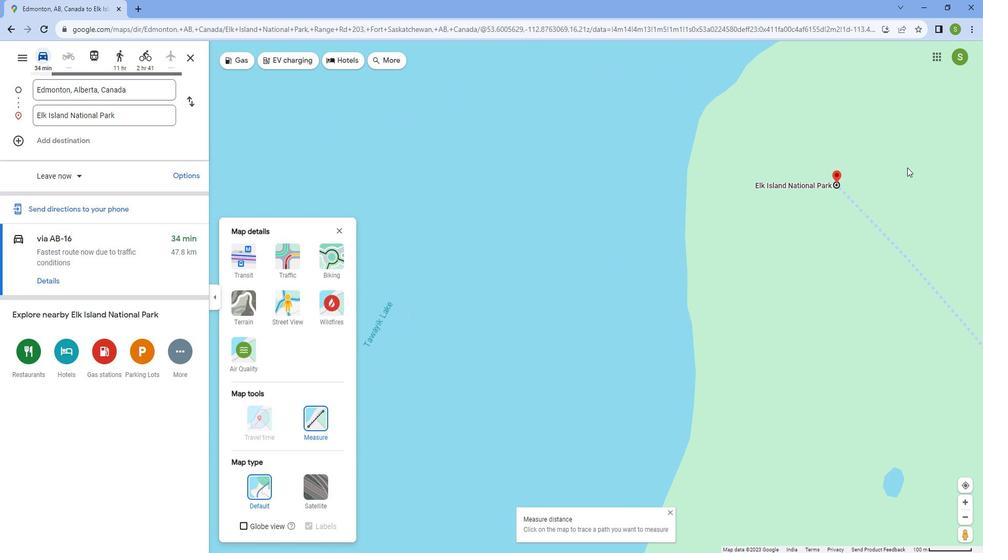 
Action: Mouse scrolled (913, 167) with delta (0, 0)
Screenshot: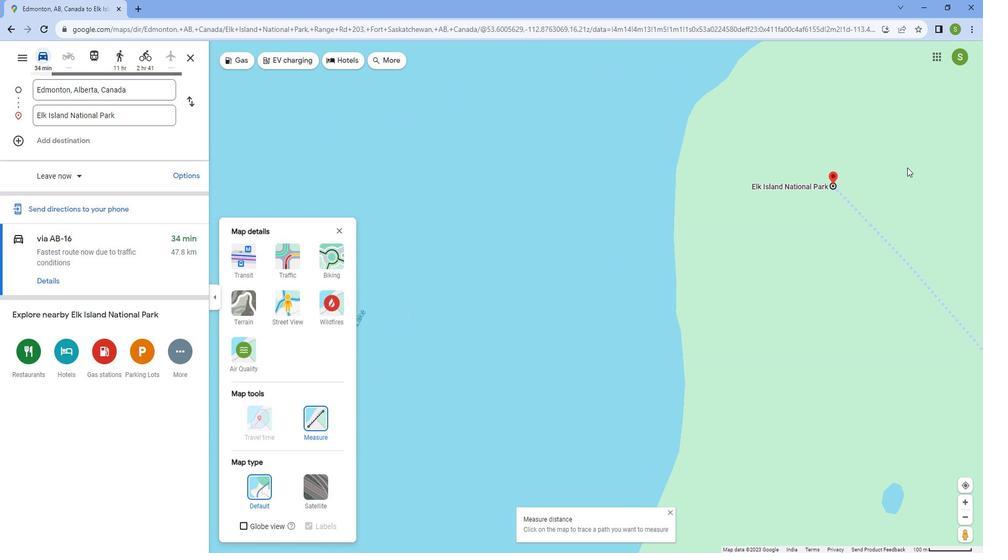 
Action: Mouse moved to (912, 166)
Screenshot: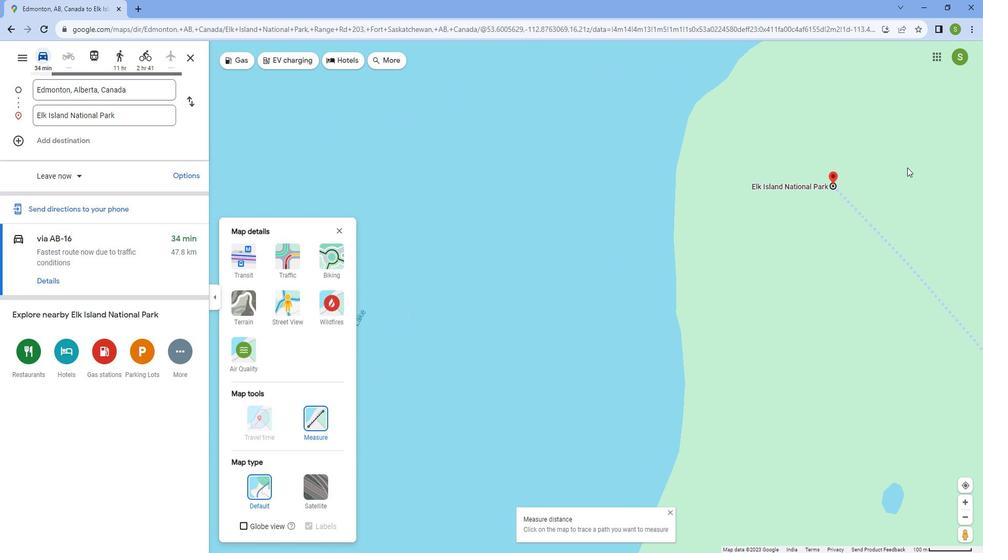 
Action: Mouse scrolled (912, 167) with delta (0, 0)
Screenshot: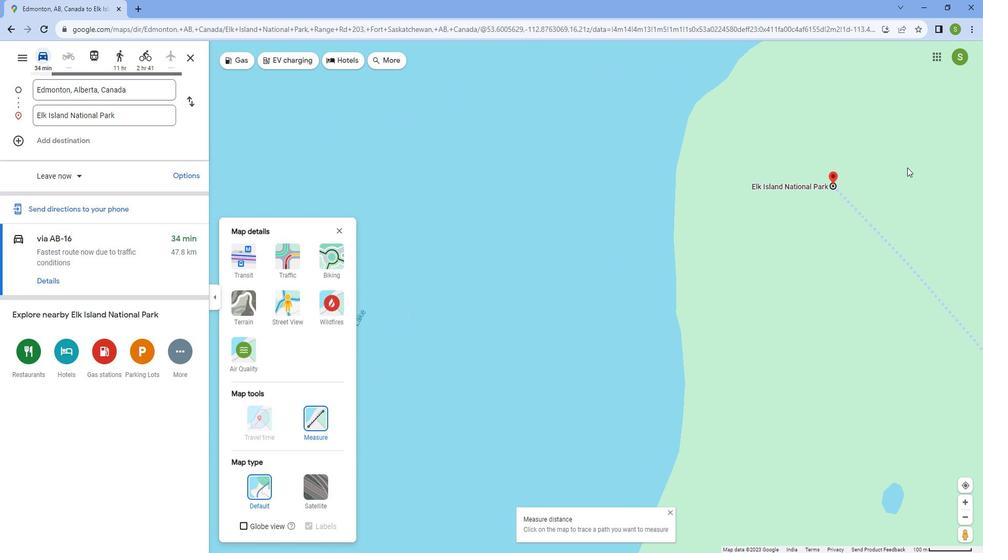 
Action: Mouse moved to (905, 168)
Screenshot: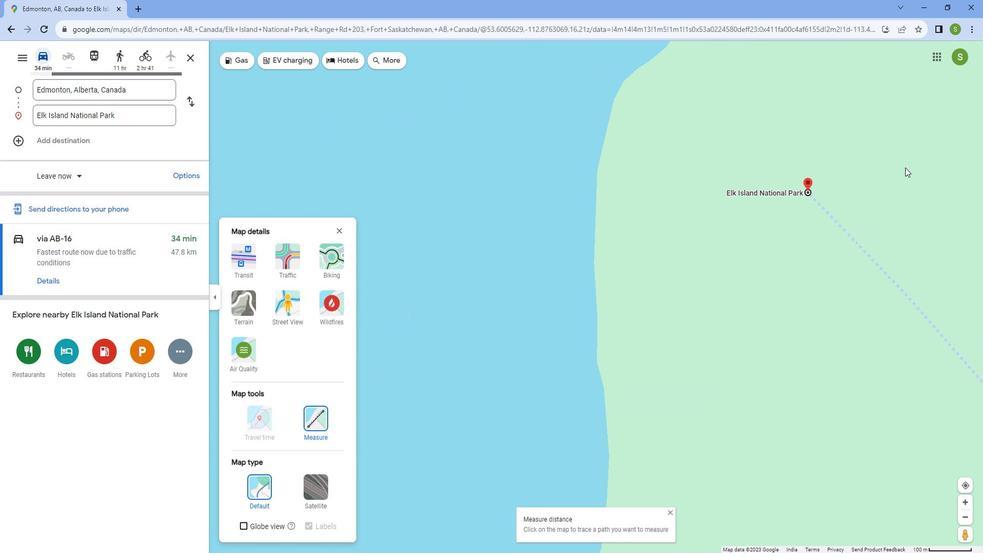 
Action: Mouse scrolled (905, 167) with delta (0, 0)
Screenshot: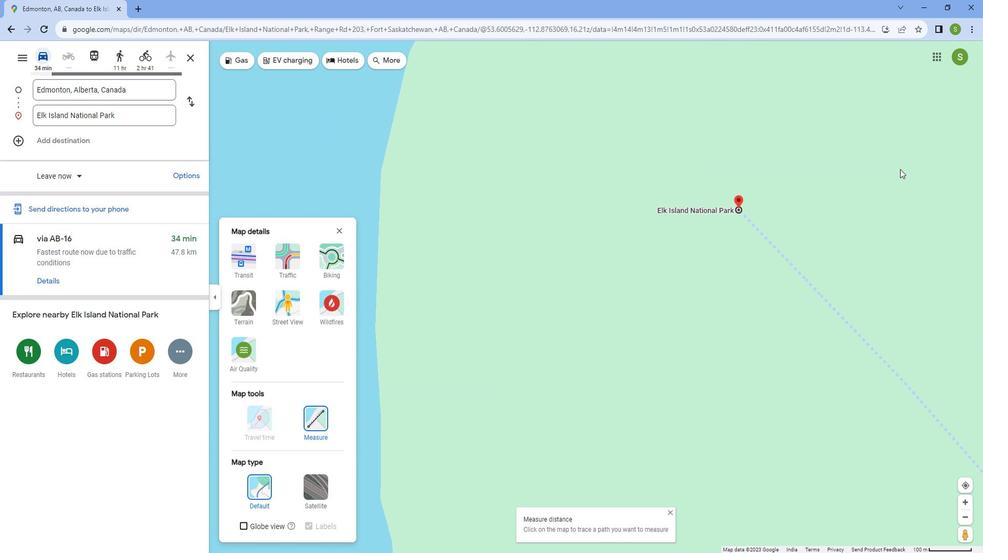 
Action: Mouse moved to (743, 206)
Screenshot: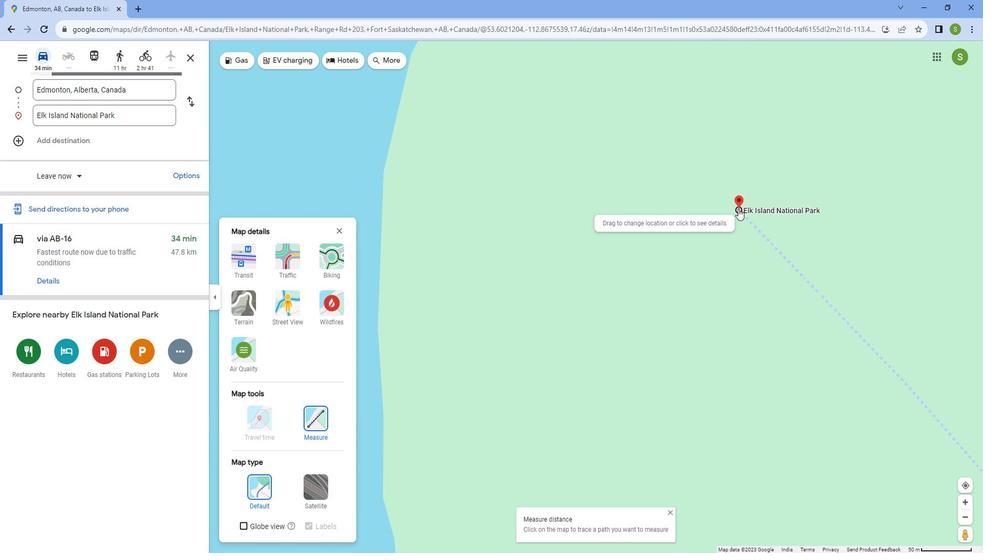 
Action: Mouse pressed left at (743, 206)
Screenshot: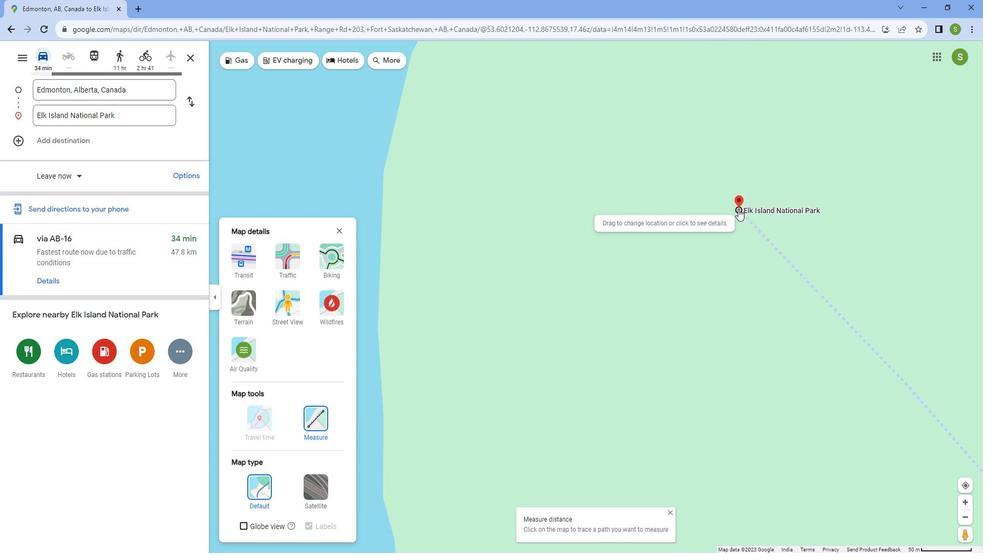 
Action: Mouse moved to (687, 210)
Screenshot: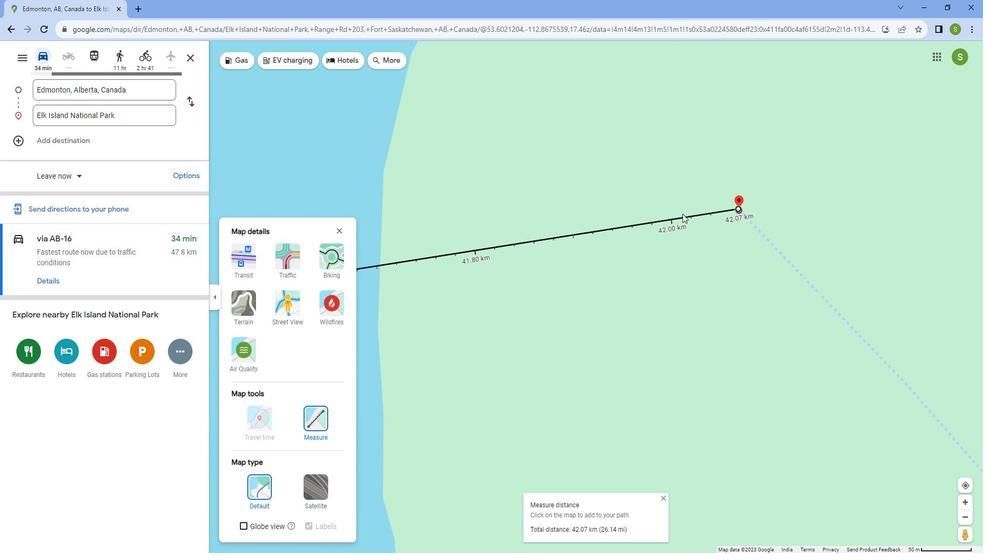 
Action: Mouse scrolled (687, 210) with delta (0, 0)
Screenshot: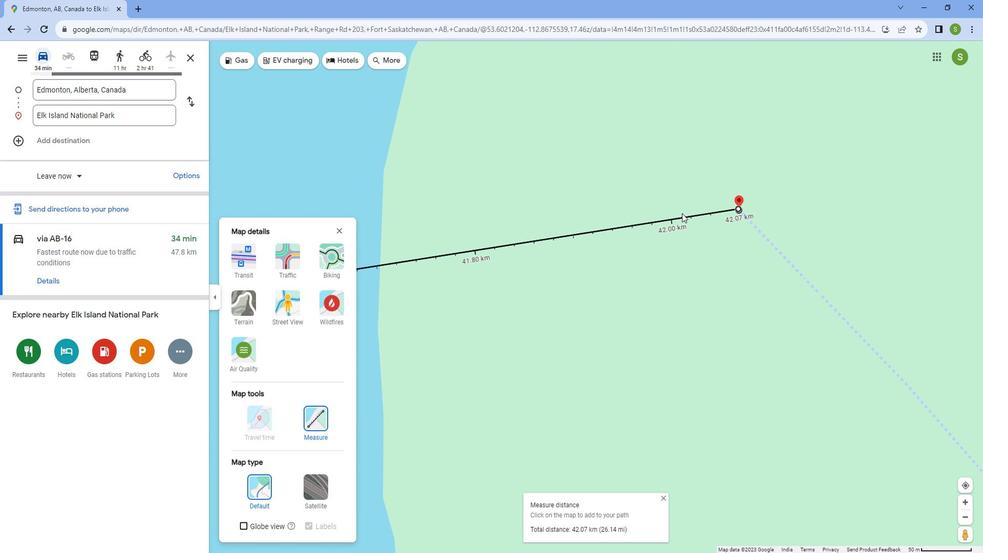 
Action: Mouse scrolled (687, 210) with delta (0, 0)
Screenshot: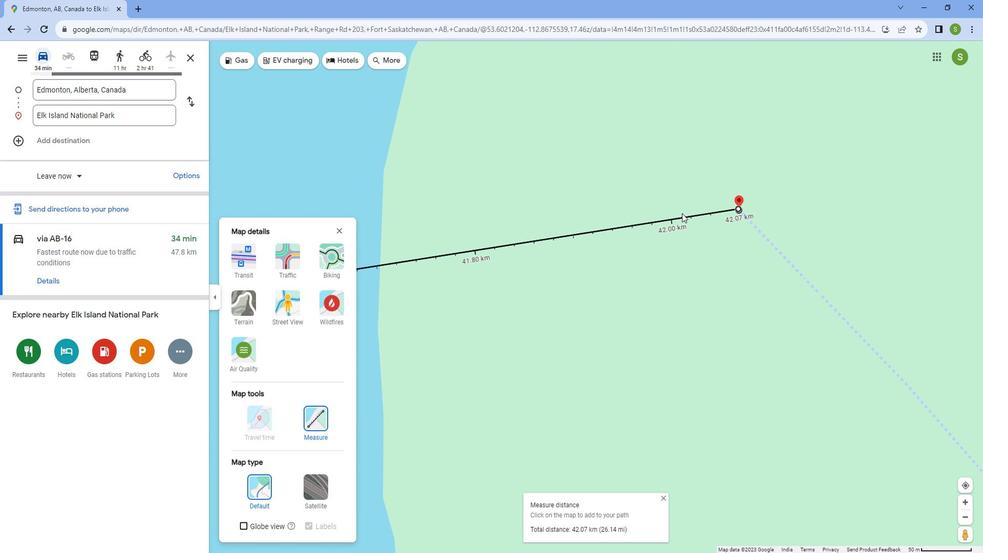
Action: Mouse scrolled (687, 210) with delta (0, 0)
Screenshot: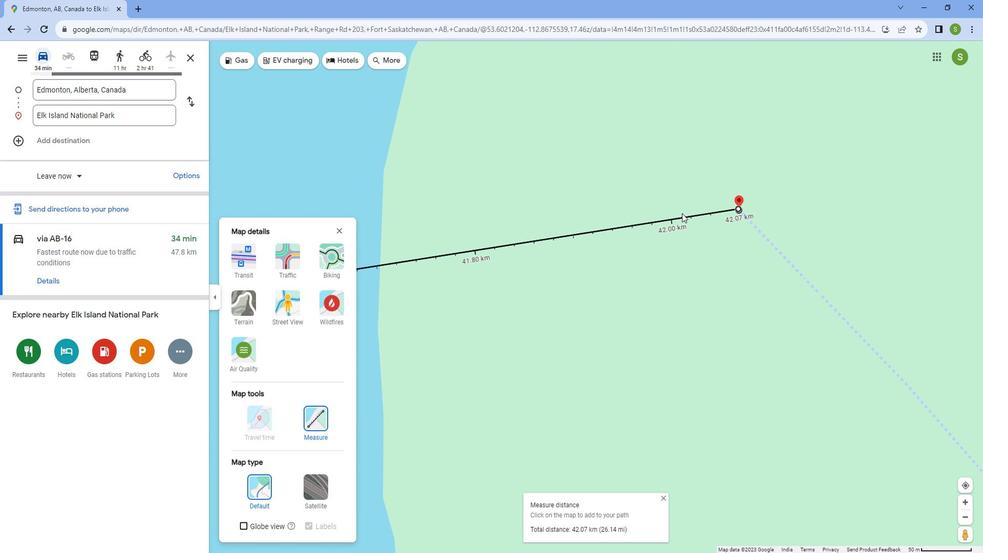 
Action: Mouse scrolled (687, 210) with delta (0, 0)
Screenshot: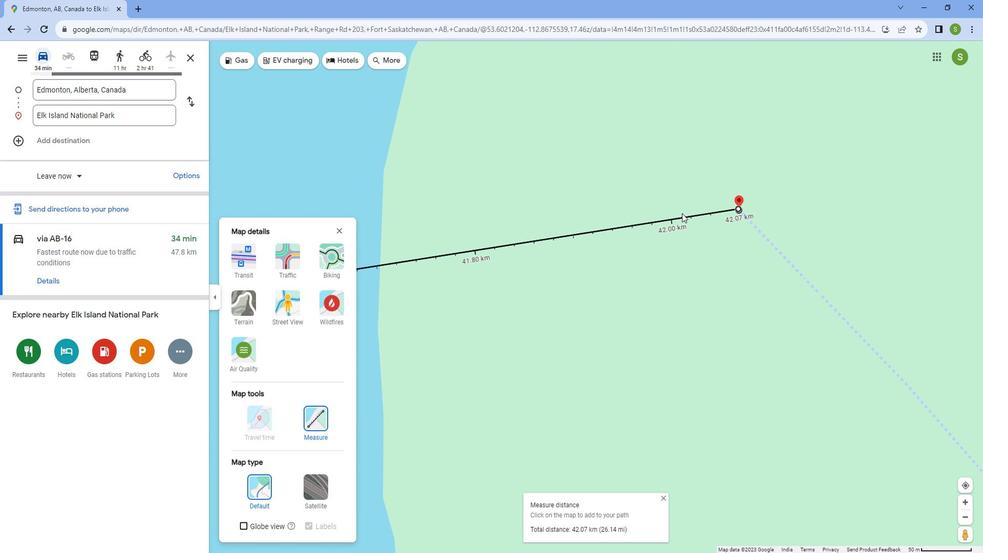 
Action: Mouse scrolled (687, 210) with delta (0, 0)
Screenshot: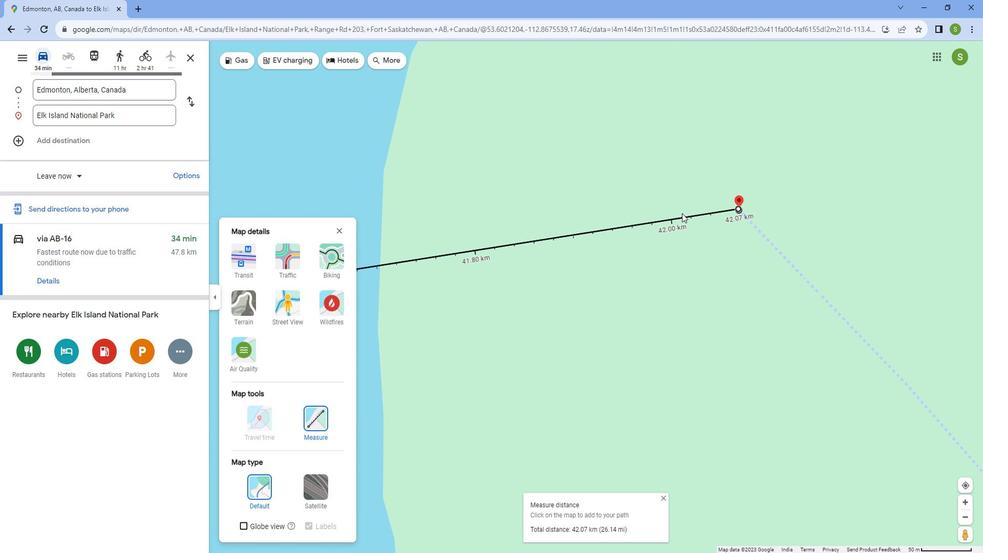 
Action: Mouse scrolled (687, 210) with delta (0, 0)
Screenshot: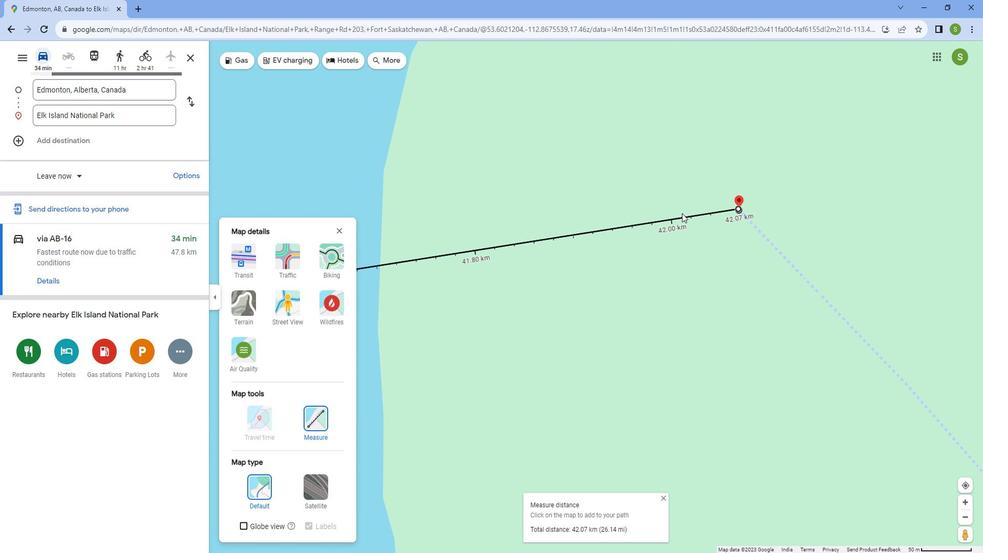 
Action: Mouse moved to (684, 208)
Screenshot: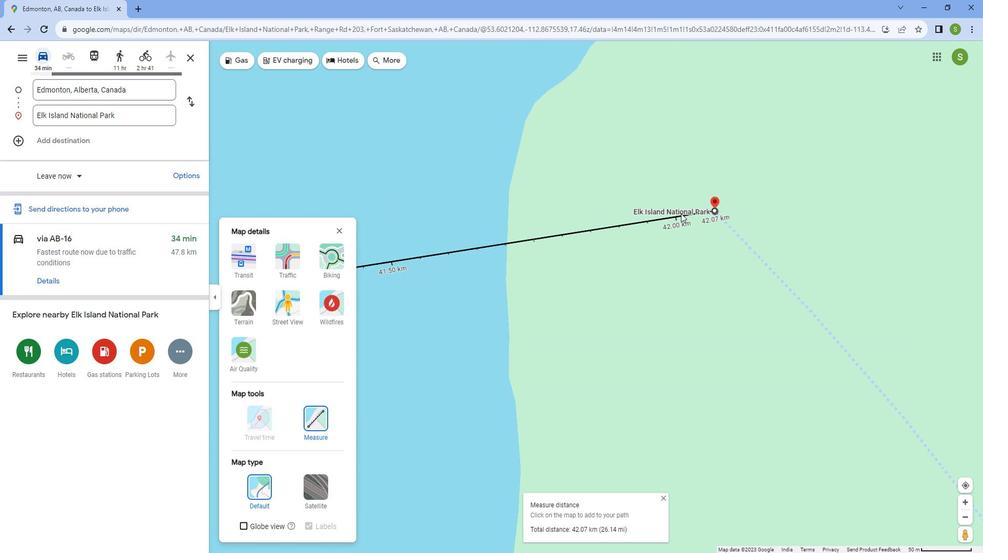 
Action: Mouse scrolled (684, 207) with delta (0, 0)
Screenshot: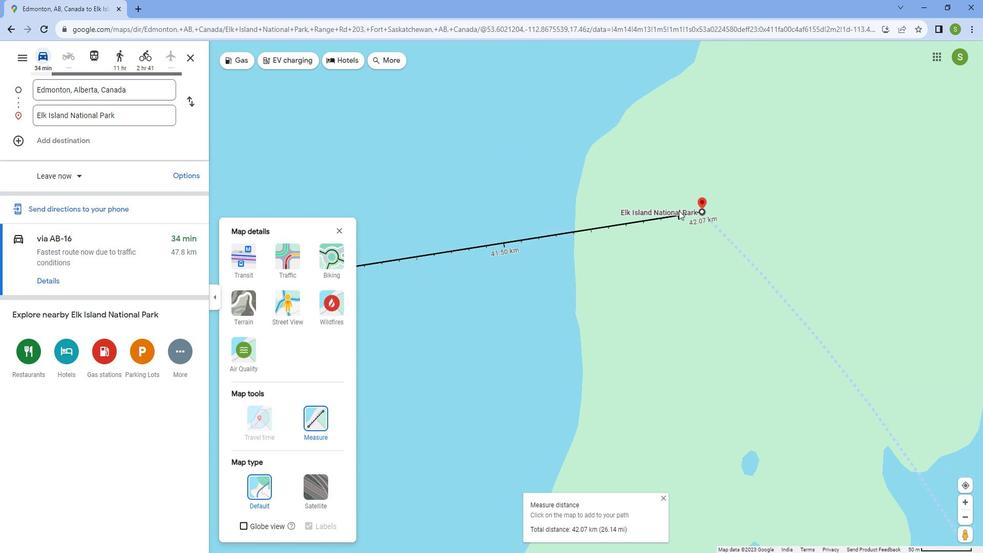
Action: Mouse scrolled (684, 207) with delta (0, 0)
Screenshot: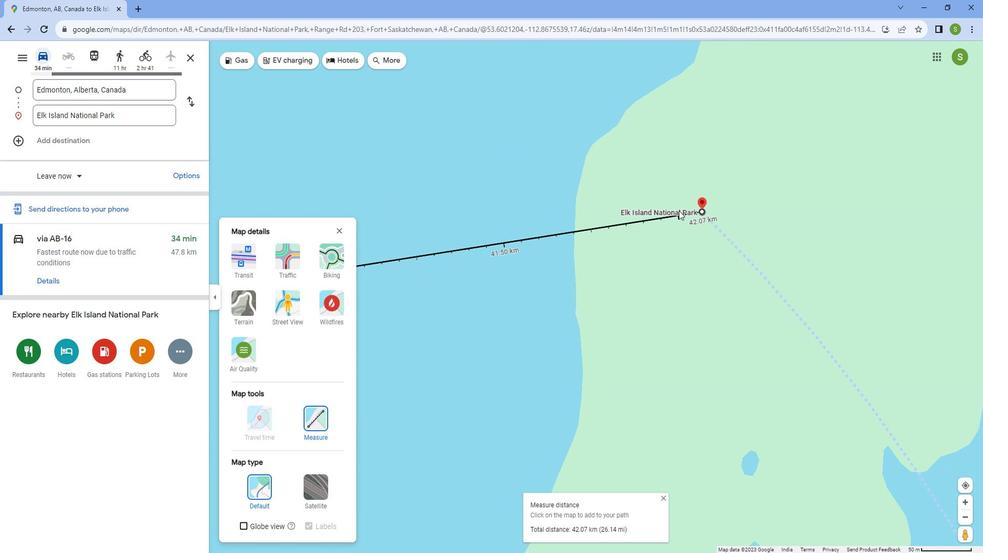 
Action: Mouse moved to (684, 208)
Screenshot: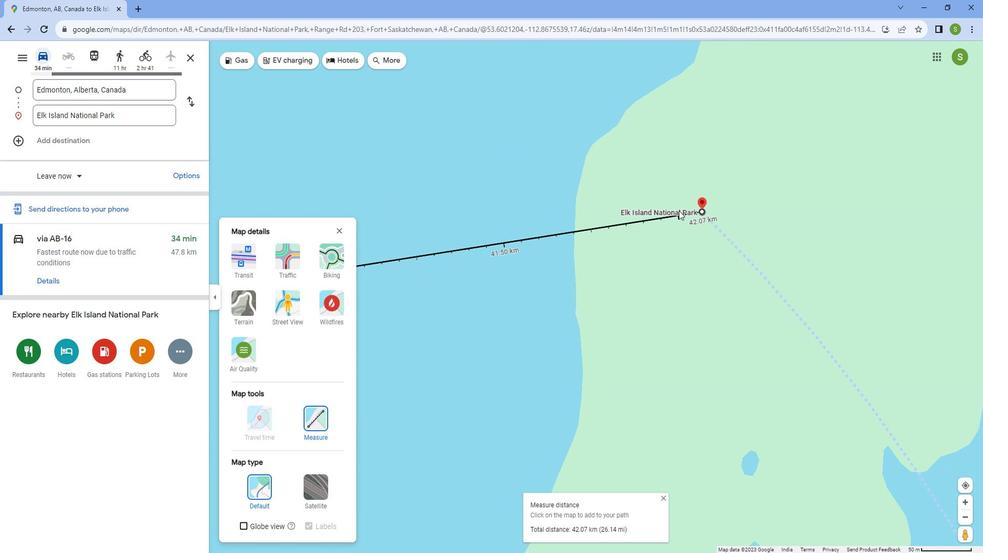 
Action: Mouse scrolled (684, 207) with delta (0, 0)
Screenshot: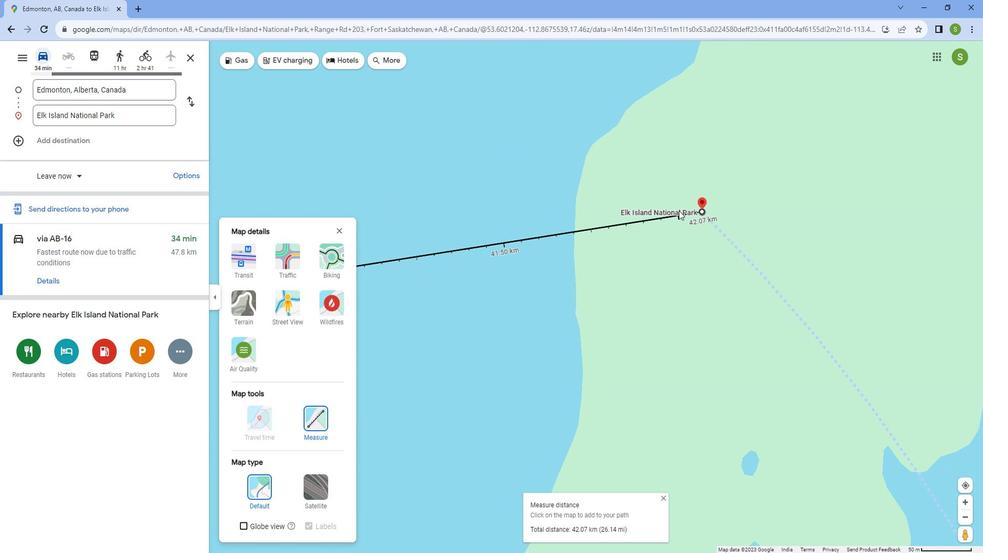 
Action: Mouse moved to (683, 207)
Screenshot: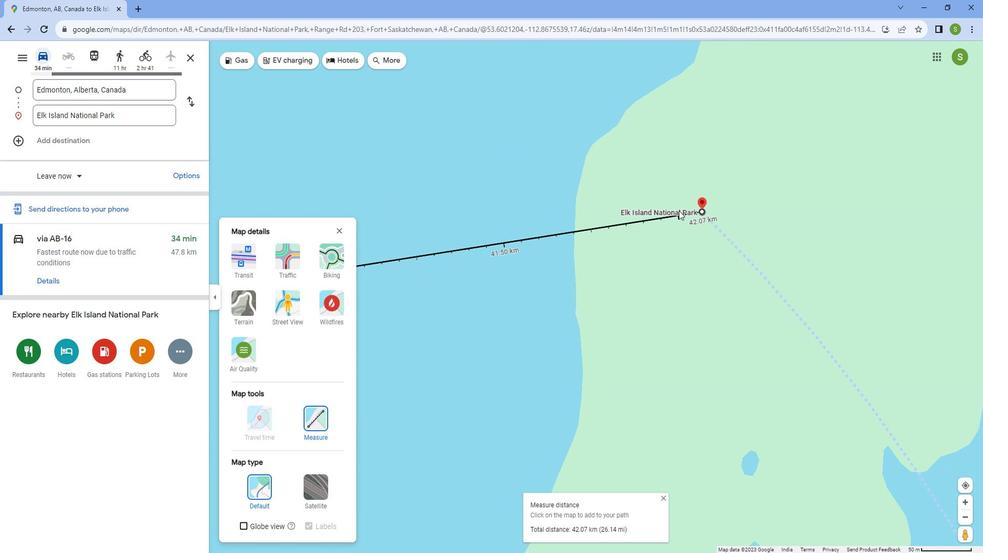 
Action: Mouse scrolled (683, 207) with delta (0, 0)
Screenshot: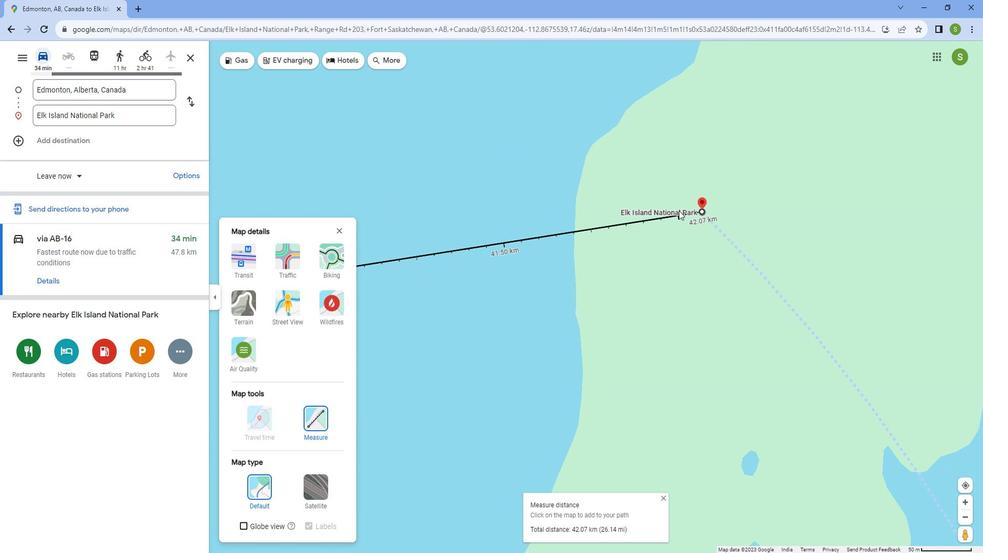 
Action: Mouse moved to (682, 207)
Screenshot: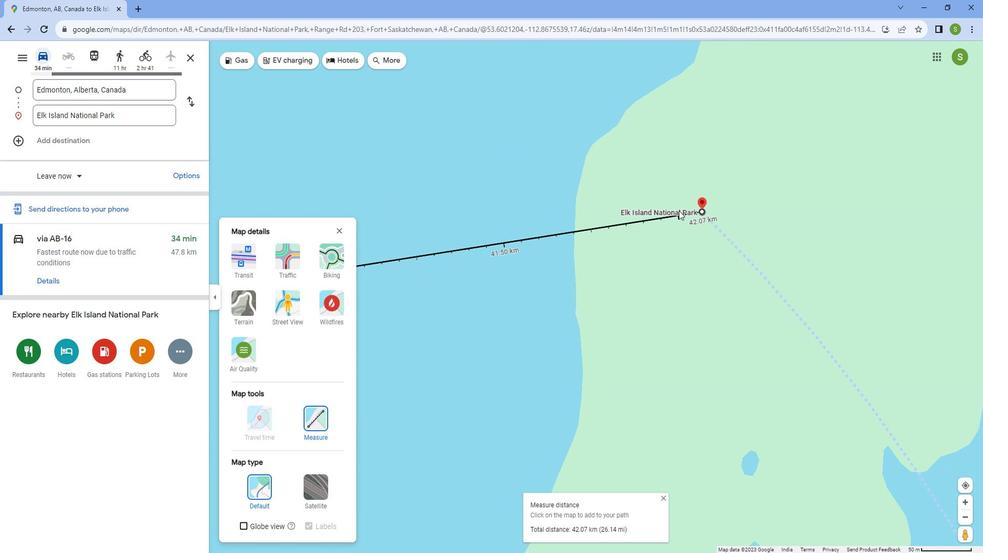 
Action: Mouse scrolled (682, 206) with delta (0, 0)
Screenshot: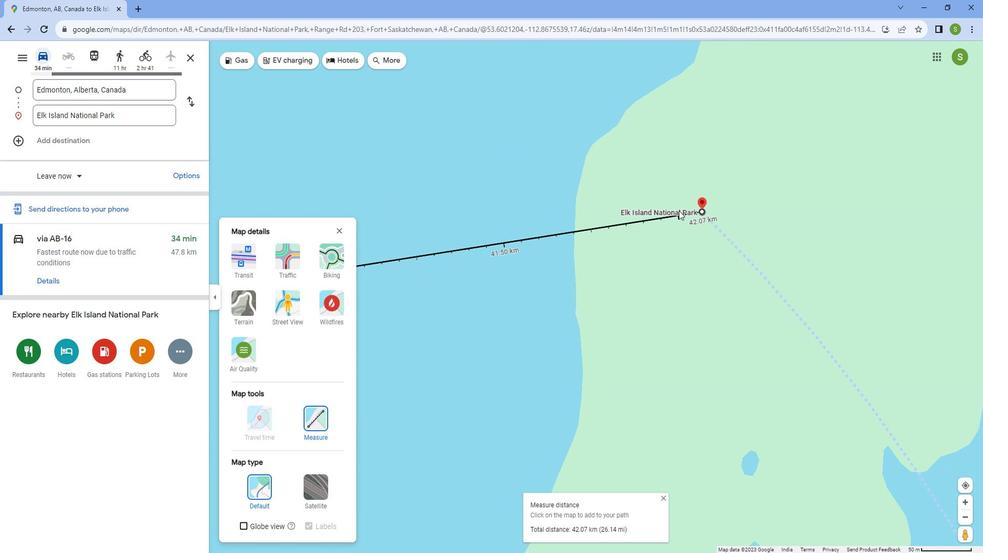 
Action: Mouse scrolled (682, 206) with delta (0, 0)
Screenshot: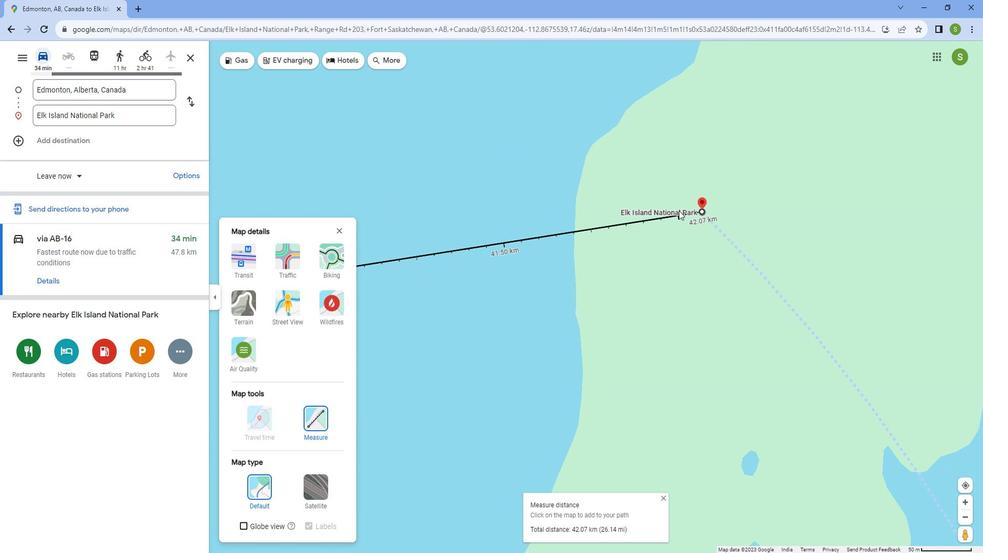 
Action: Mouse scrolled (682, 206) with delta (0, 0)
Screenshot: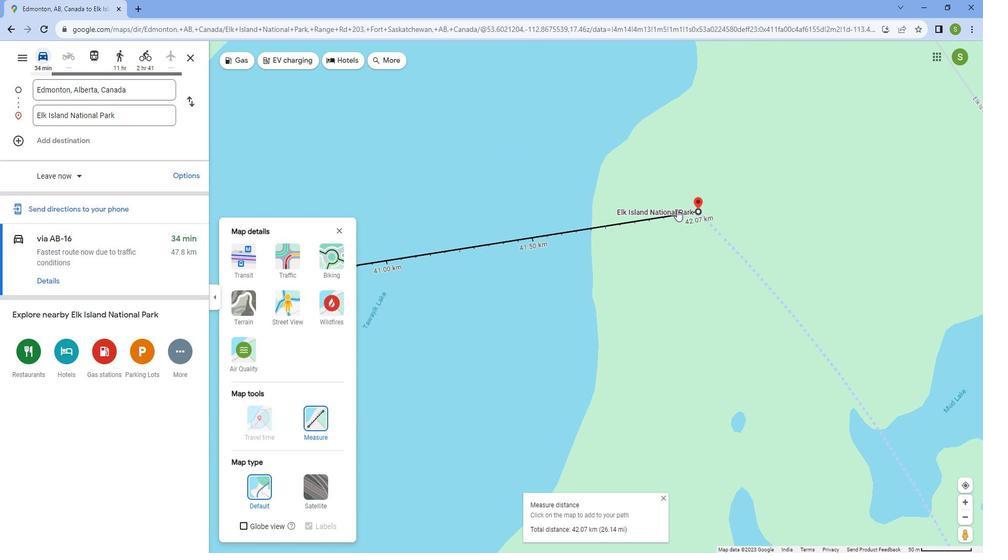 
Action: Mouse scrolled (682, 206) with delta (0, 0)
Screenshot: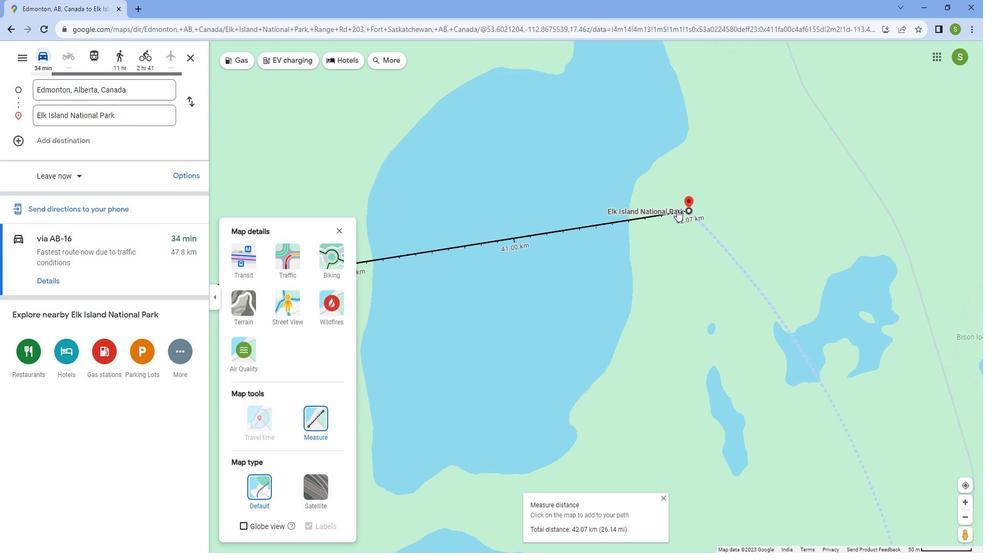 
Action: Mouse moved to (682, 207)
Screenshot: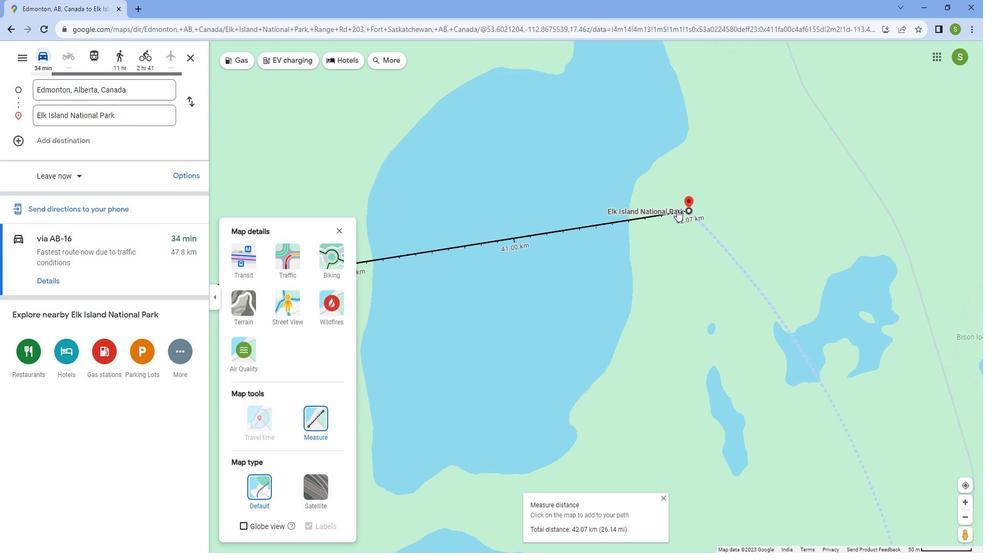 
Action: Mouse scrolled (682, 206) with delta (0, 0)
Screenshot: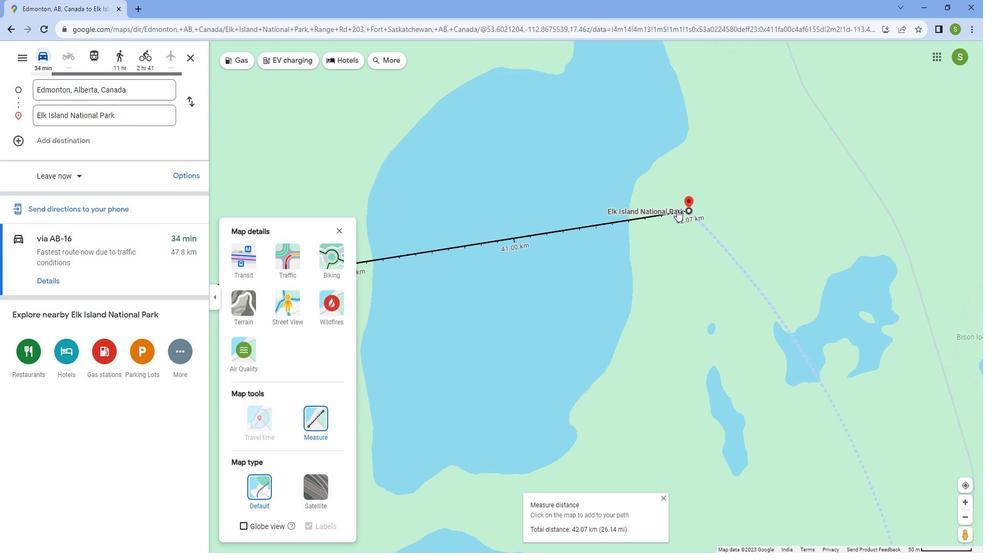 
Action: Mouse moved to (681, 206)
Screenshot: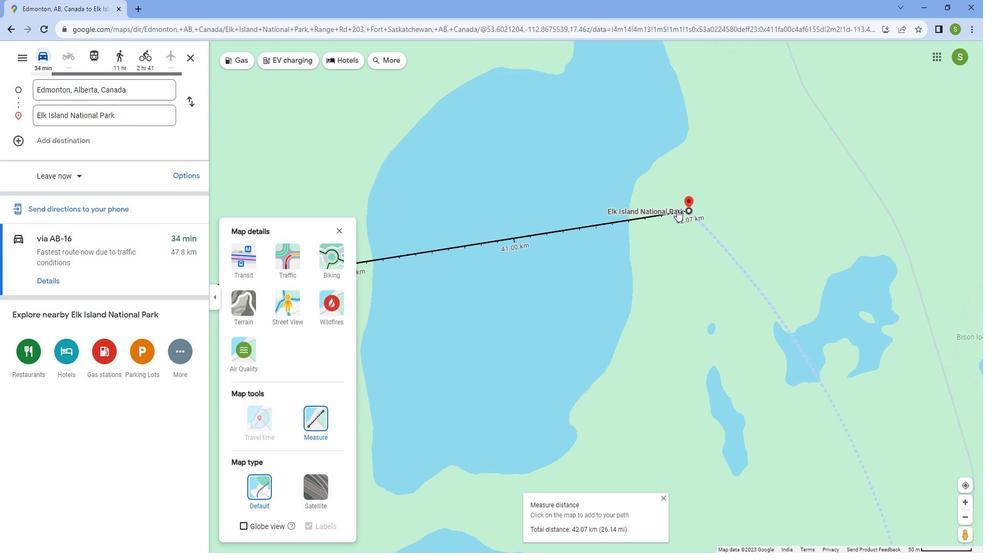 
Action: Mouse scrolled (681, 205) with delta (0, 0)
Screenshot: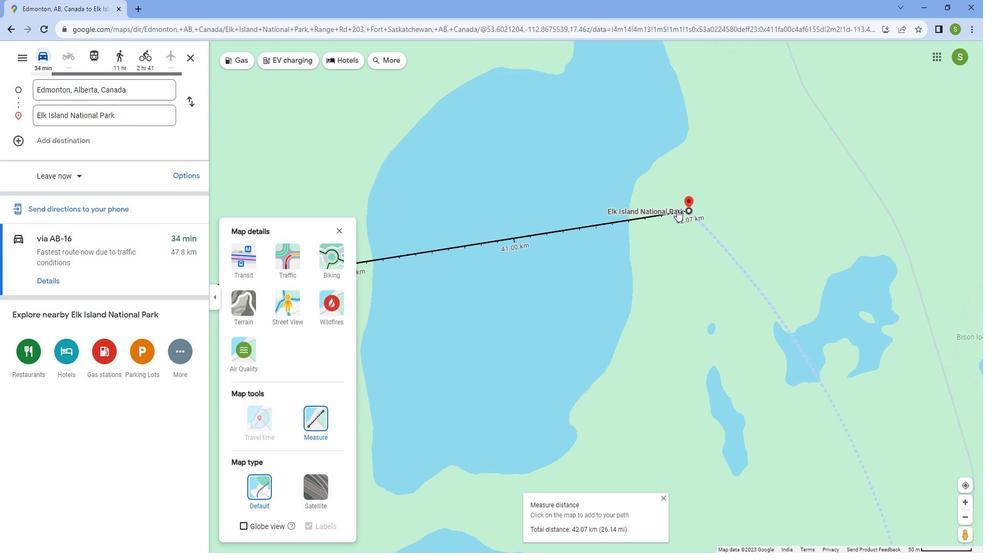
Action: Mouse moved to (680, 205)
Screenshot: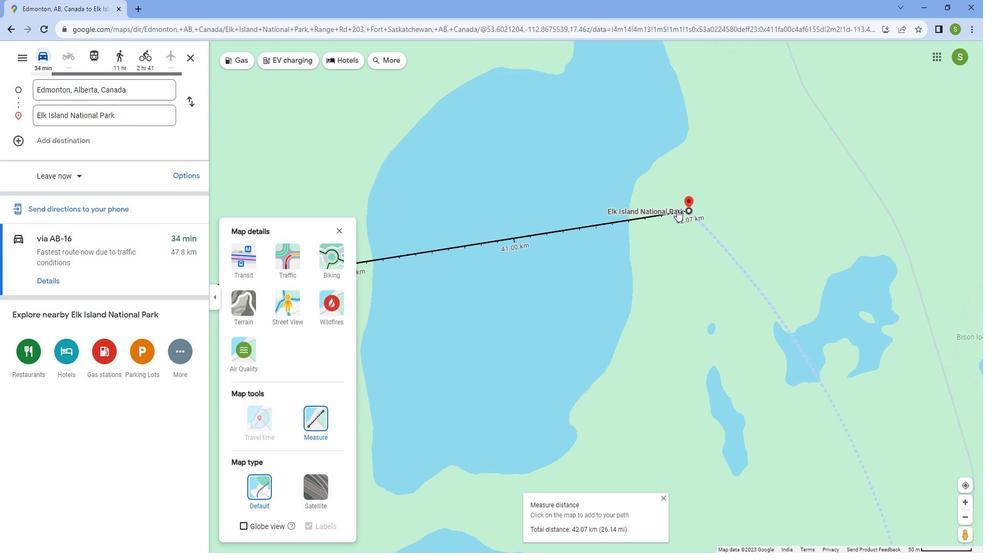 
Action: Mouse scrolled (680, 205) with delta (0, 0)
Screenshot: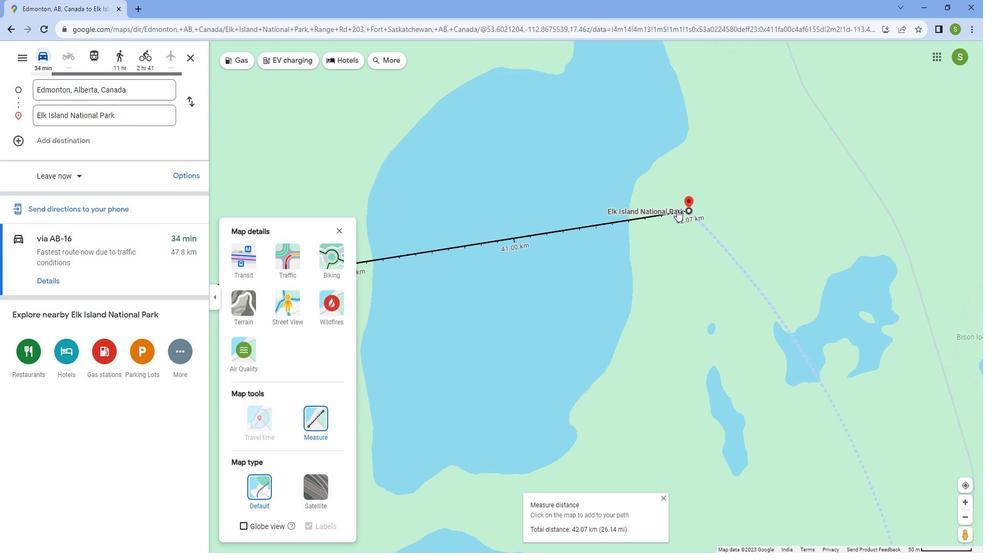 
Action: Mouse scrolled (680, 205) with delta (0, 0)
Screenshot: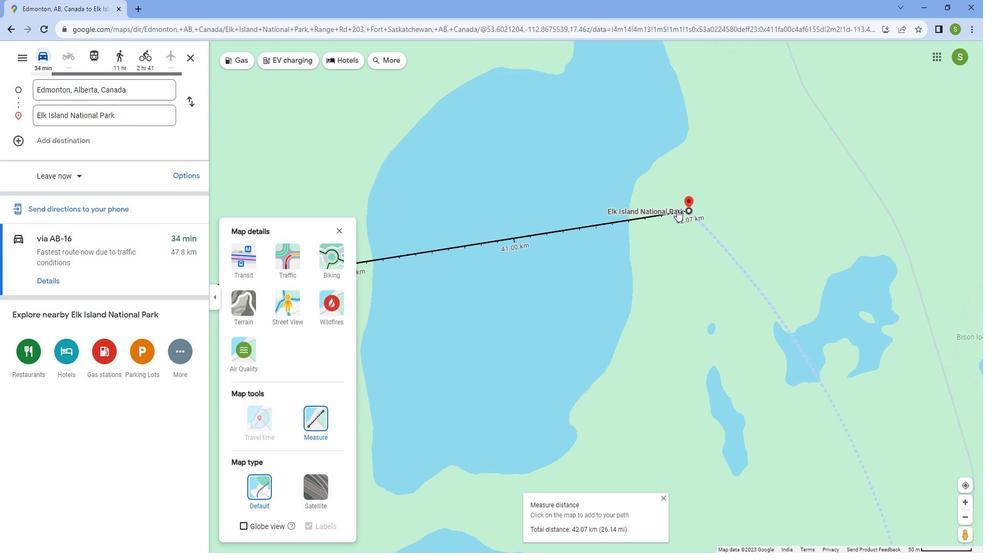 
Action: Mouse moved to (679, 205)
Screenshot: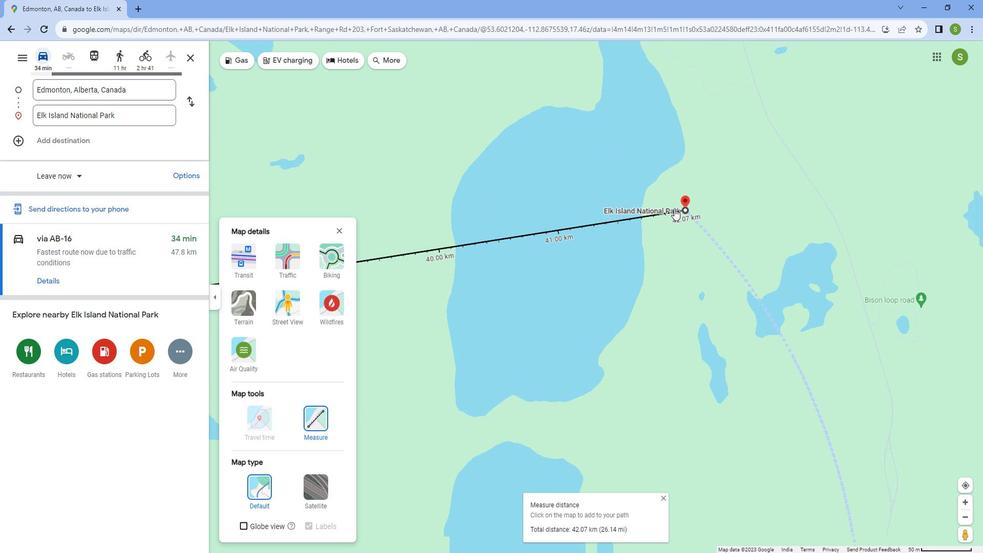 
Action: Mouse scrolled (679, 205) with delta (0, 0)
Screenshot: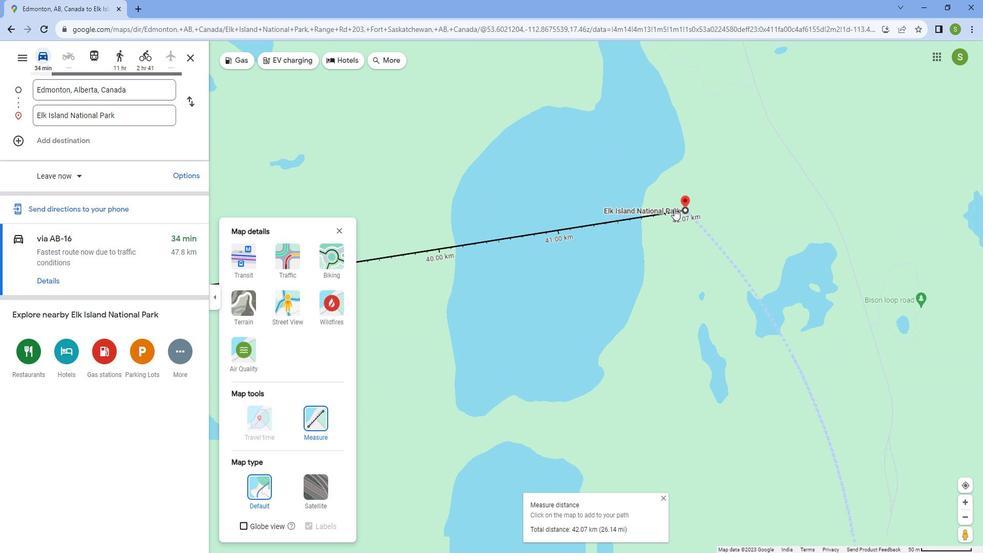 
Action: Mouse scrolled (679, 205) with delta (0, 0)
Screenshot: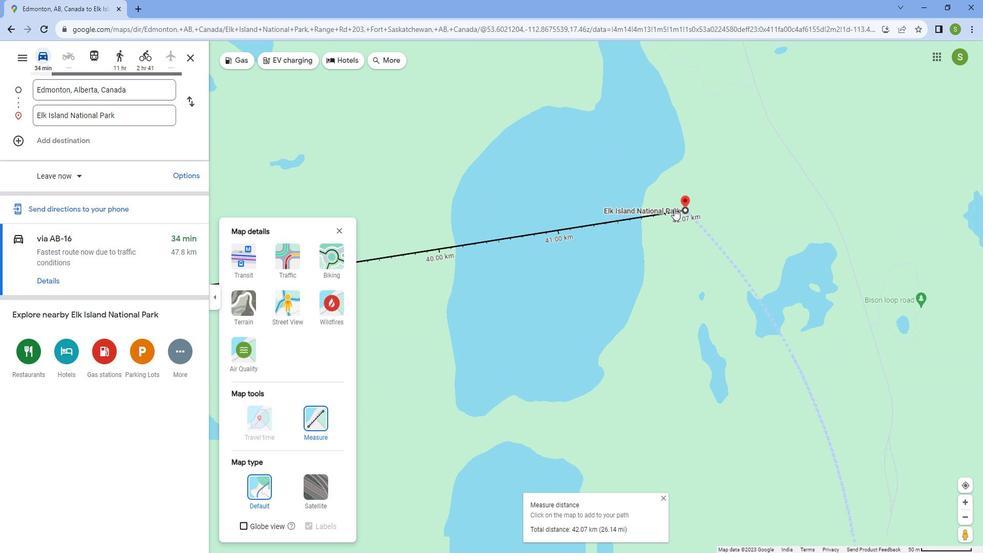 
Action: Mouse moved to (679, 205)
Screenshot: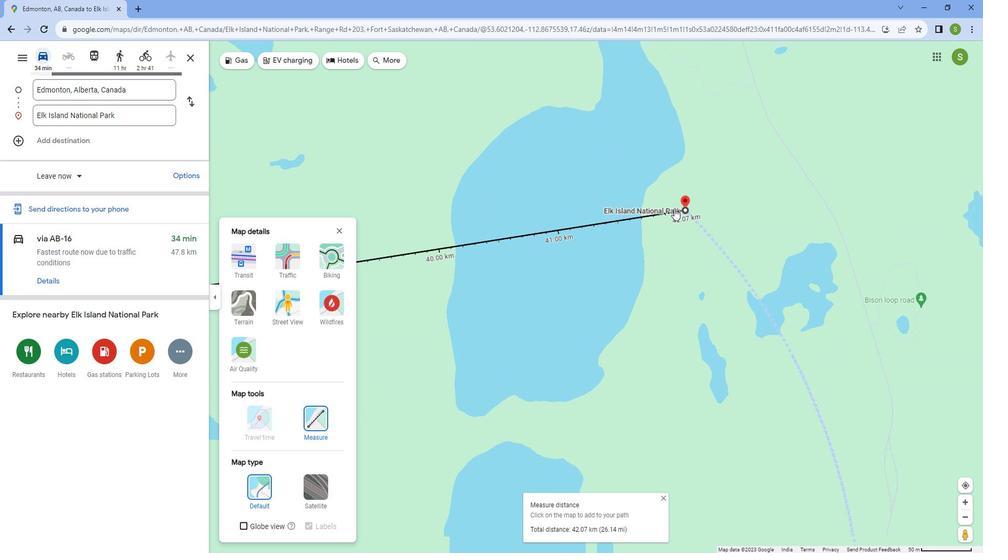 
Action: Mouse scrolled (679, 205) with delta (0, 0)
Screenshot: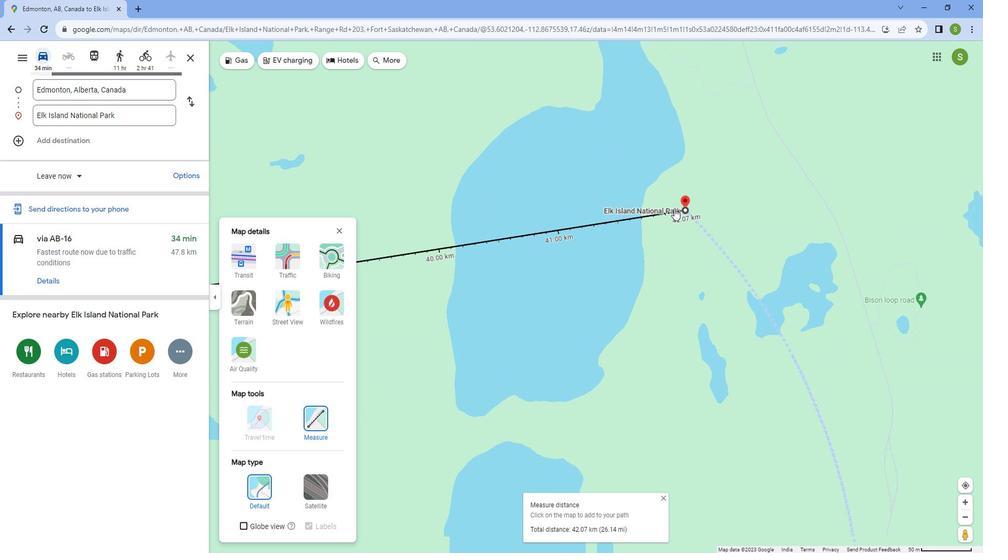 
Action: Mouse moved to (679, 205)
Screenshot: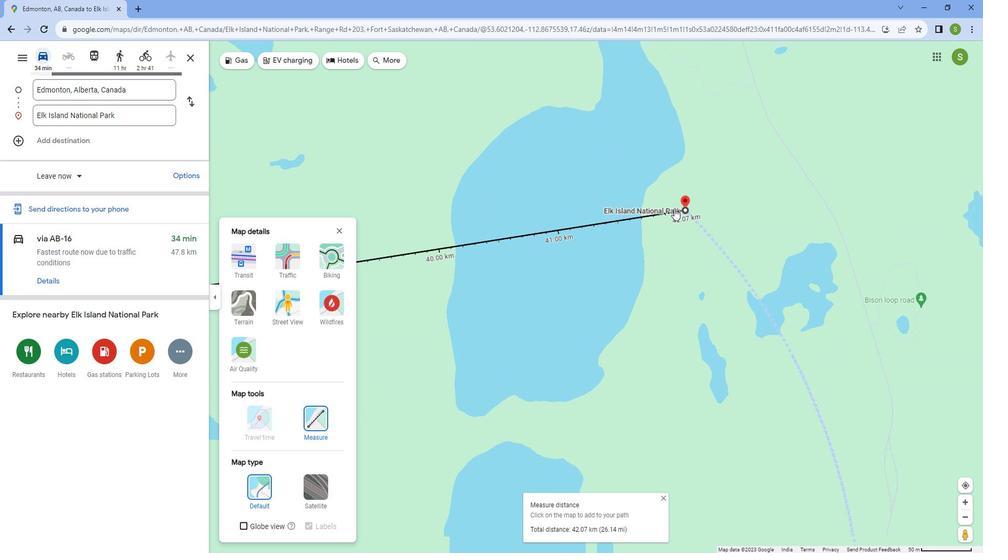 
Action: Mouse scrolled (679, 204) with delta (0, 0)
Screenshot: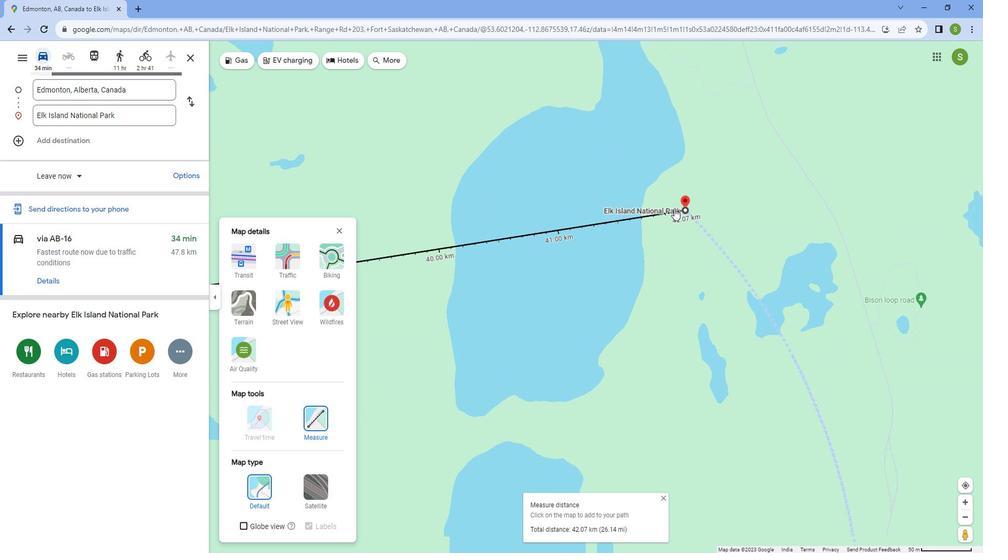 
Action: Mouse moved to (679, 204)
Screenshot: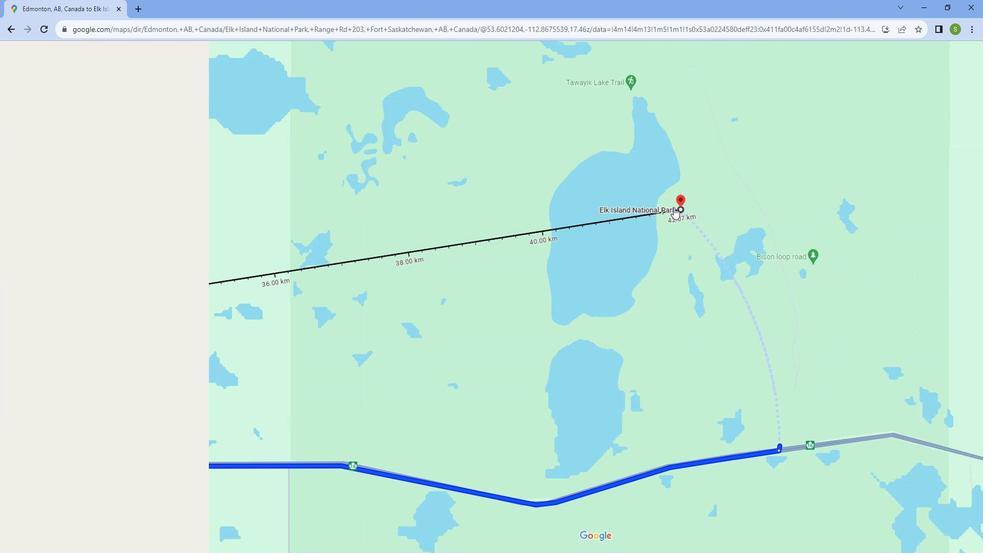 
Action: Mouse scrolled (679, 204) with delta (0, 0)
Screenshot: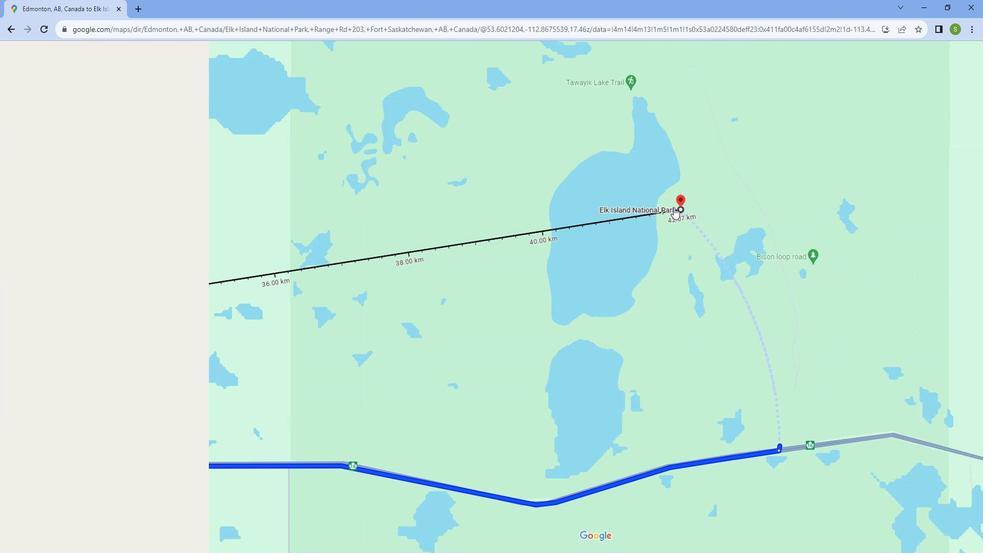 
Action: Mouse scrolled (679, 204) with delta (0, 0)
Screenshot: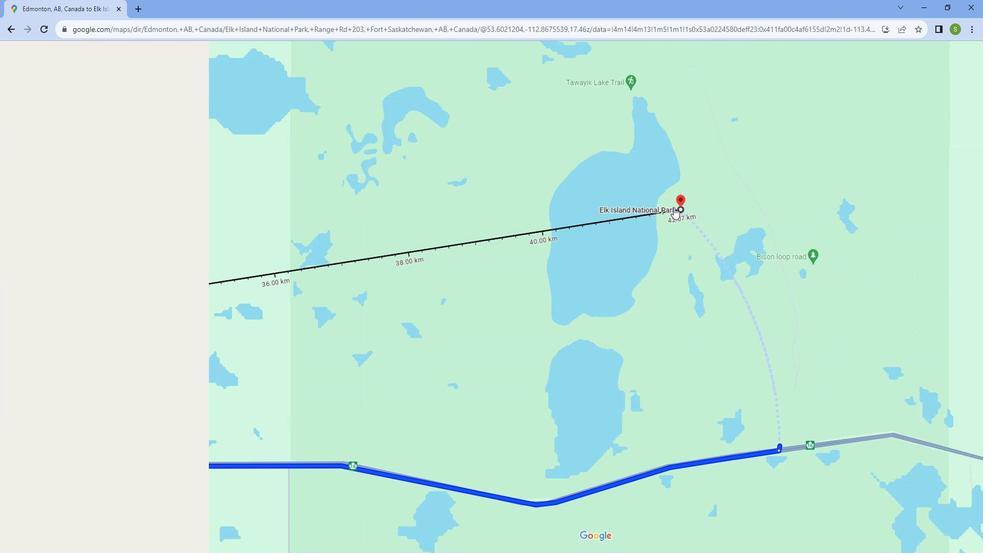 
Action: Mouse scrolled (679, 204) with delta (0, 0)
Screenshot: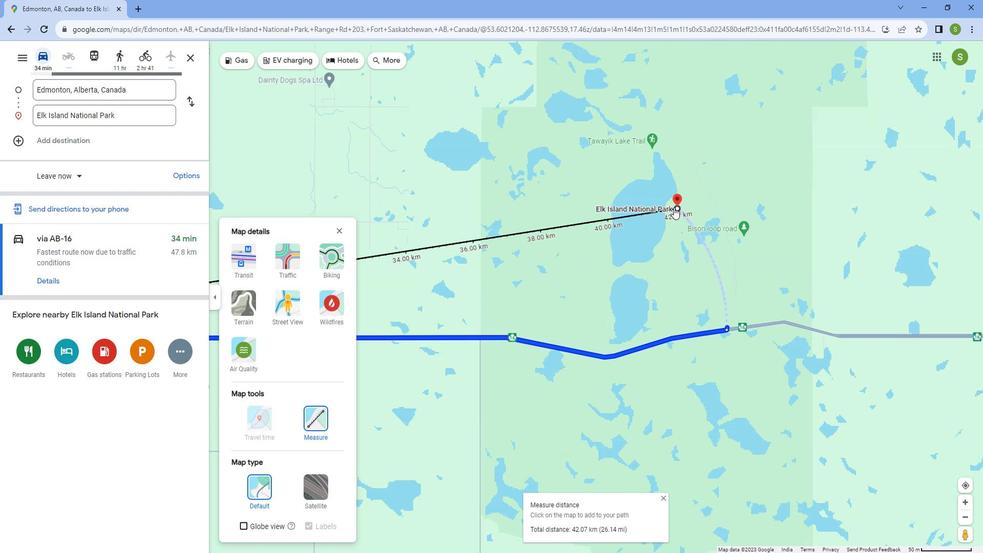 
Action: Mouse scrolled (679, 204) with delta (0, 0)
Screenshot: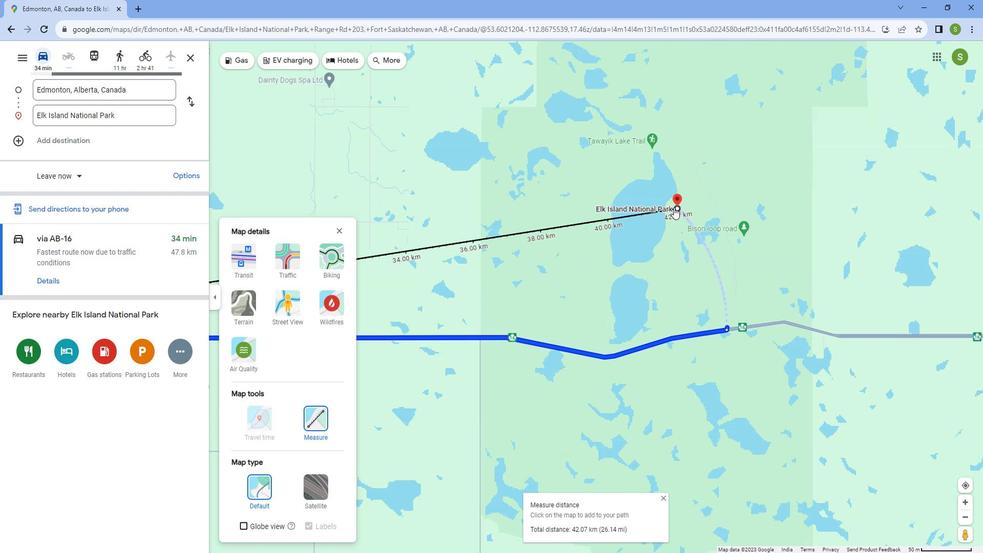
Action: Mouse scrolled (679, 204) with delta (0, 0)
Screenshot: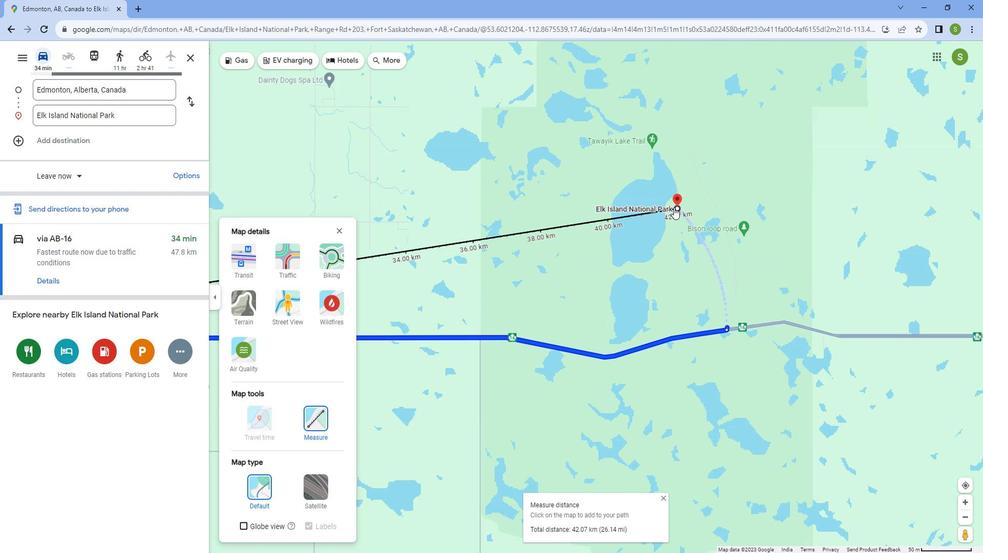
Action: Mouse scrolled (679, 204) with delta (0, 0)
Screenshot: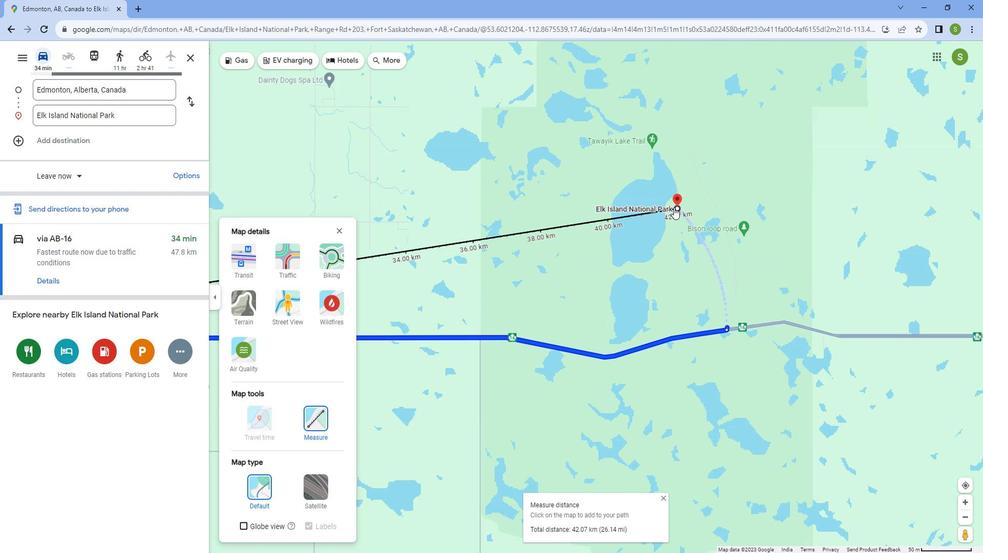 
Action: Mouse scrolled (679, 204) with delta (0, 0)
Screenshot: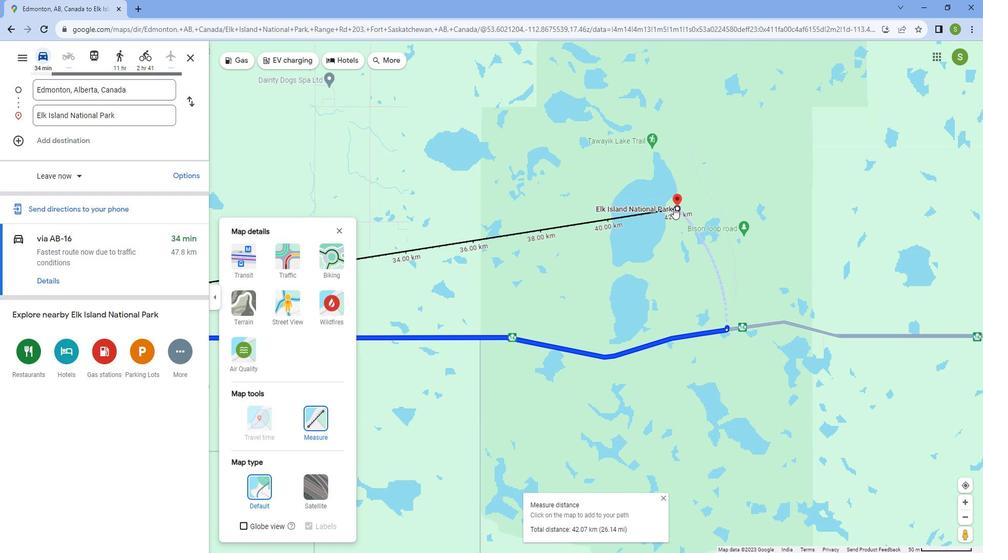 
Action: Mouse scrolled (679, 204) with delta (0, 0)
Screenshot: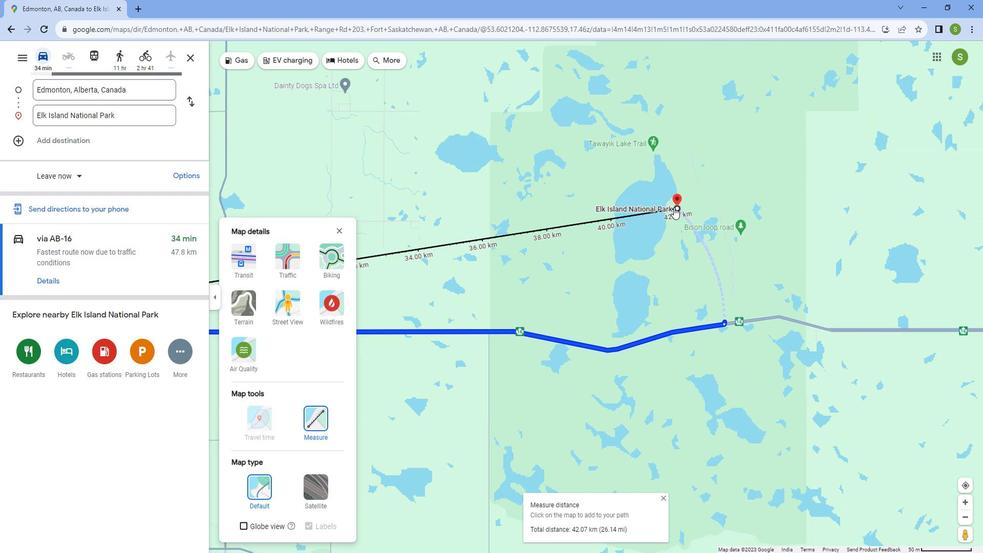 
Action: Mouse scrolled (679, 204) with delta (0, 0)
Screenshot: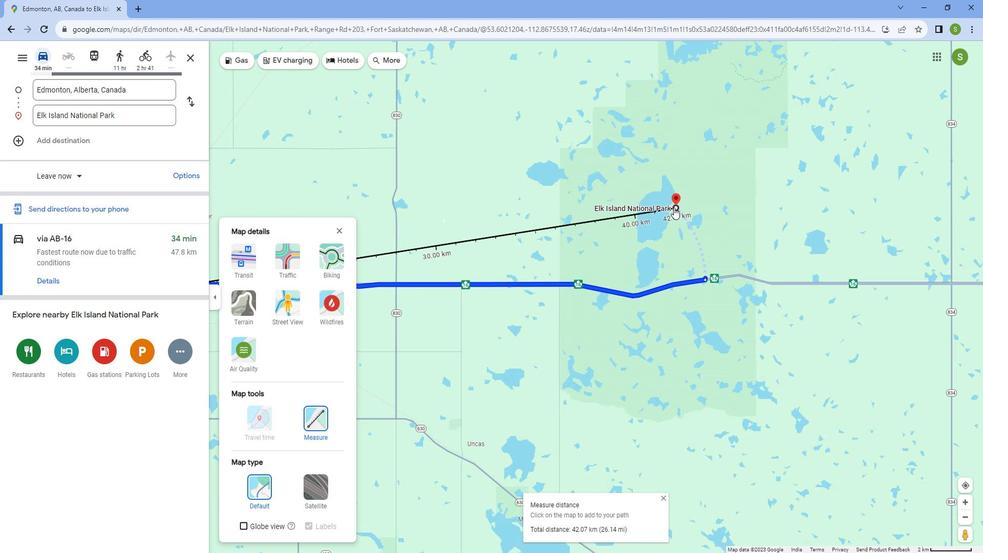 
Action: Mouse scrolled (679, 204) with delta (0, 0)
Screenshot: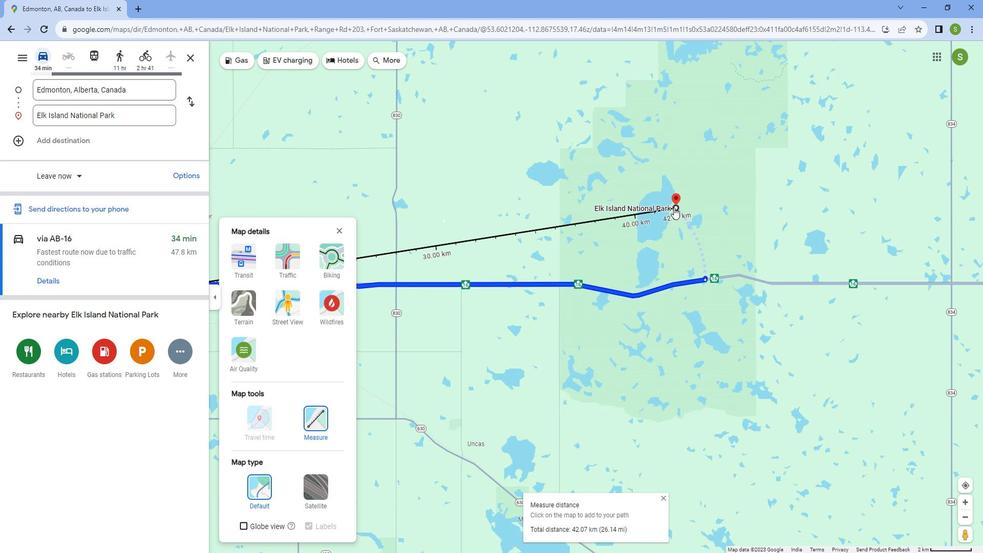 
Action: Mouse scrolled (679, 204) with delta (0, 0)
Screenshot: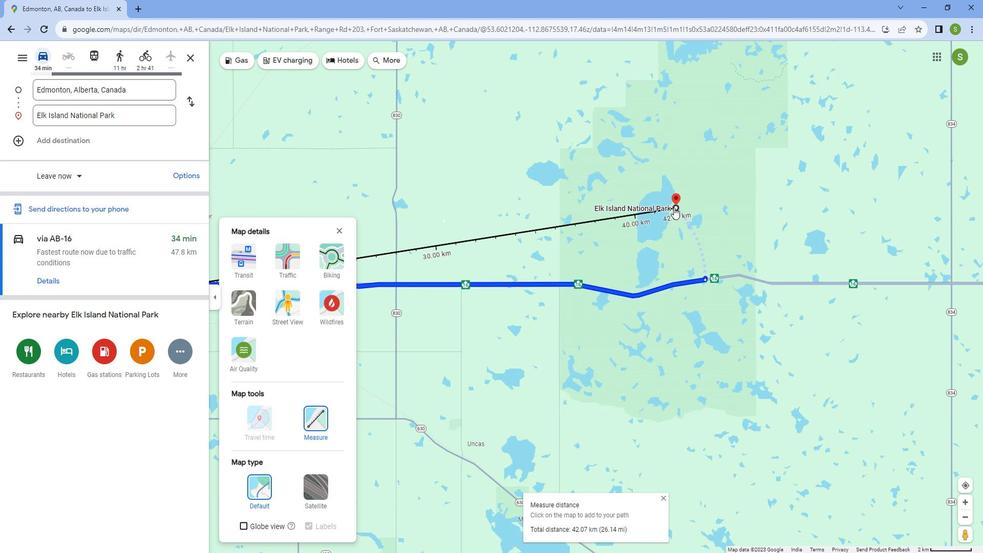 
Action: Mouse scrolled (679, 204) with delta (0, 0)
Screenshot: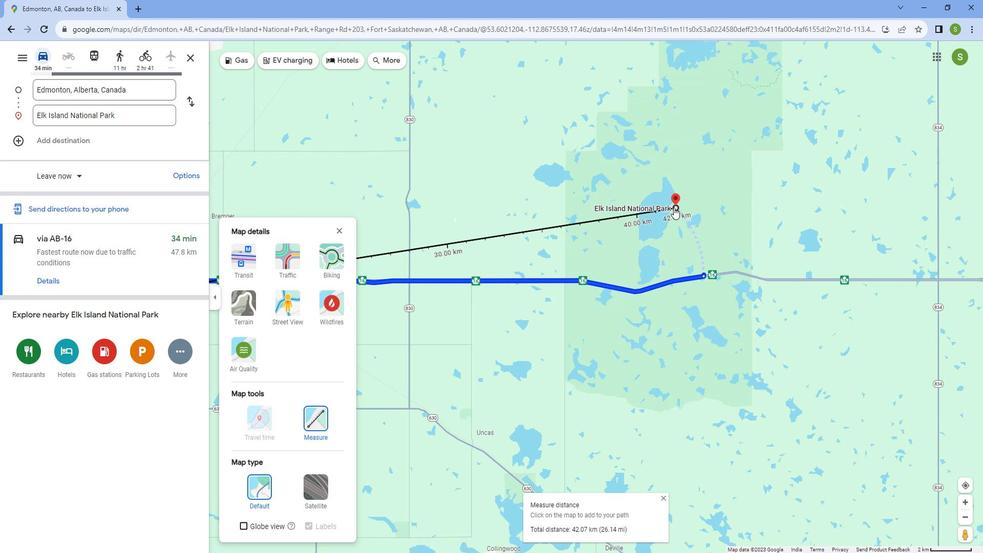
Action: Mouse scrolled (679, 204) with delta (0, 0)
Screenshot: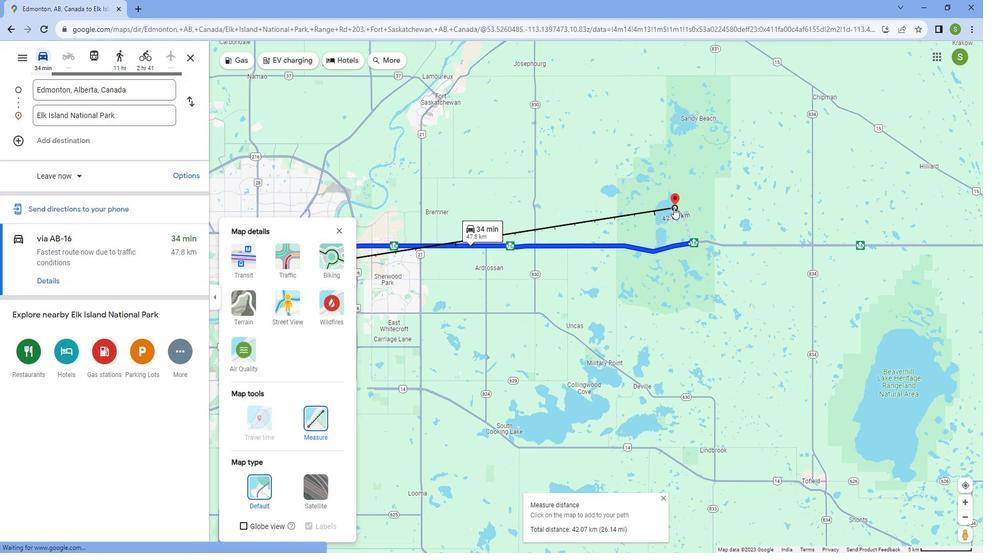 
Action: Mouse scrolled (679, 204) with delta (0, 0)
Screenshot: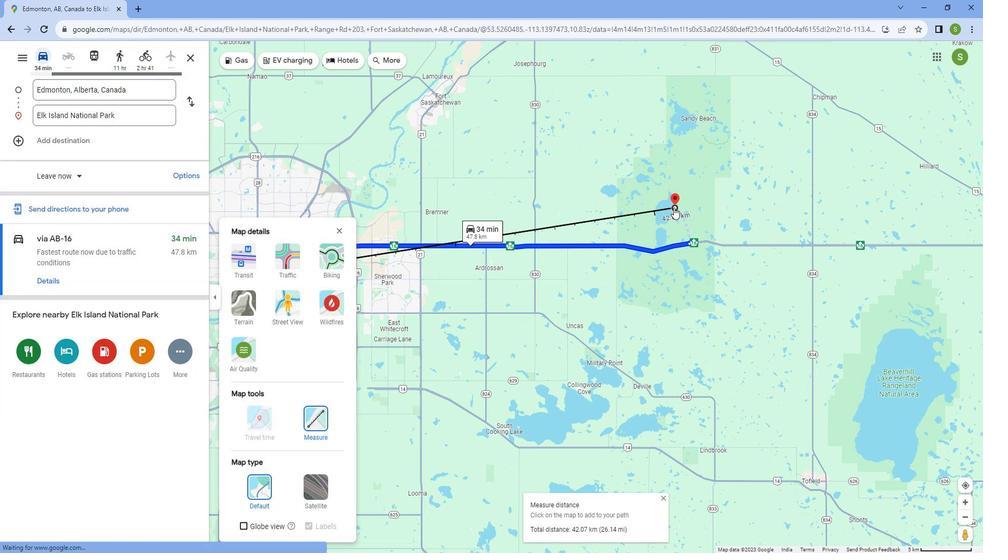 
Action: Mouse scrolled (679, 204) with delta (0, 0)
Screenshot: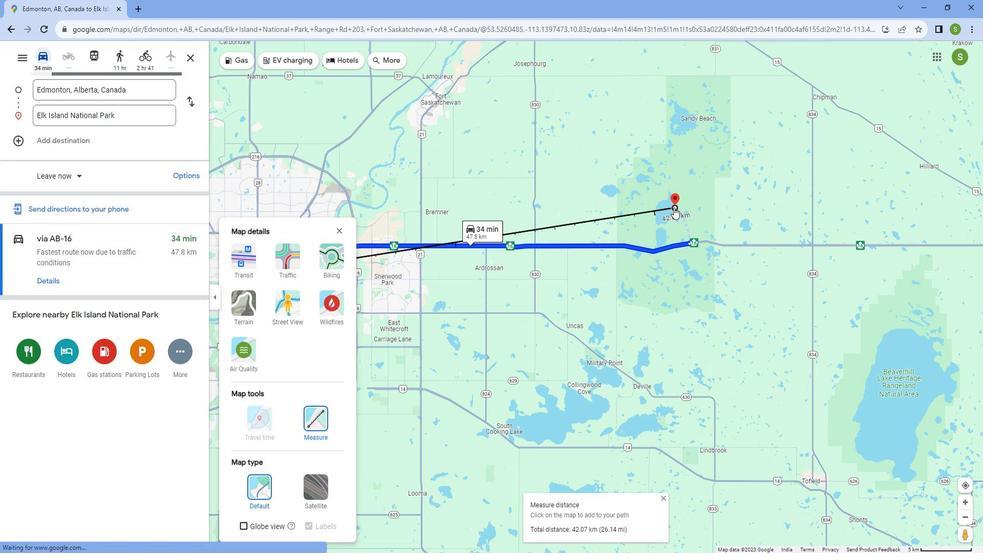 
Action: Mouse scrolled (679, 204) with delta (0, 0)
Screenshot: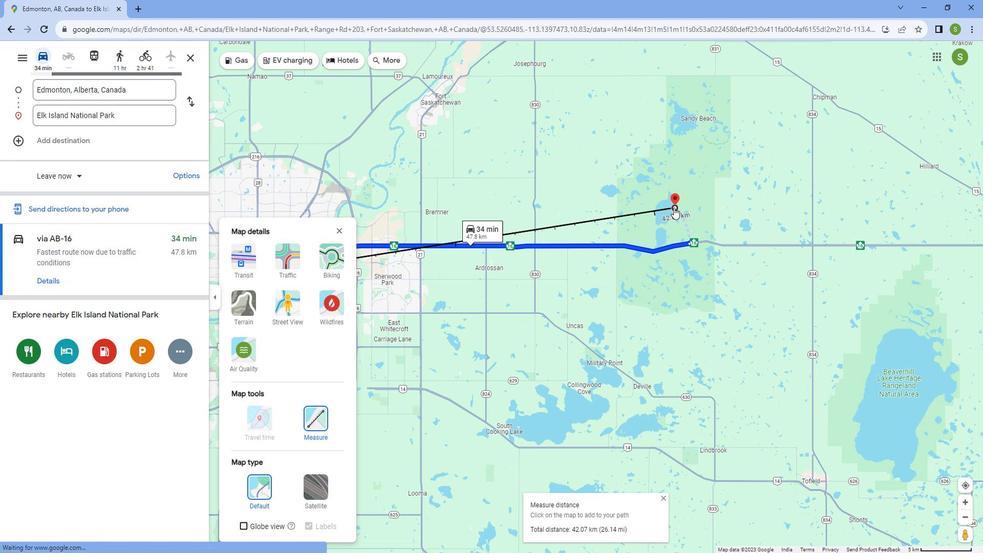 
Action: Mouse scrolled (679, 204) with delta (0, 0)
Screenshot: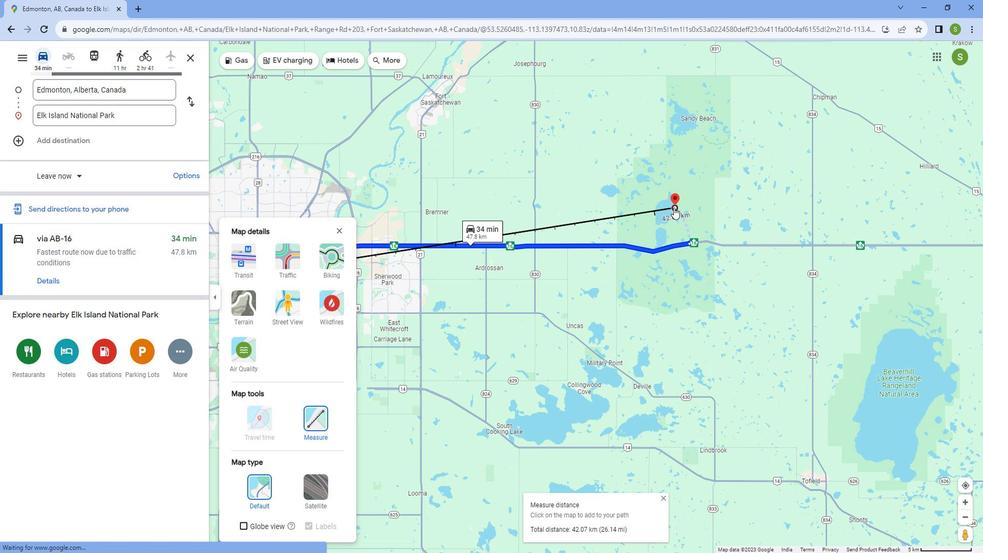 
Action: Mouse moved to (526, 201)
Screenshot: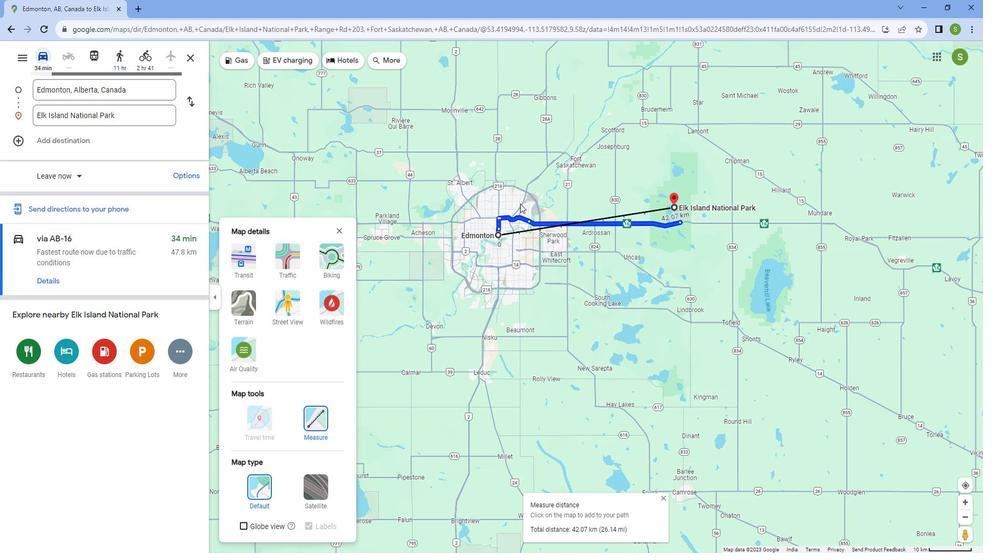 
Action: Mouse scrolled (526, 201) with delta (0, 0)
Screenshot: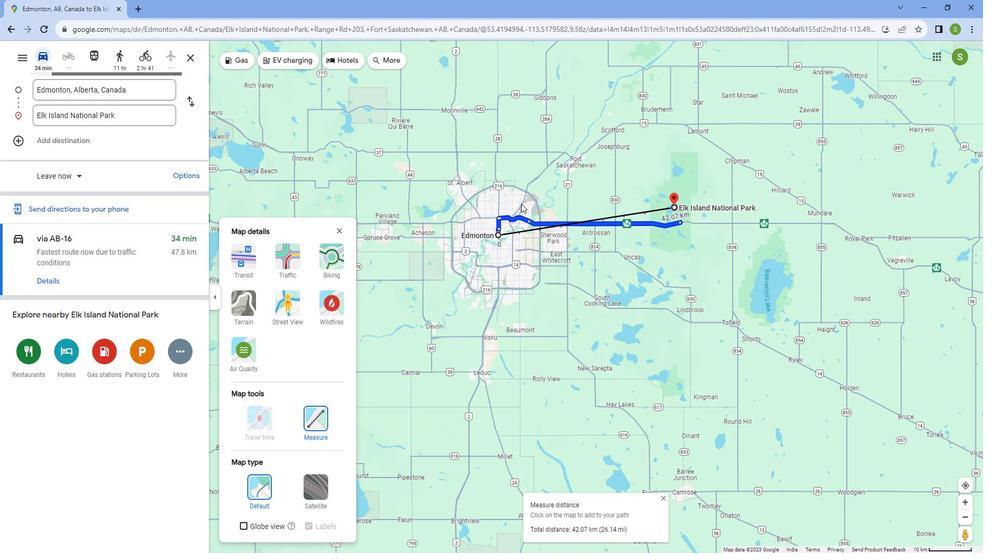 
Action: Mouse scrolled (526, 201) with delta (0, 0)
Screenshot: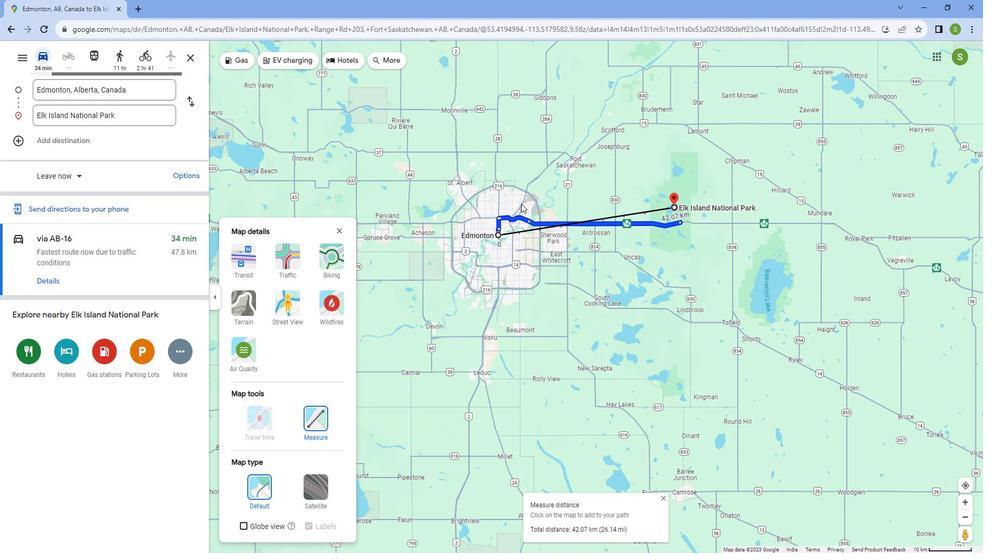 
Action: Mouse scrolled (526, 201) with delta (0, 0)
Screenshot: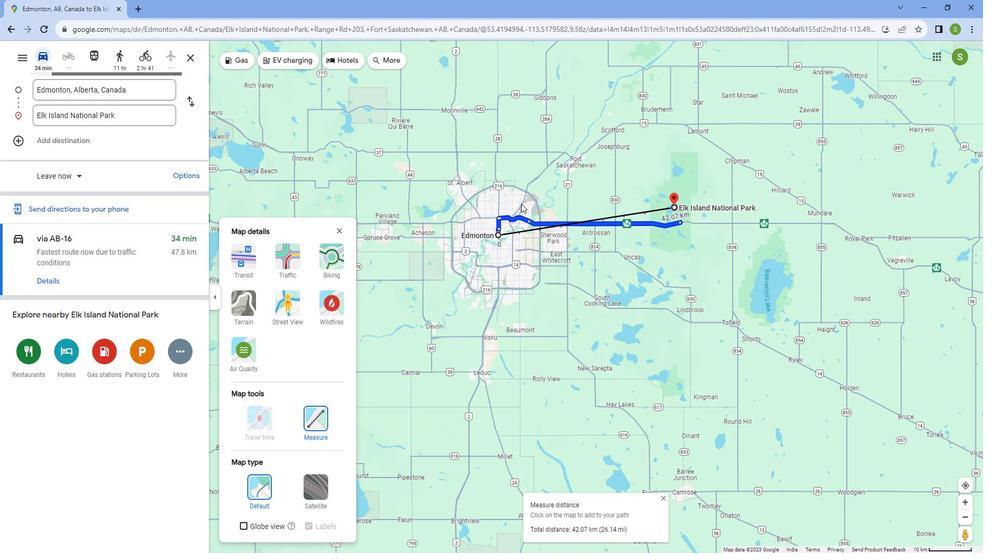 
Action: Mouse scrolled (526, 201) with delta (0, 0)
Screenshot: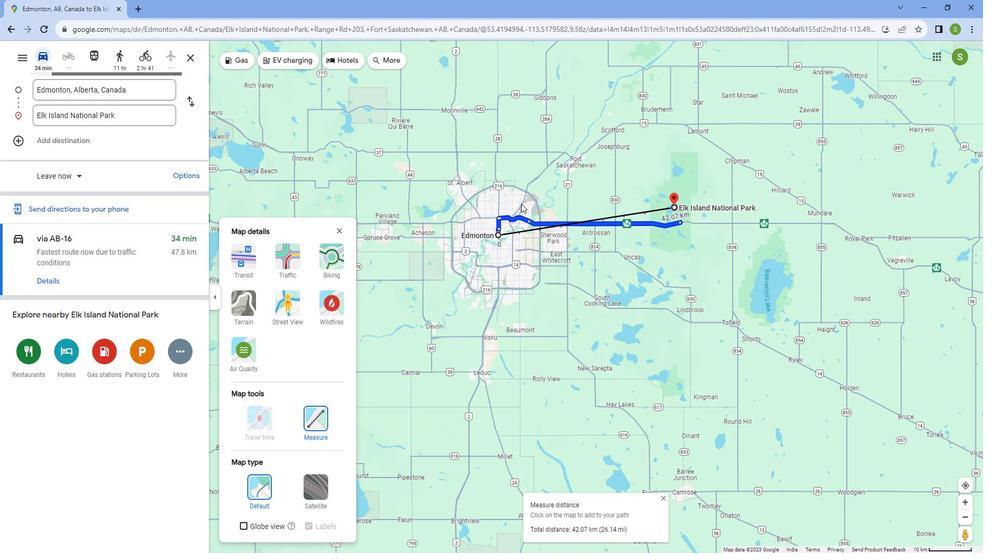 
Action: Mouse scrolled (526, 201) with delta (0, 0)
Screenshot: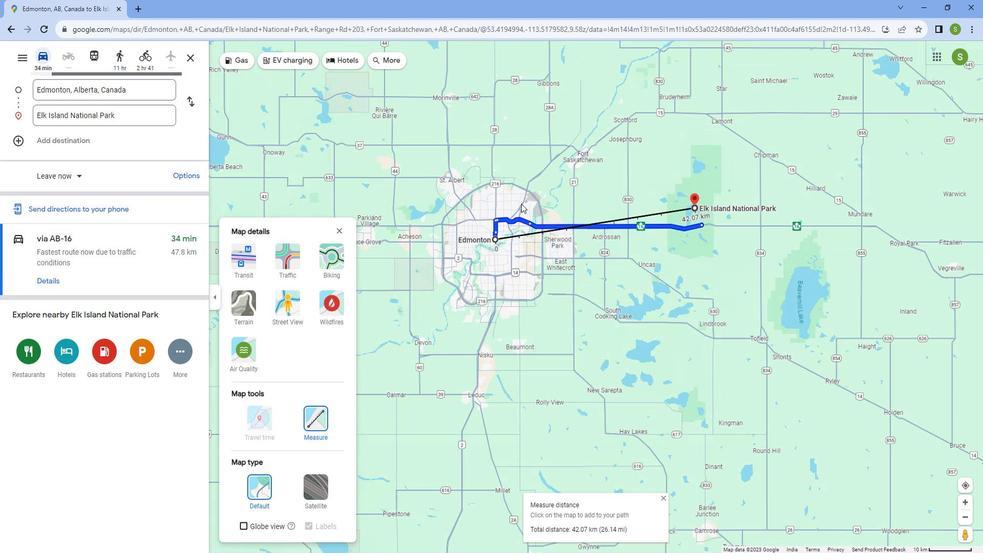 
Action: Mouse scrolled (526, 201) with delta (0, 0)
Screenshot: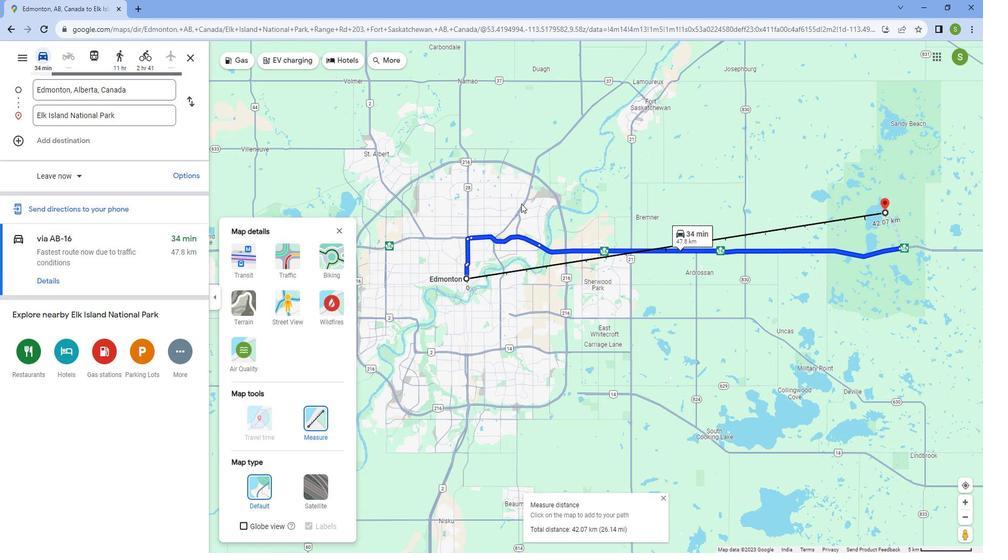 
Action: Mouse scrolled (526, 201) with delta (0, 0)
Screenshot: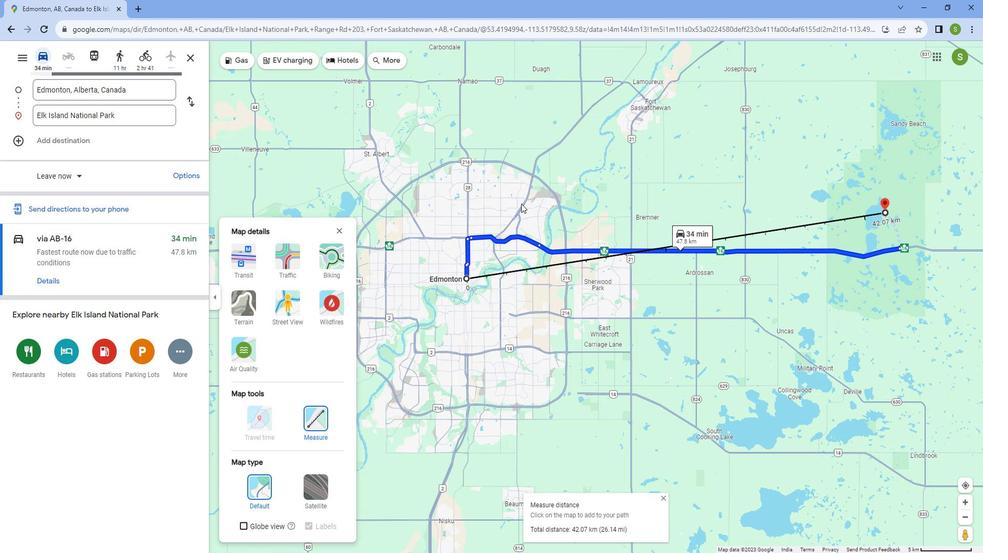 
Action: Mouse scrolled (526, 201) with delta (0, 0)
Screenshot: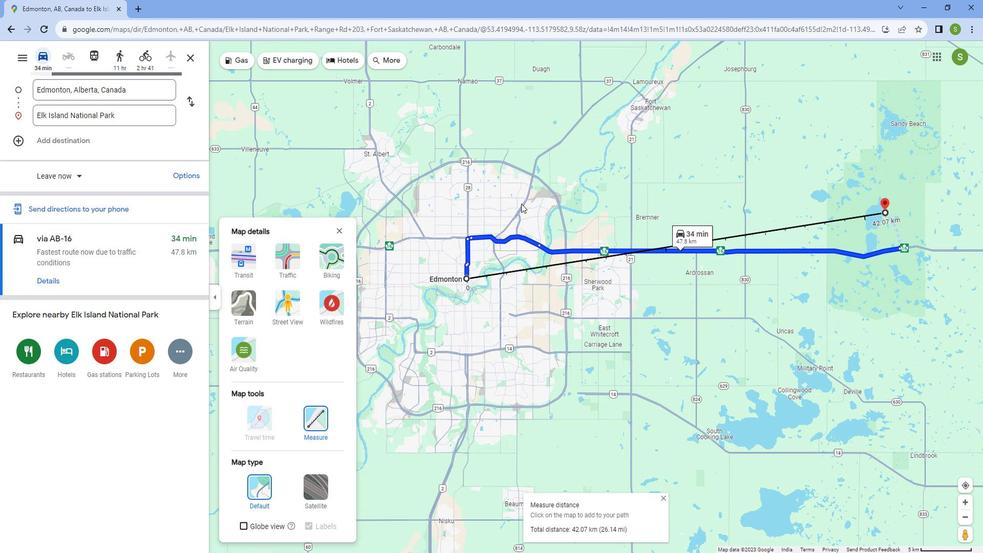 
Action: Mouse scrolled (526, 201) with delta (0, 0)
Screenshot: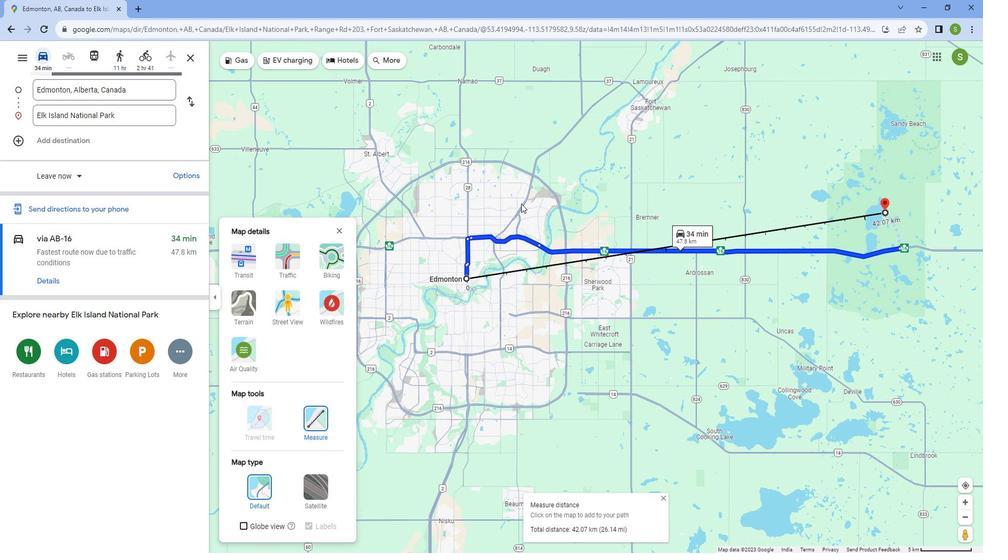 
Action: Mouse scrolled (526, 200) with delta (0, 0)
Screenshot: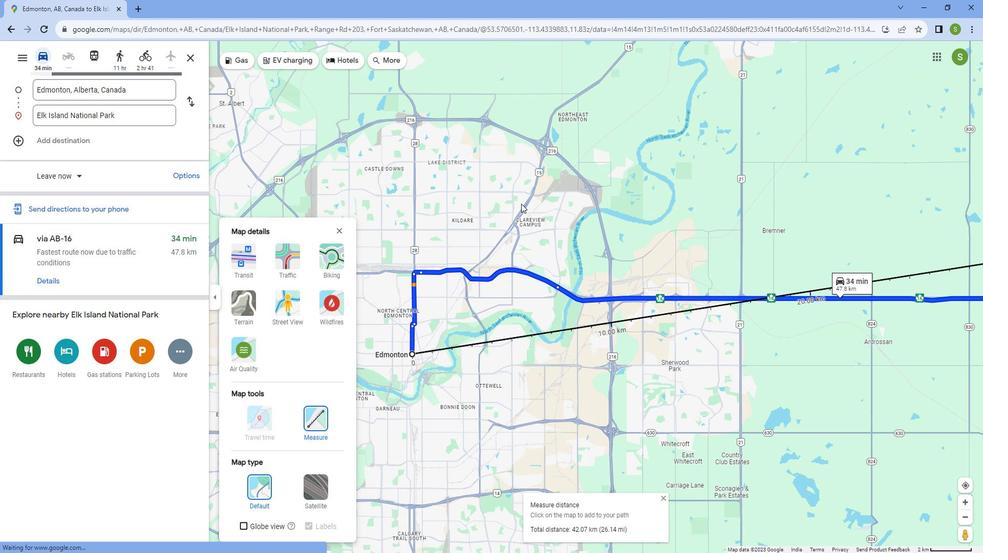 
Action: Mouse scrolled (526, 200) with delta (0, 0)
Screenshot: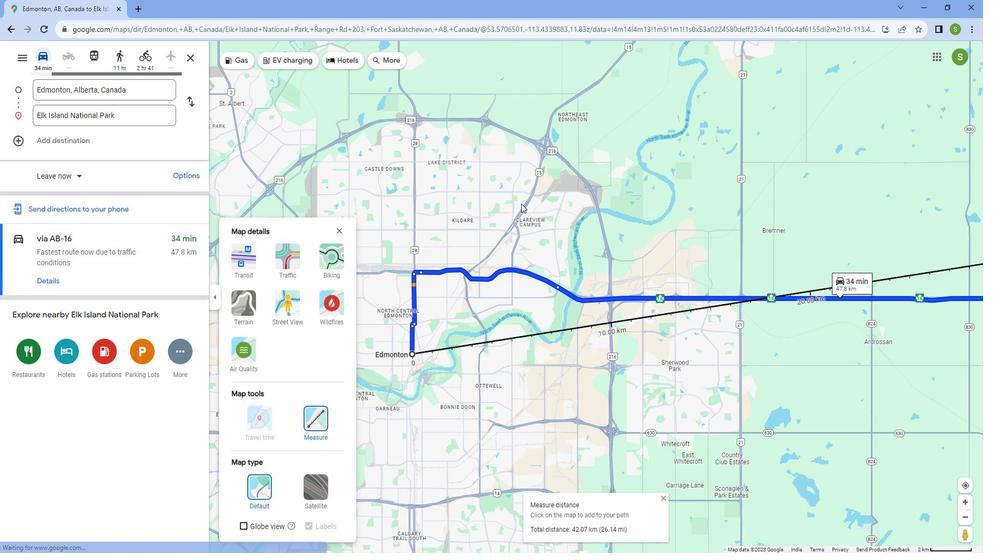 
Action: Mouse moved to (556, 194)
Screenshot: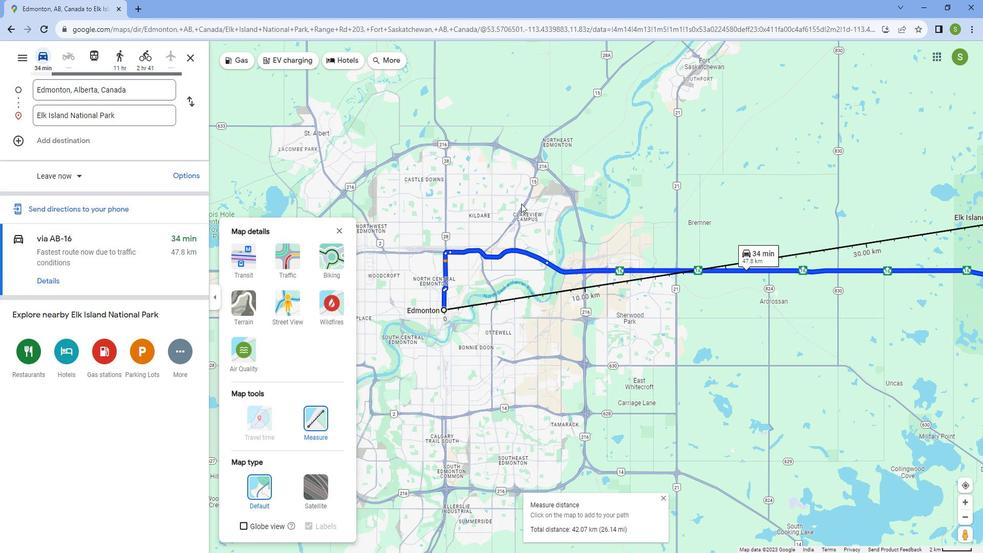 
Action: Mouse scrolled (556, 194) with delta (0, 0)
Screenshot: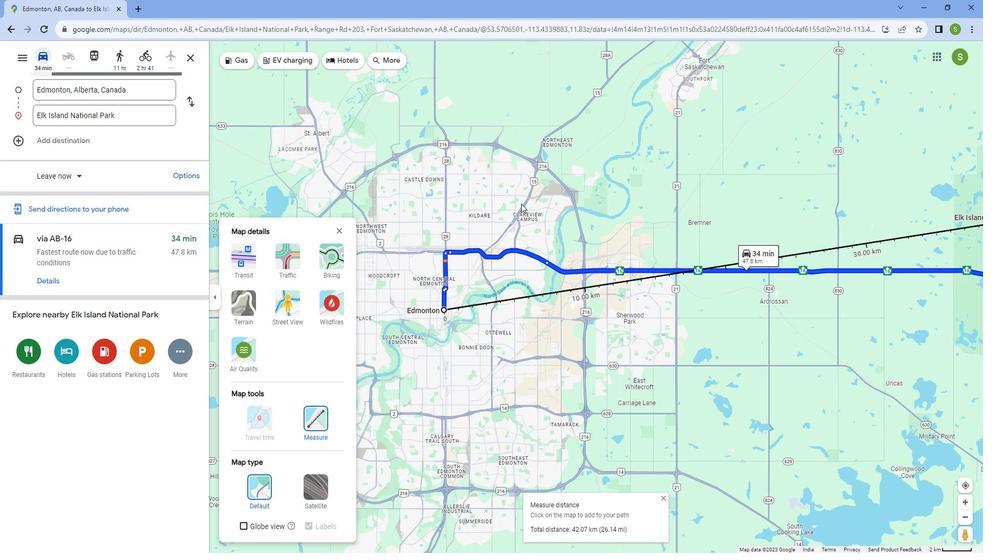 
Action: Mouse scrolled (556, 193) with delta (0, 0)
Screenshot: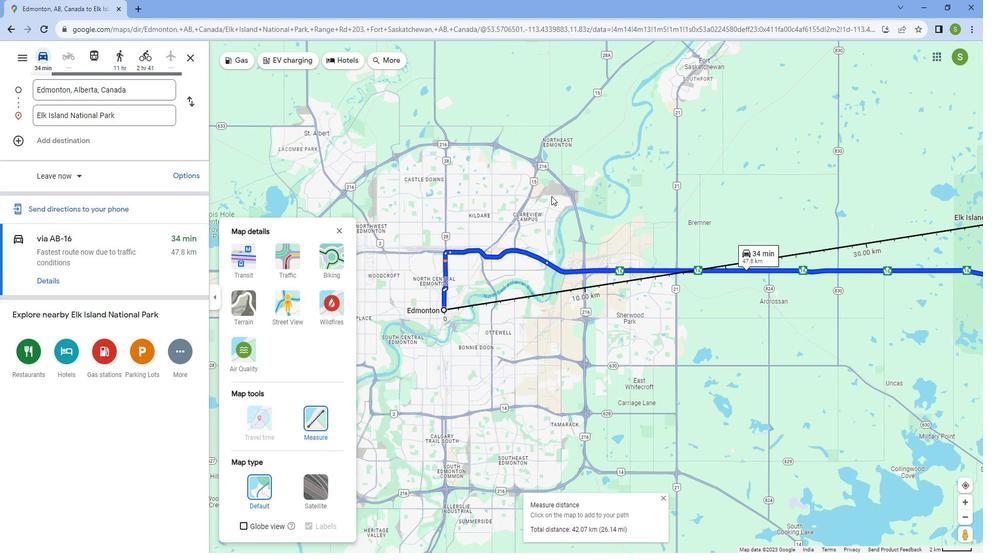 
Action: Mouse scrolled (556, 193) with delta (0, 0)
Screenshot: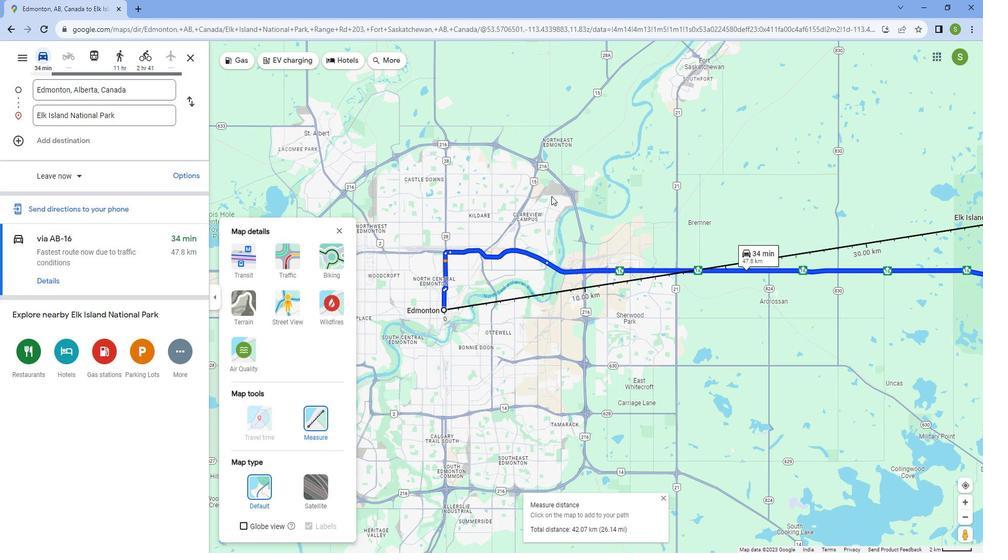 
Action: Mouse scrolled (556, 193) with delta (0, 0)
Screenshot: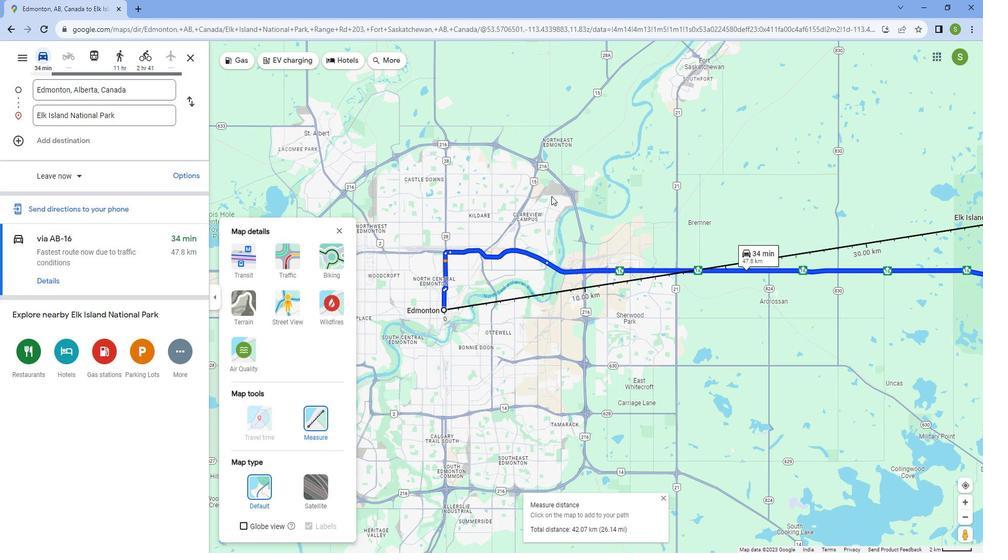 
Action: Mouse scrolled (556, 193) with delta (0, 0)
Screenshot: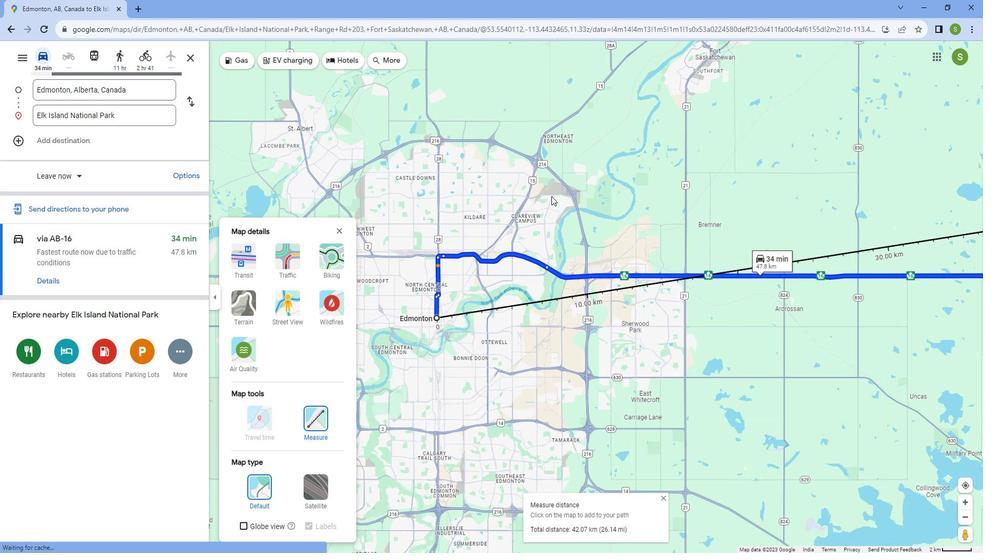 
Action: Mouse scrolled (556, 193) with delta (0, 0)
Screenshot: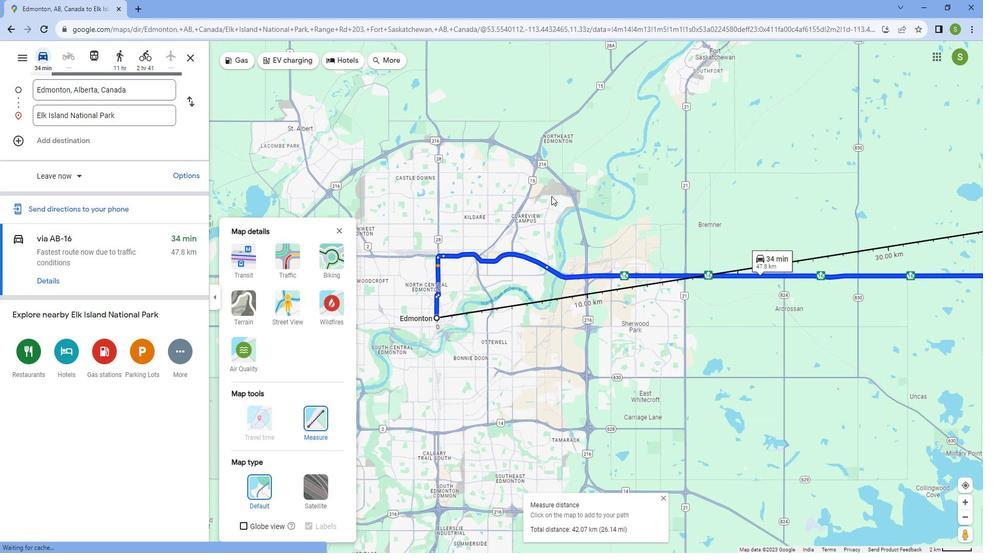 
Action: Mouse moved to (638, 192)
Screenshot: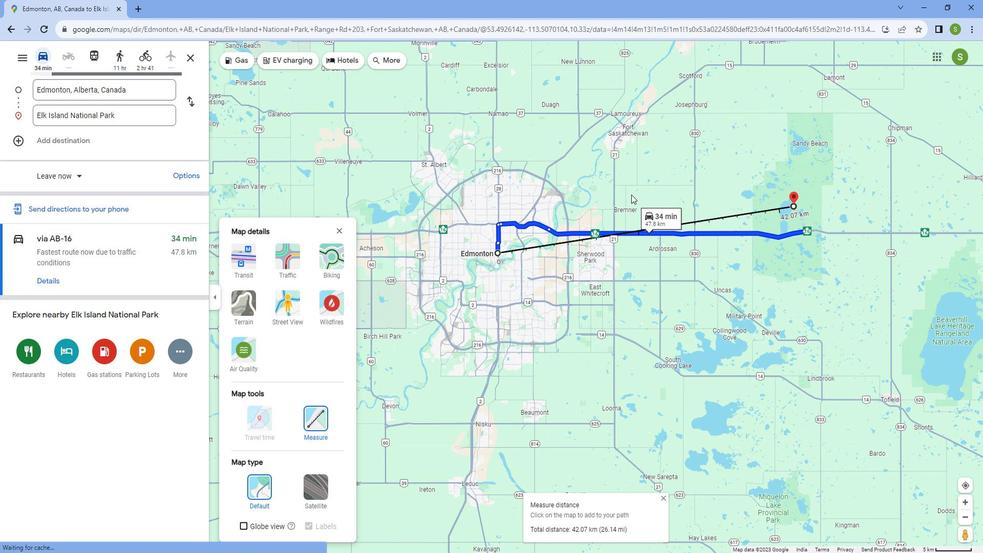 
Action: Mouse scrolled (638, 192) with delta (0, 0)
Screenshot: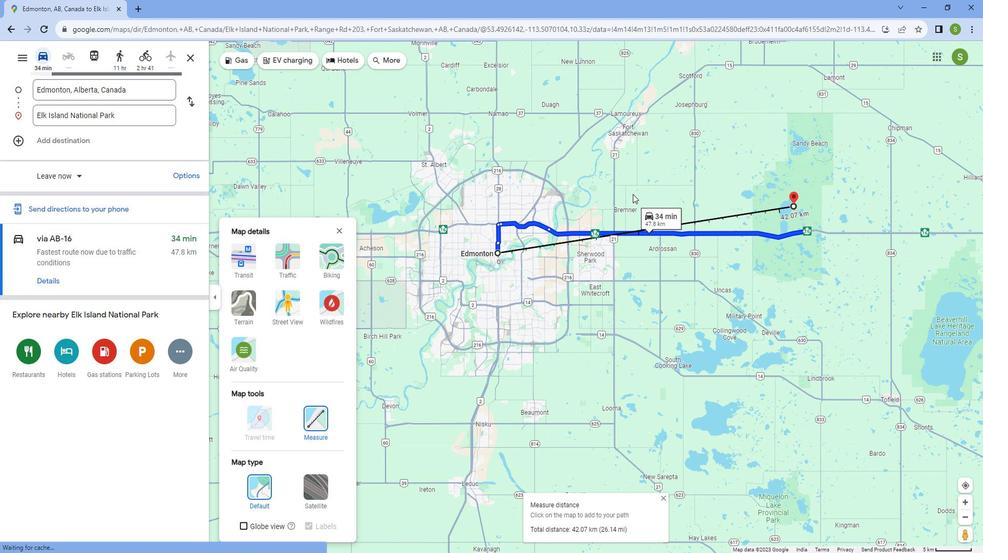 
Action: Mouse scrolled (638, 192) with delta (0, 0)
Screenshot: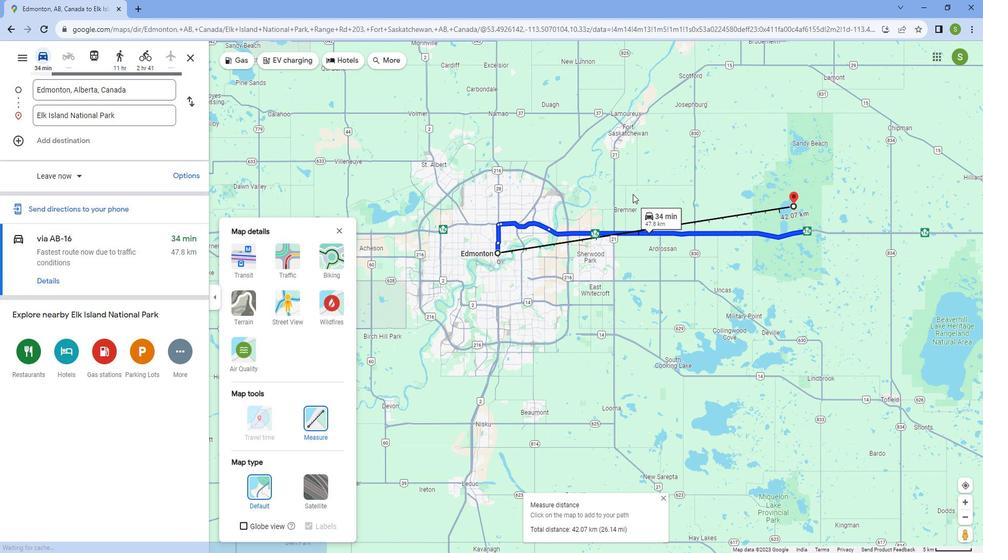 
Action: Mouse scrolled (638, 192) with delta (0, 0)
Screenshot: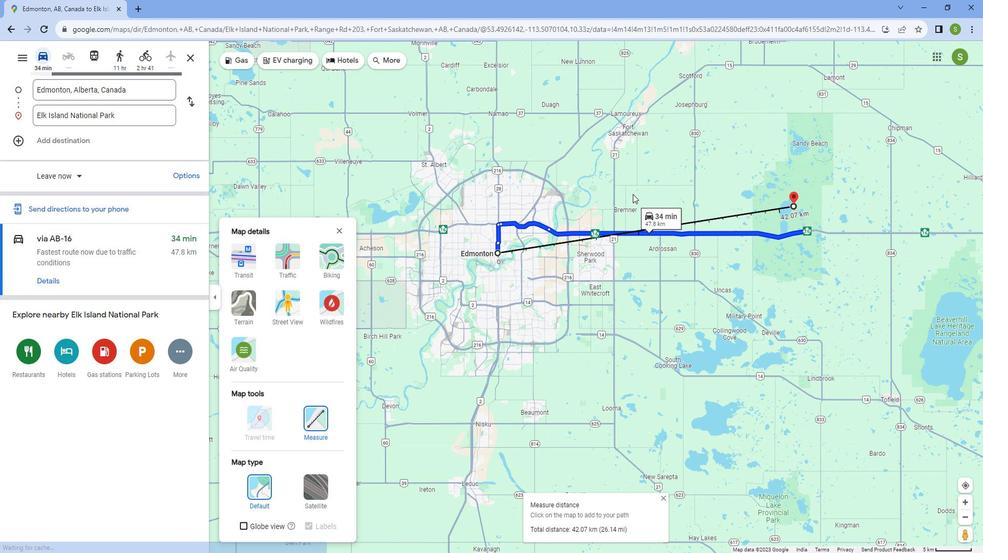 
Action: Mouse scrolled (638, 192) with delta (0, 0)
Screenshot: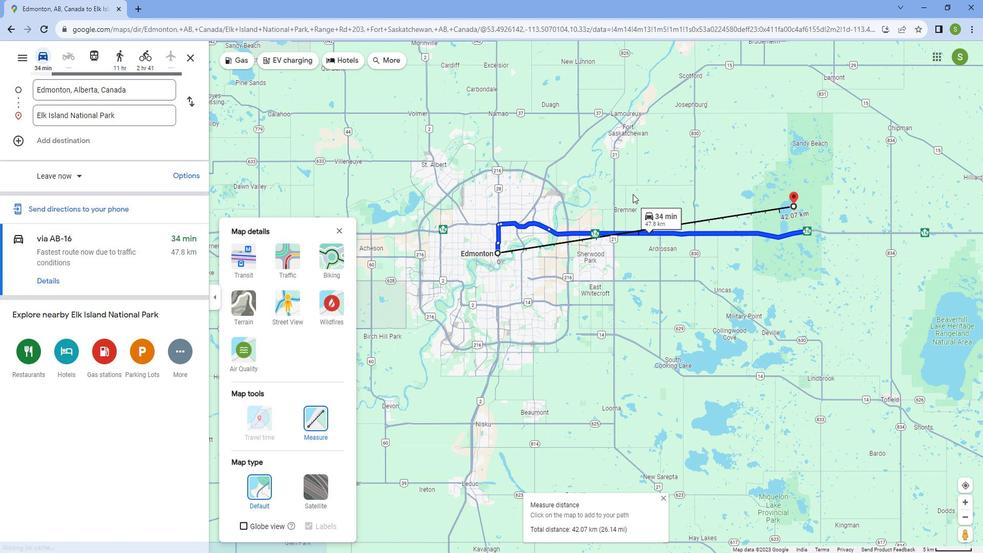 
Action: Mouse moved to (638, 191)
Screenshot: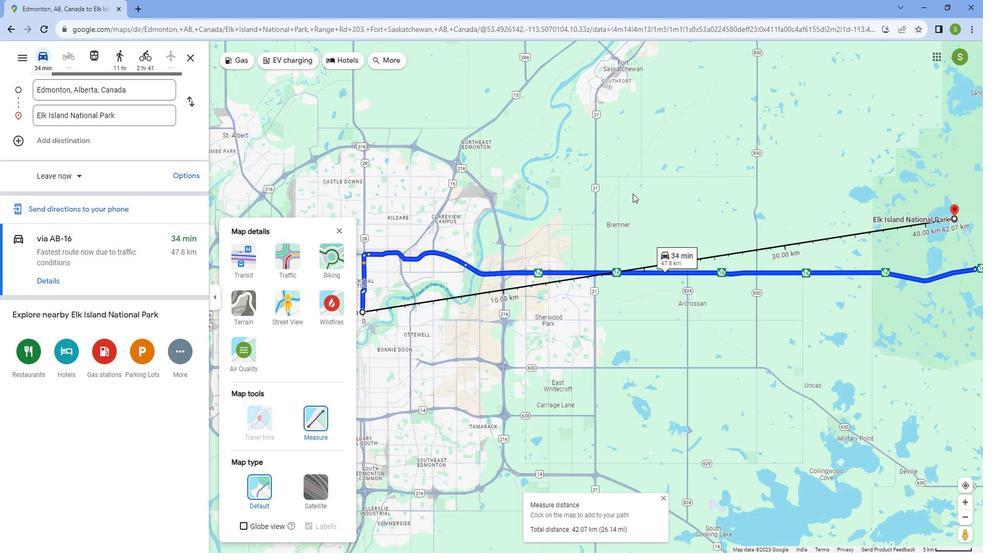 
Action: Mouse scrolled (638, 192) with delta (0, 0)
Screenshot: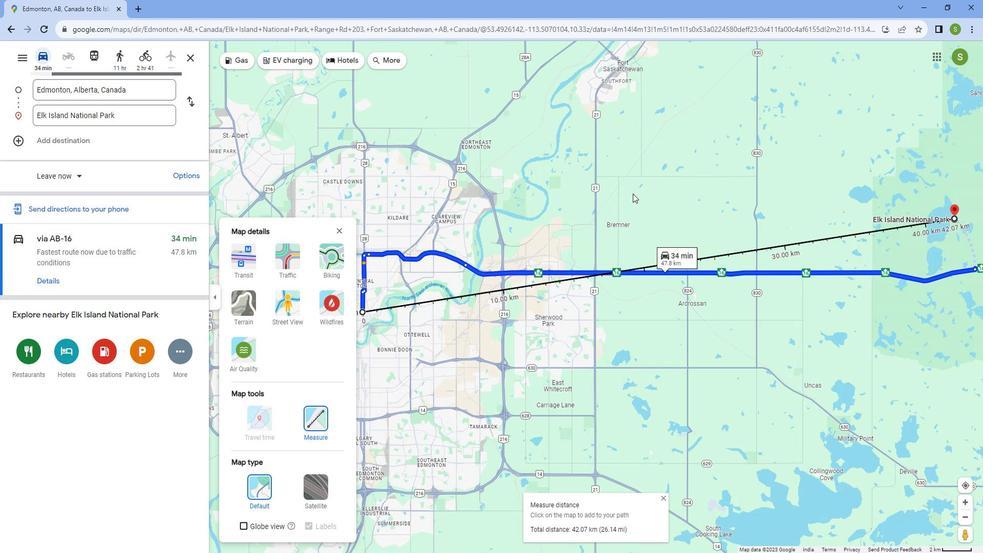 
Action: Mouse scrolled (638, 192) with delta (0, 0)
Screenshot: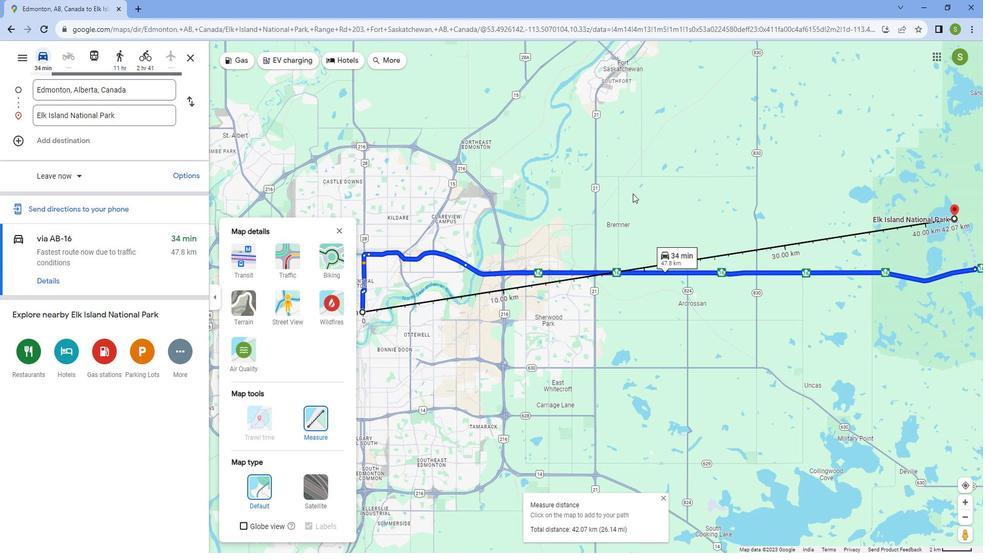 
Action: Mouse moved to (630, 184)
Screenshot: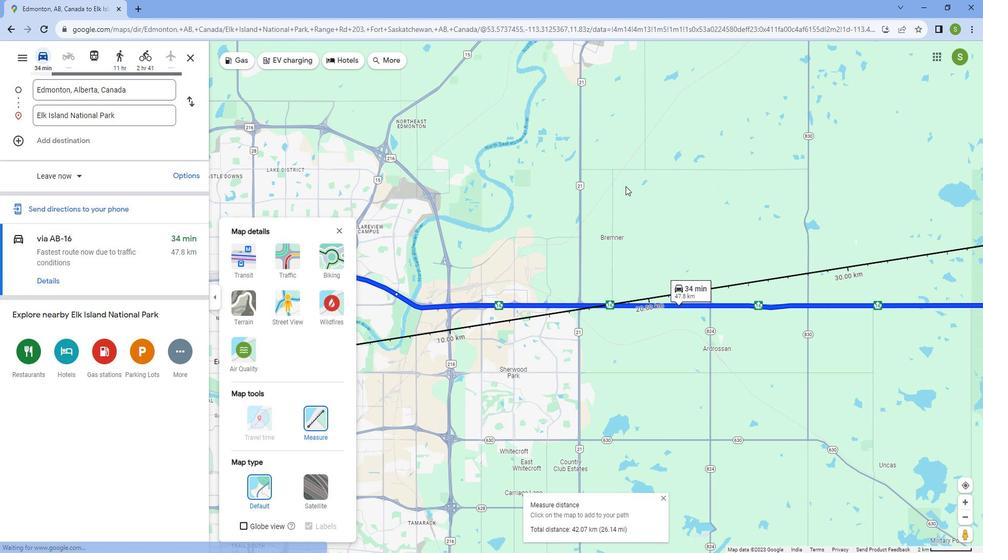 
